 Task: Add a signature Kaylee Green containing Have a great National Human Rights Day, Kaylee Green to email address softage.9@softage.net and add a label Waste management
Action: Mouse moved to (1157, 68)
Screenshot: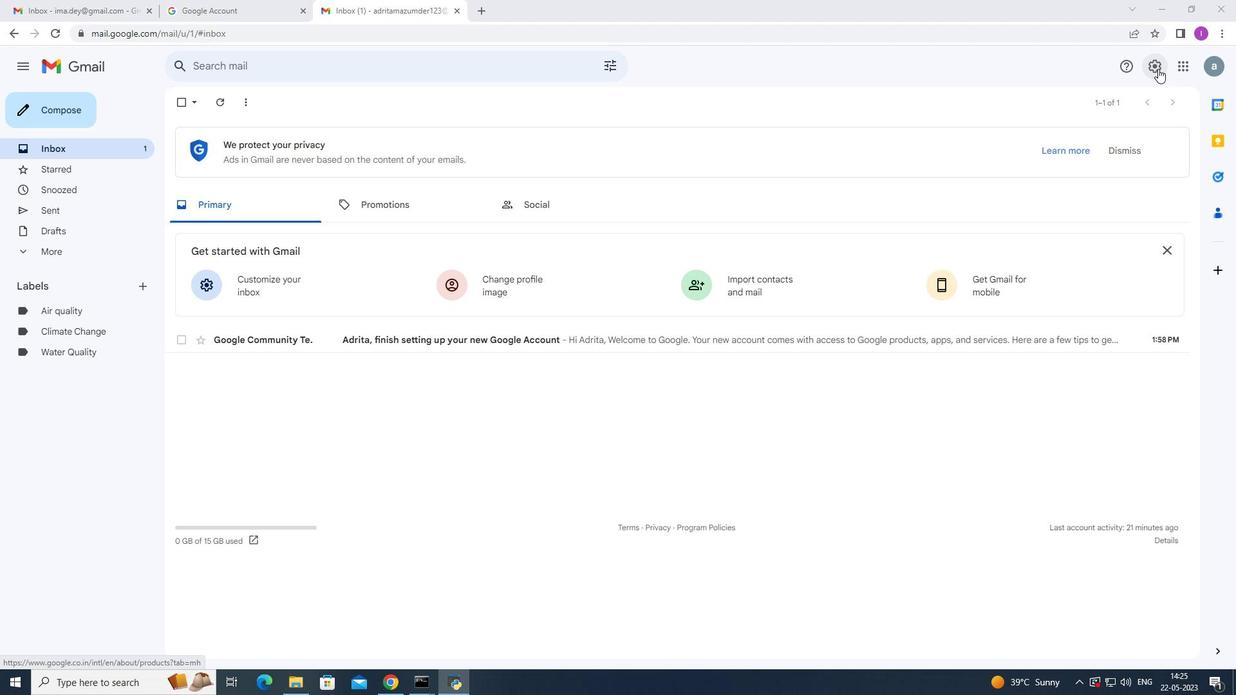 
Action: Mouse pressed left at (1157, 68)
Screenshot: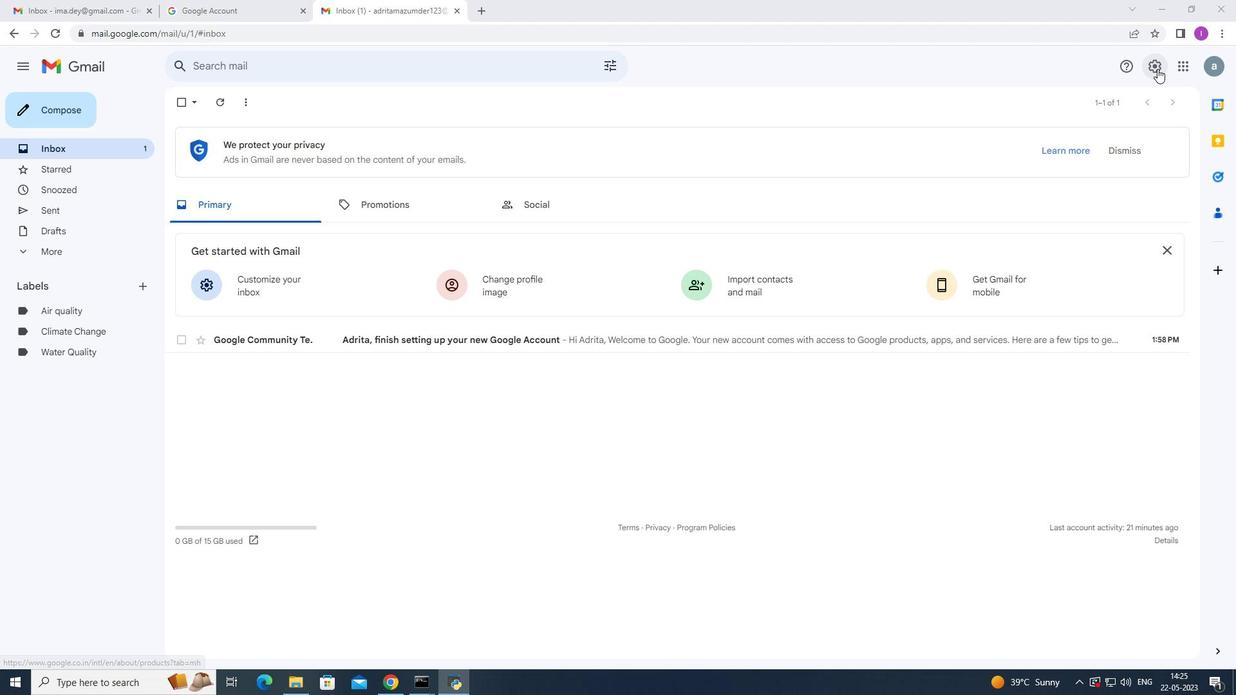 
Action: Mouse moved to (1033, 133)
Screenshot: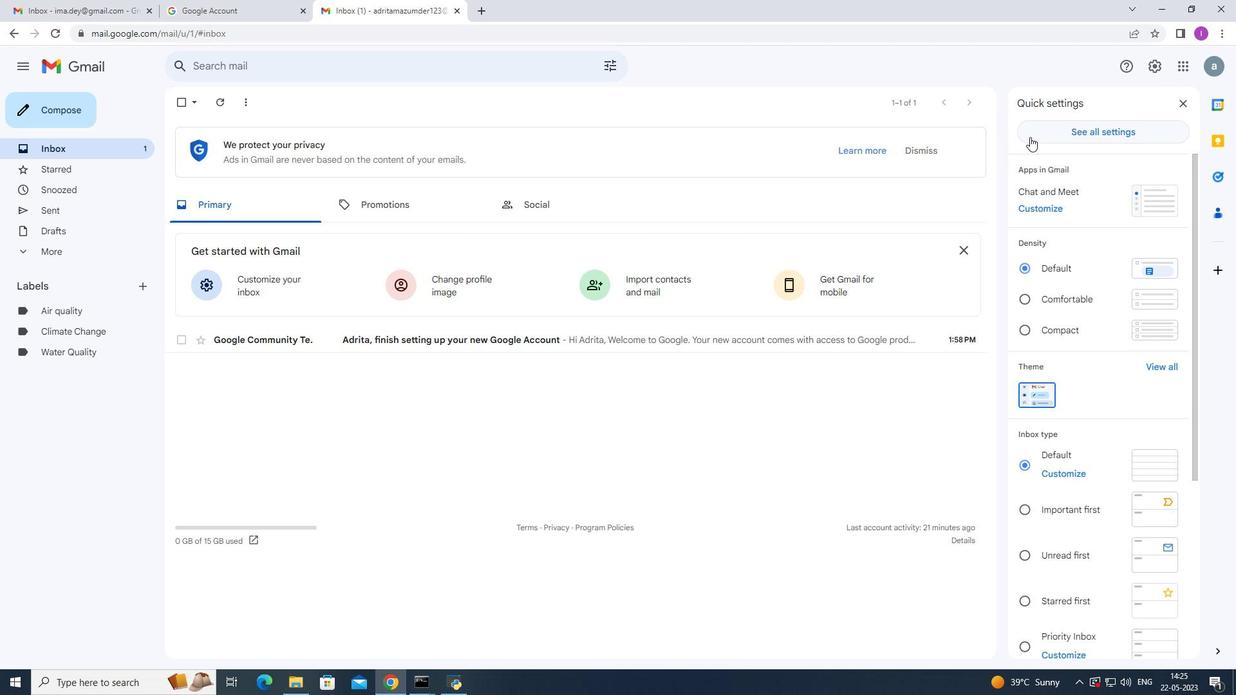 
Action: Mouse pressed left at (1033, 133)
Screenshot: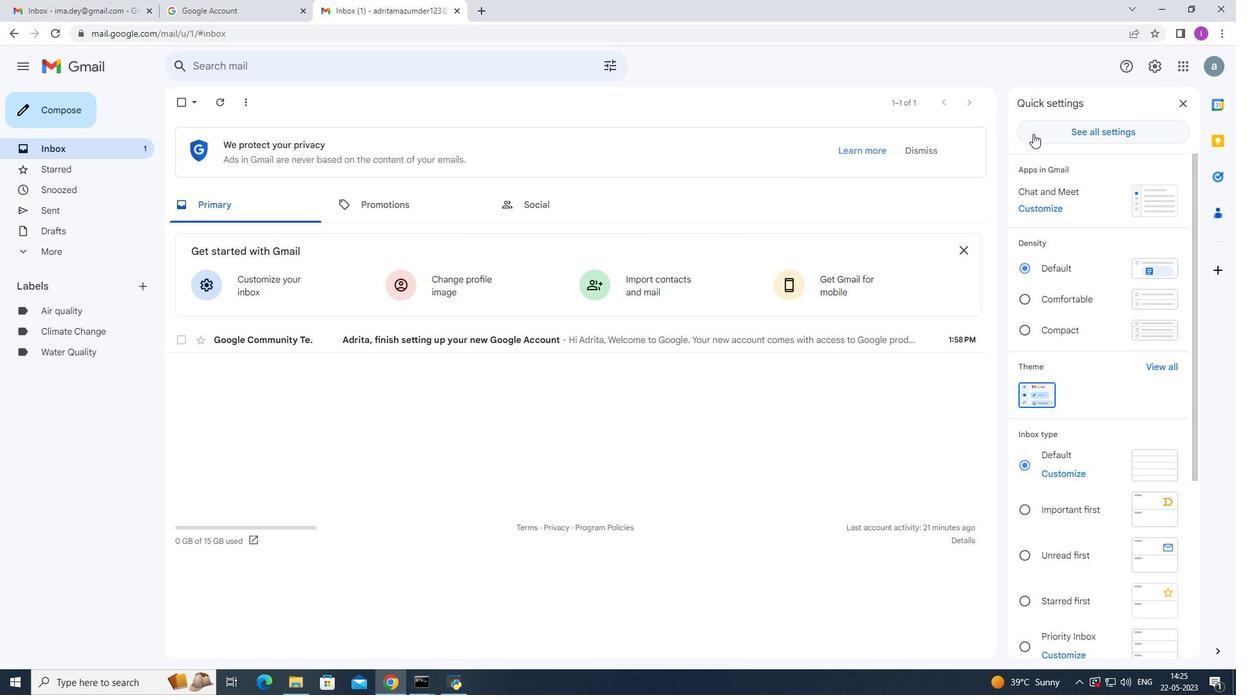 
Action: Mouse moved to (670, 301)
Screenshot: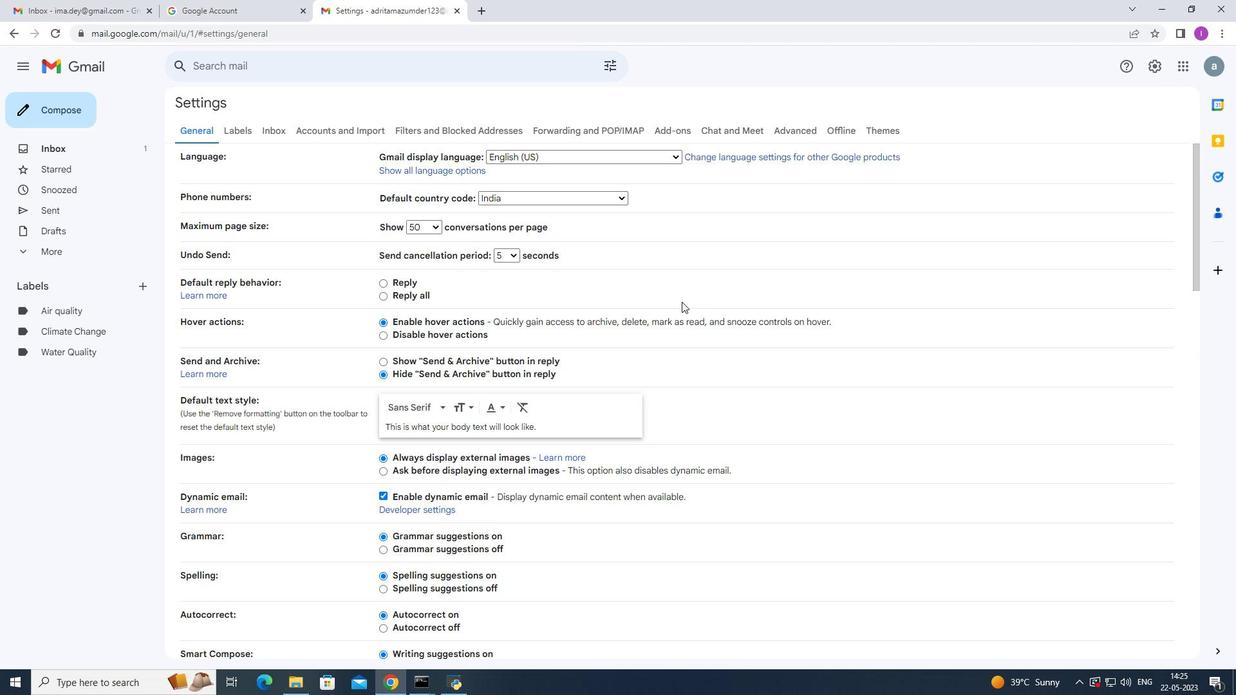 
Action: Mouse scrolled (670, 300) with delta (0, 0)
Screenshot: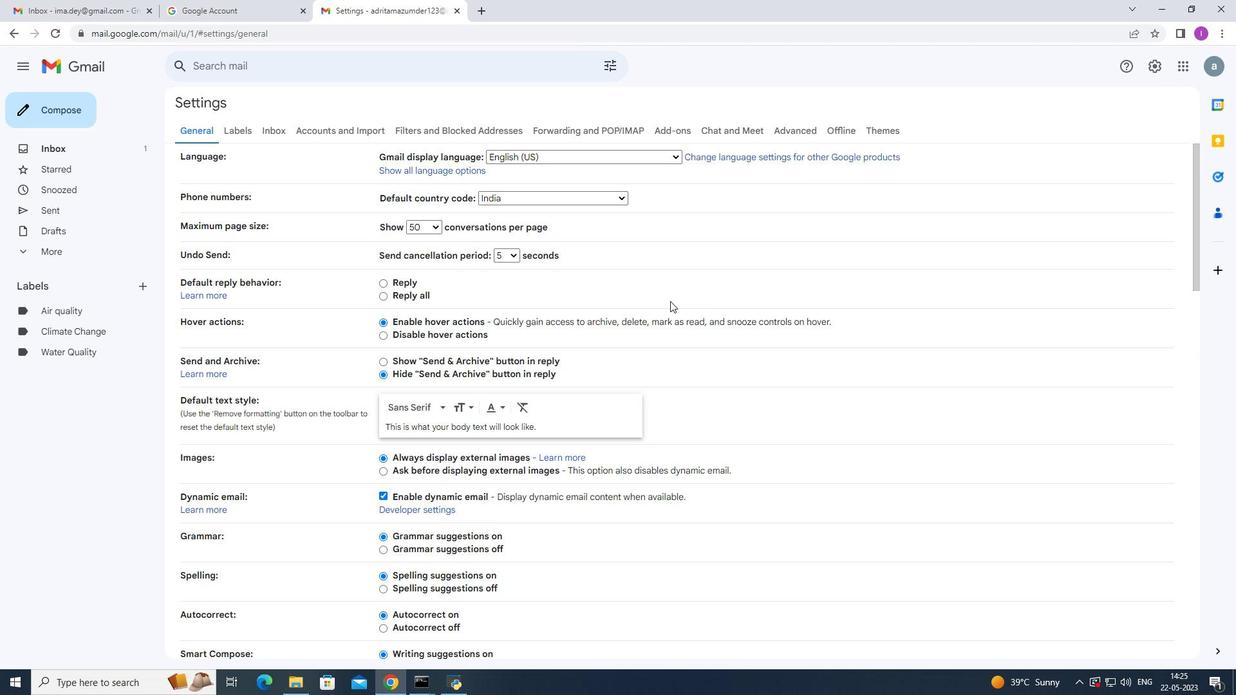 
Action: Mouse scrolled (670, 300) with delta (0, 0)
Screenshot: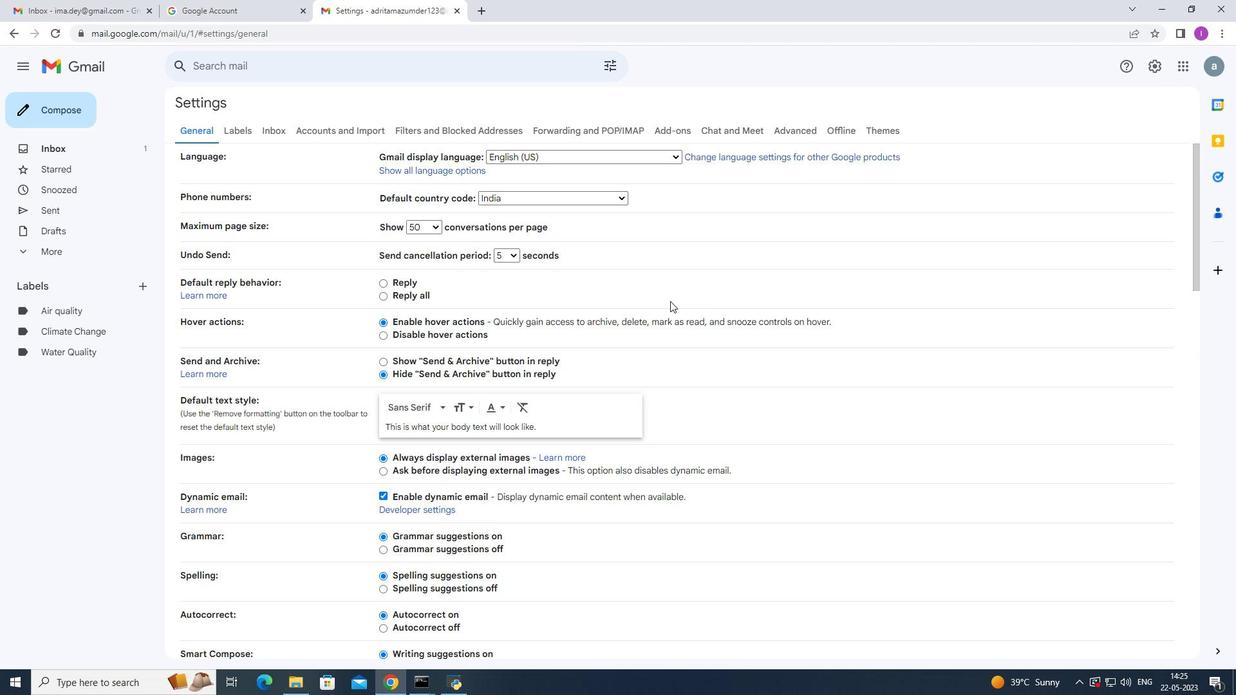 
Action: Mouse scrolled (670, 300) with delta (0, 0)
Screenshot: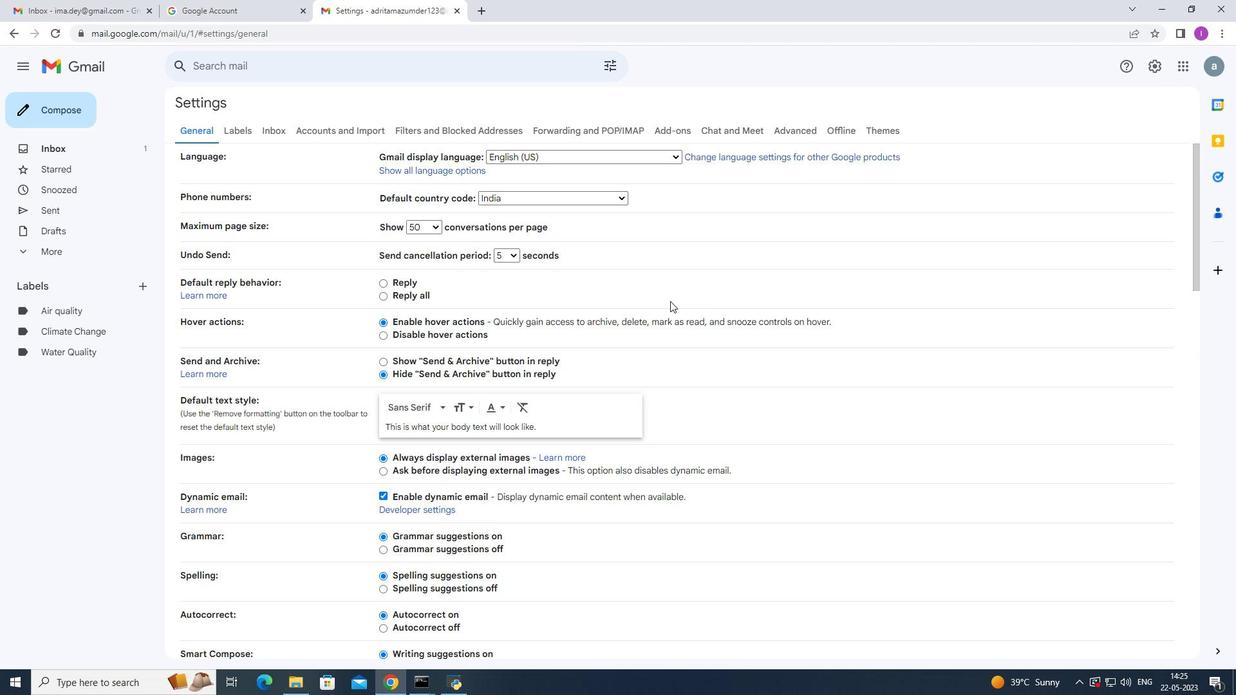
Action: Mouse scrolled (670, 300) with delta (0, 0)
Screenshot: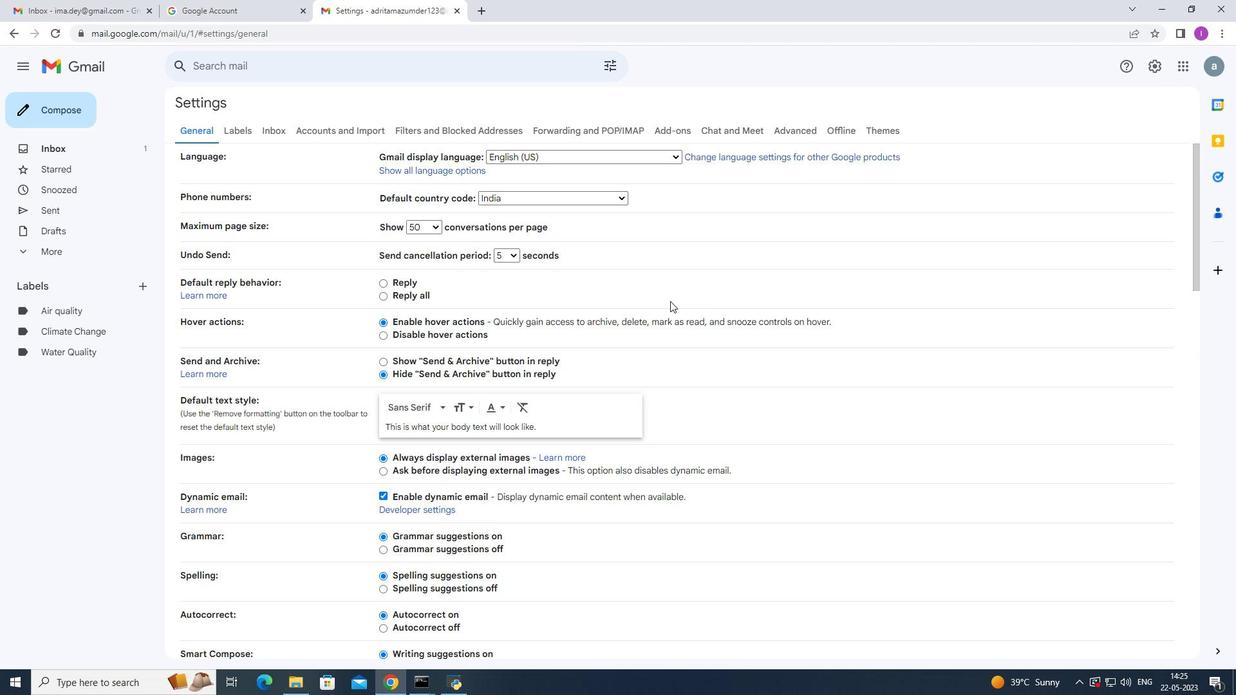 
Action: Mouse scrolled (670, 300) with delta (0, 0)
Screenshot: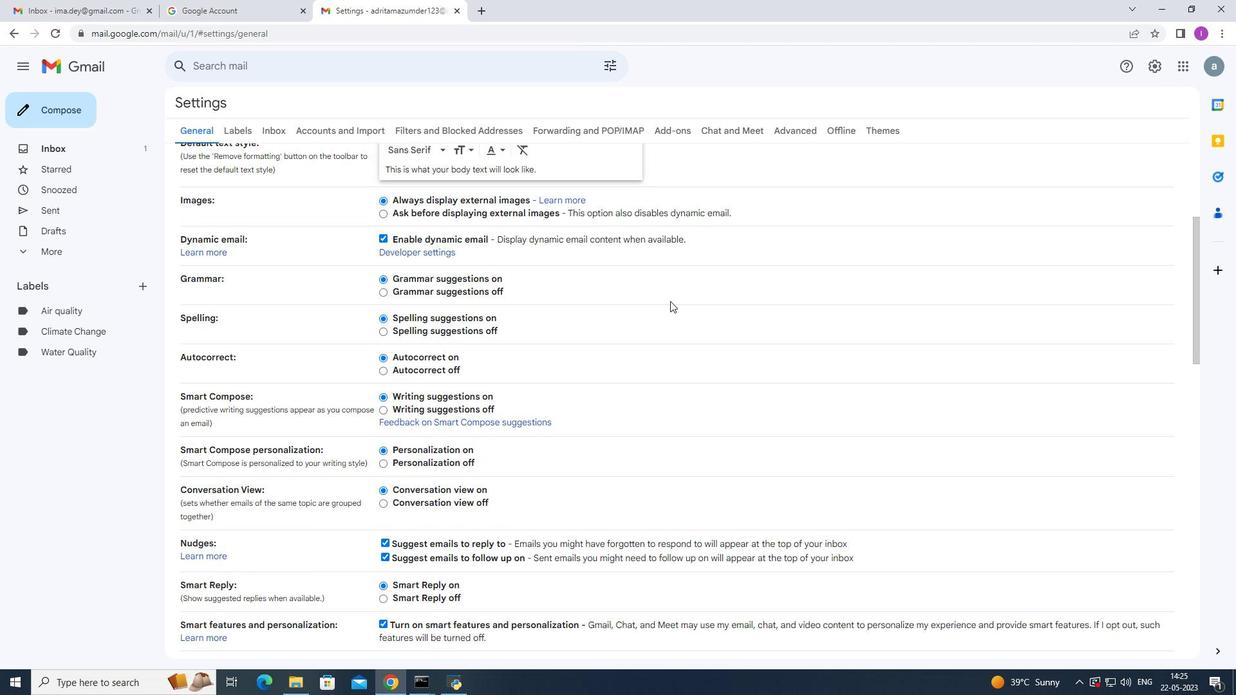 
Action: Mouse scrolled (670, 300) with delta (0, 0)
Screenshot: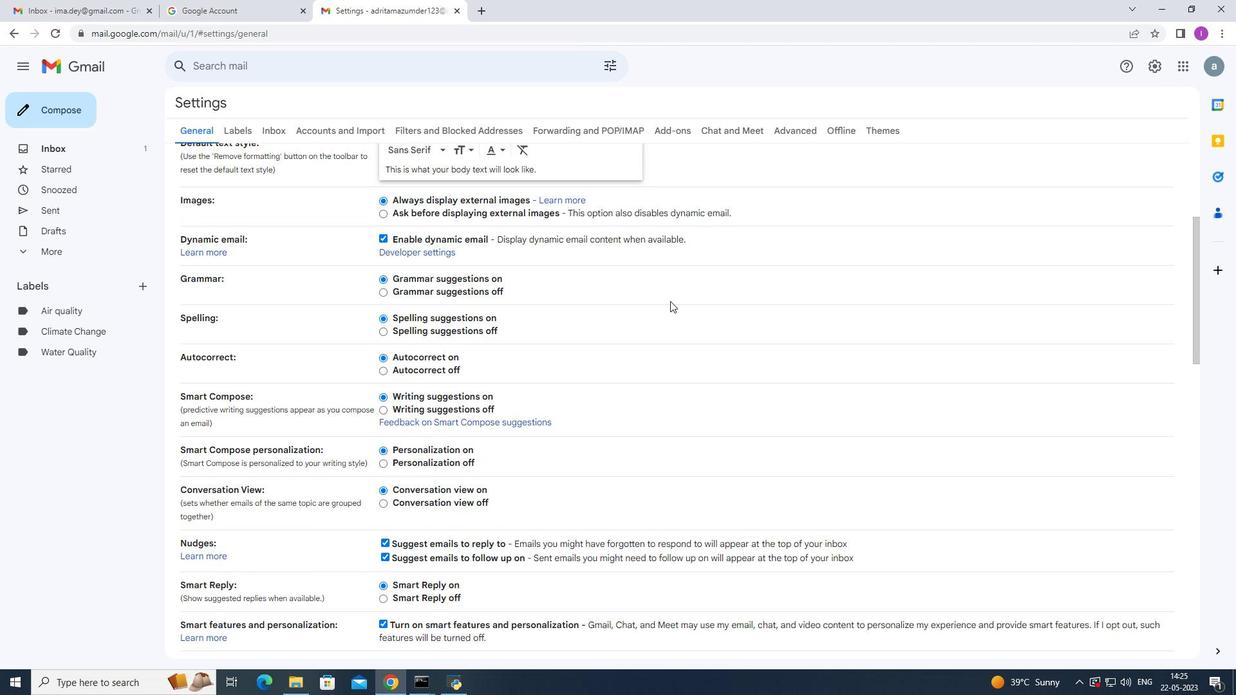 
Action: Mouse scrolled (670, 300) with delta (0, 0)
Screenshot: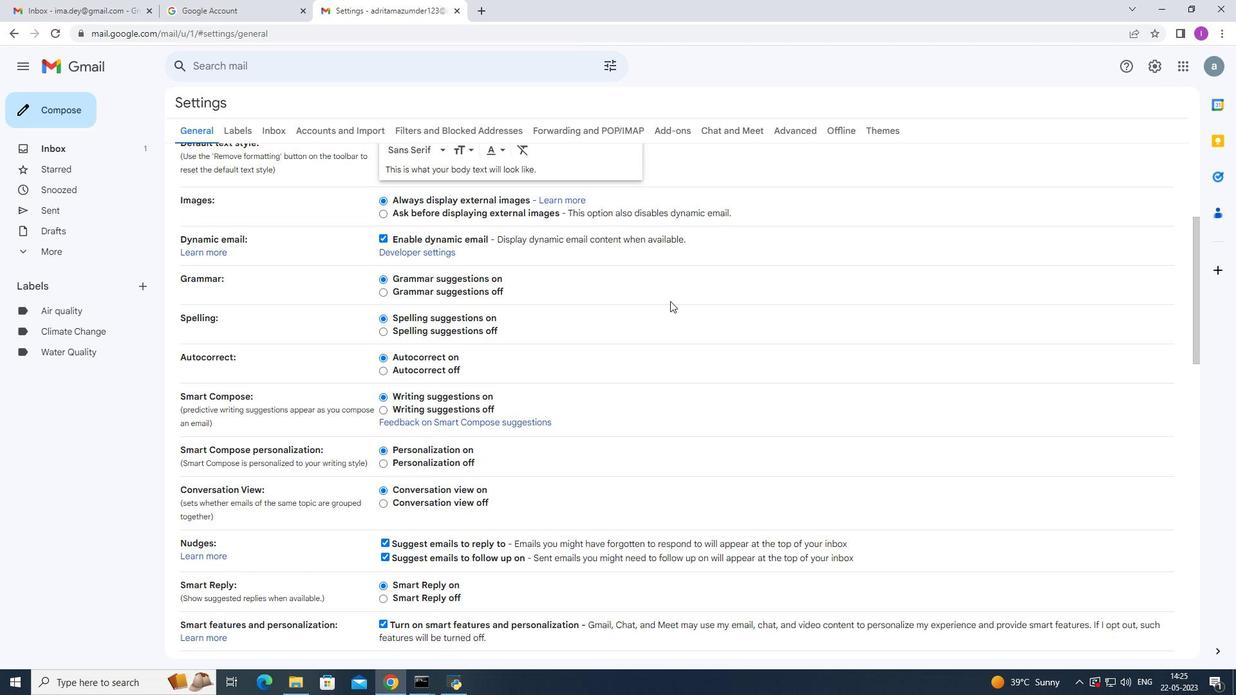 
Action: Mouse scrolled (670, 300) with delta (0, 0)
Screenshot: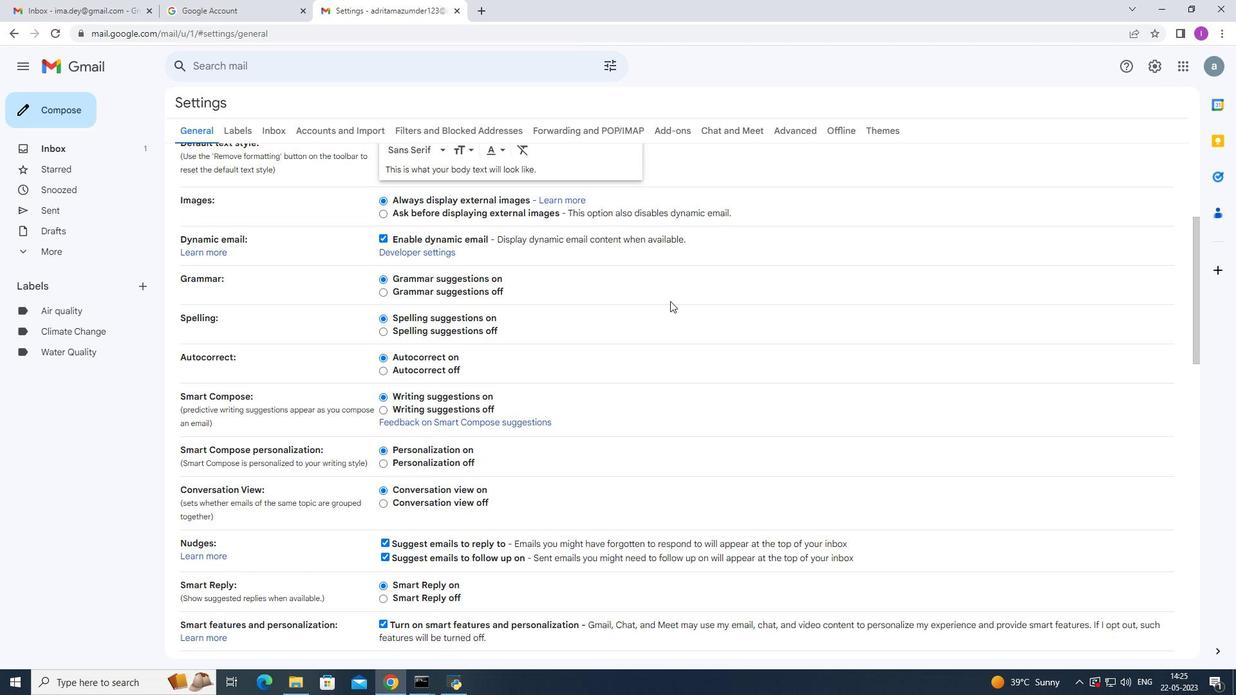 
Action: Mouse scrolled (670, 300) with delta (0, 0)
Screenshot: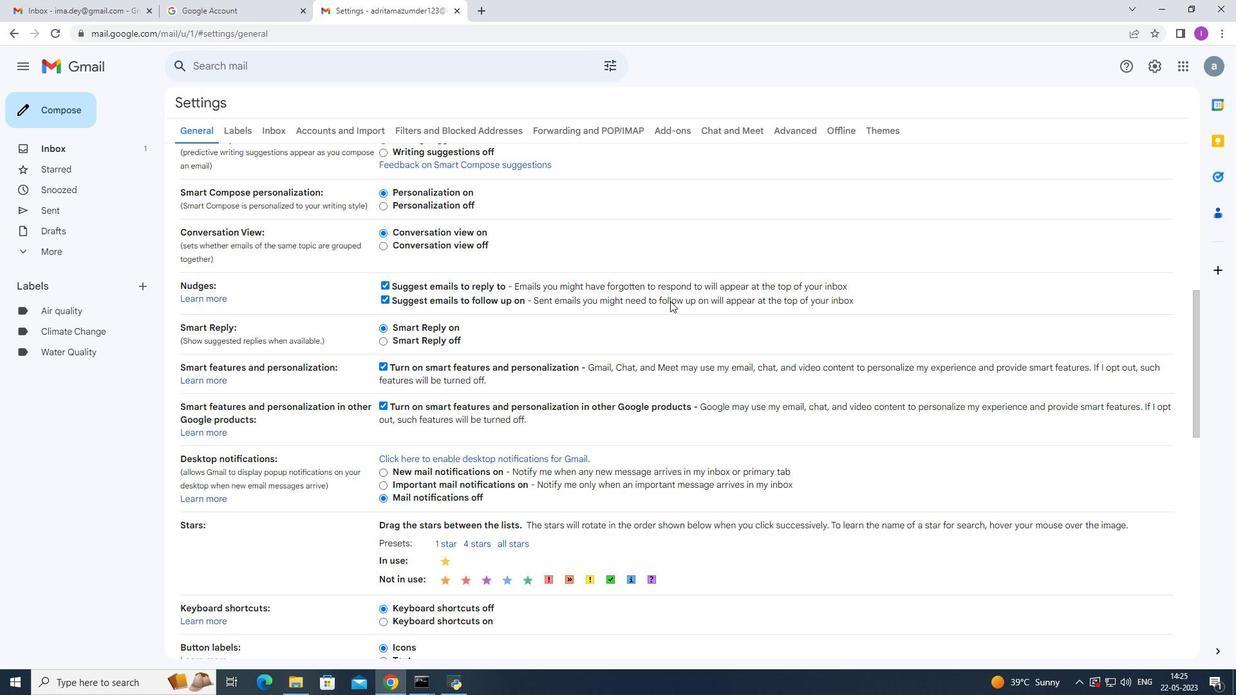 
Action: Mouse scrolled (670, 300) with delta (0, 0)
Screenshot: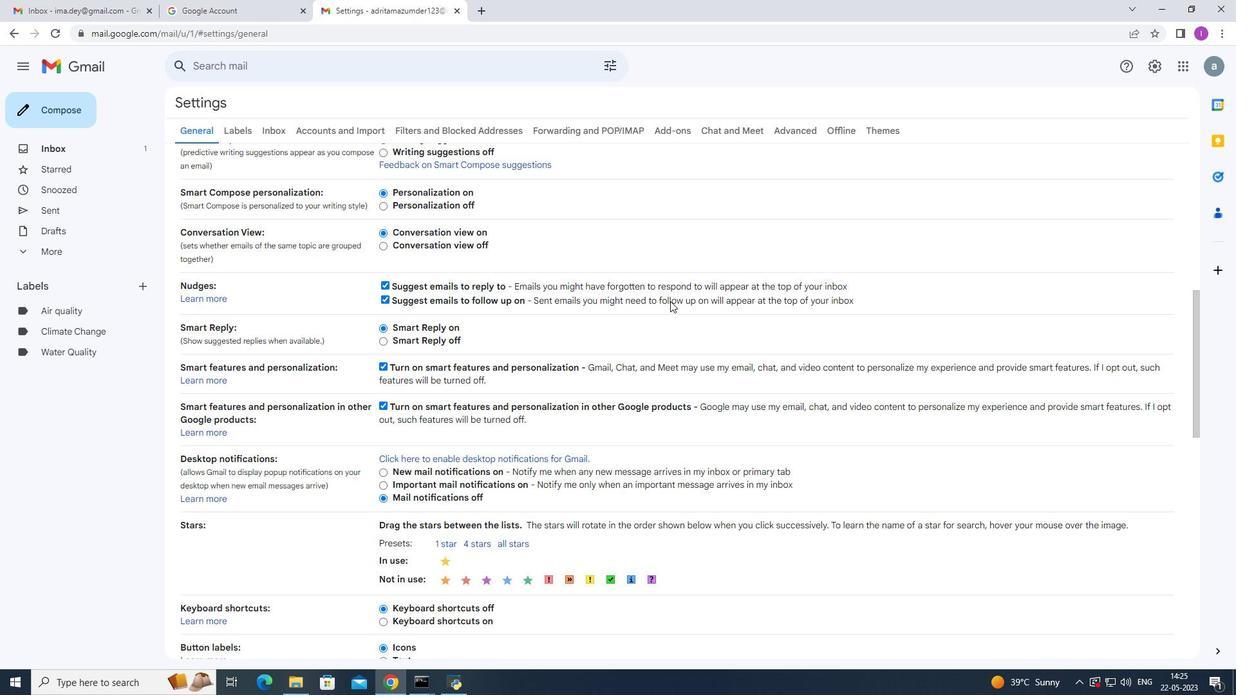 
Action: Mouse scrolled (670, 300) with delta (0, 0)
Screenshot: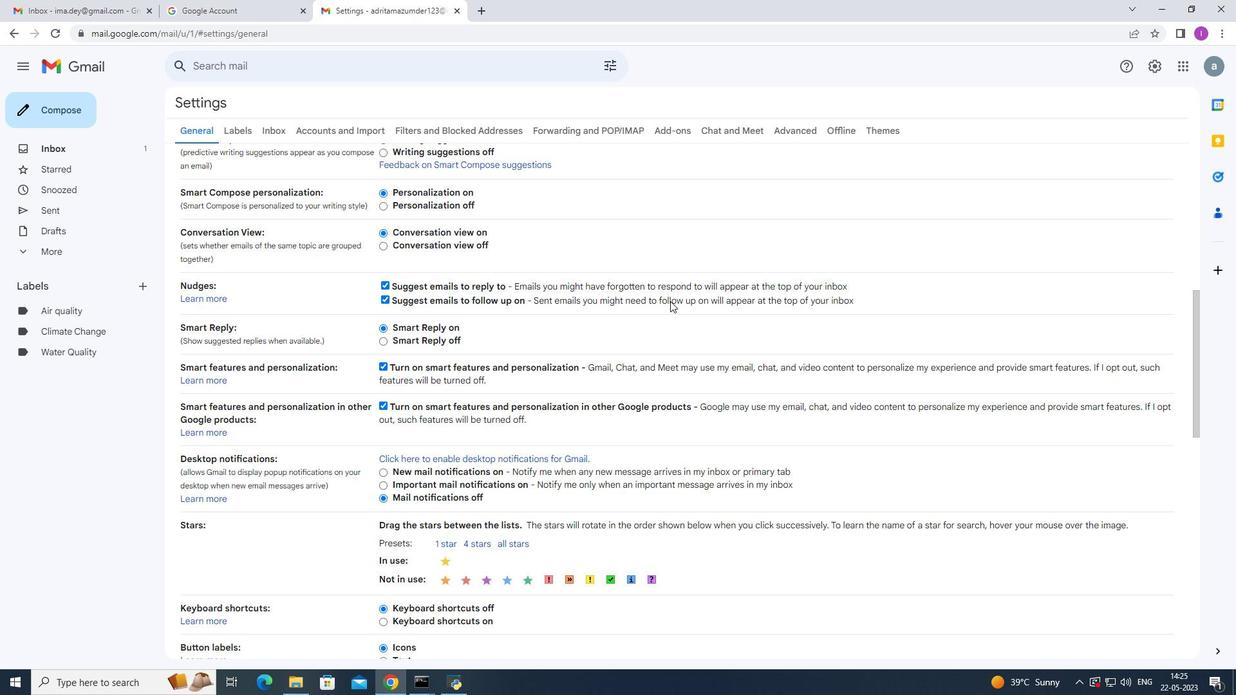 
Action: Mouse scrolled (670, 300) with delta (0, 0)
Screenshot: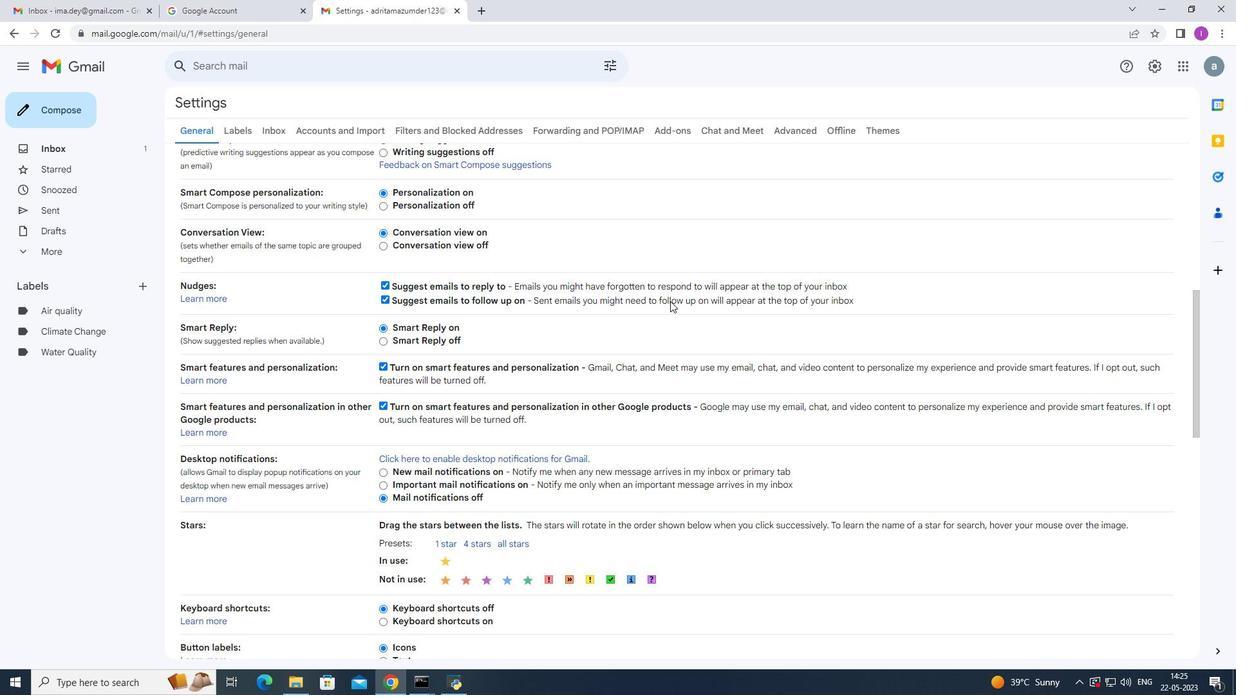 
Action: Mouse scrolled (670, 300) with delta (0, 0)
Screenshot: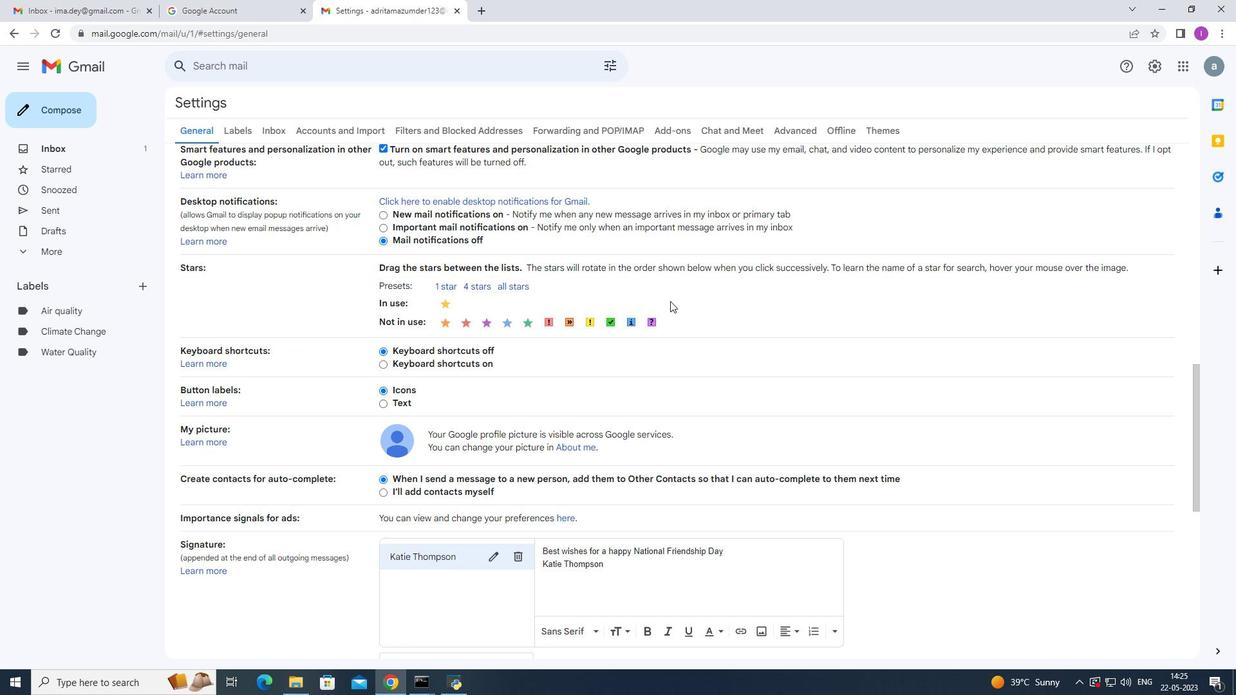 
Action: Mouse scrolled (670, 300) with delta (0, 0)
Screenshot: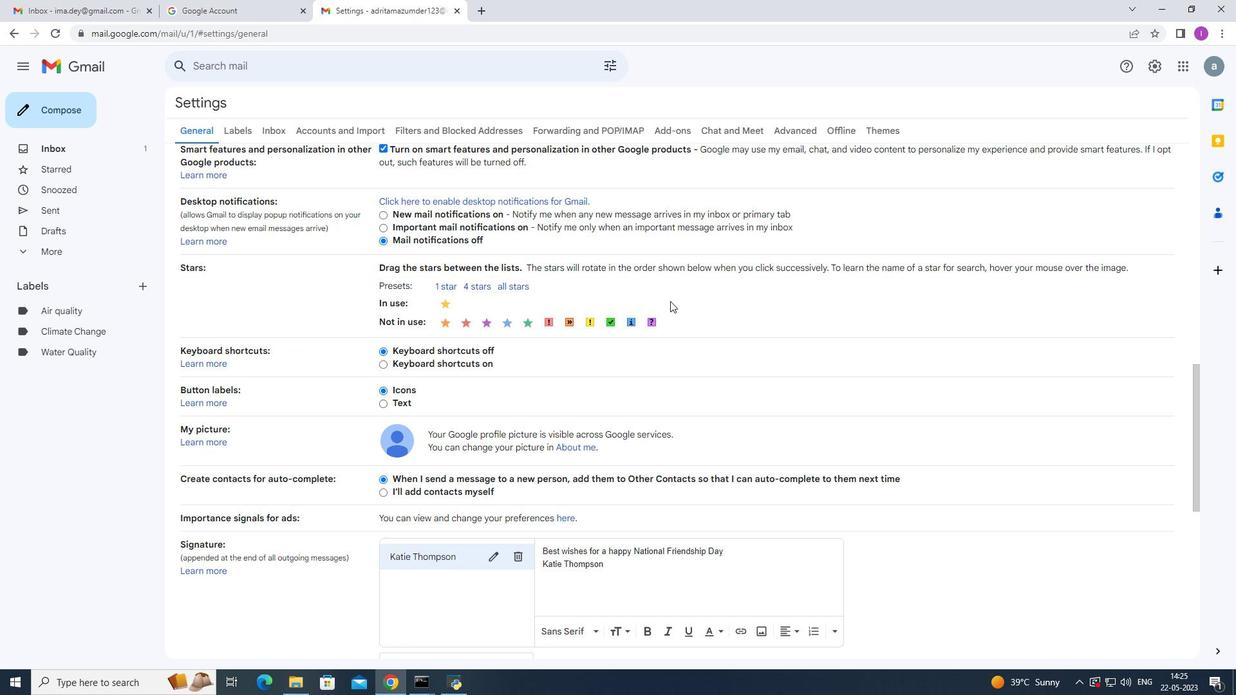 
Action: Mouse scrolled (670, 300) with delta (0, 0)
Screenshot: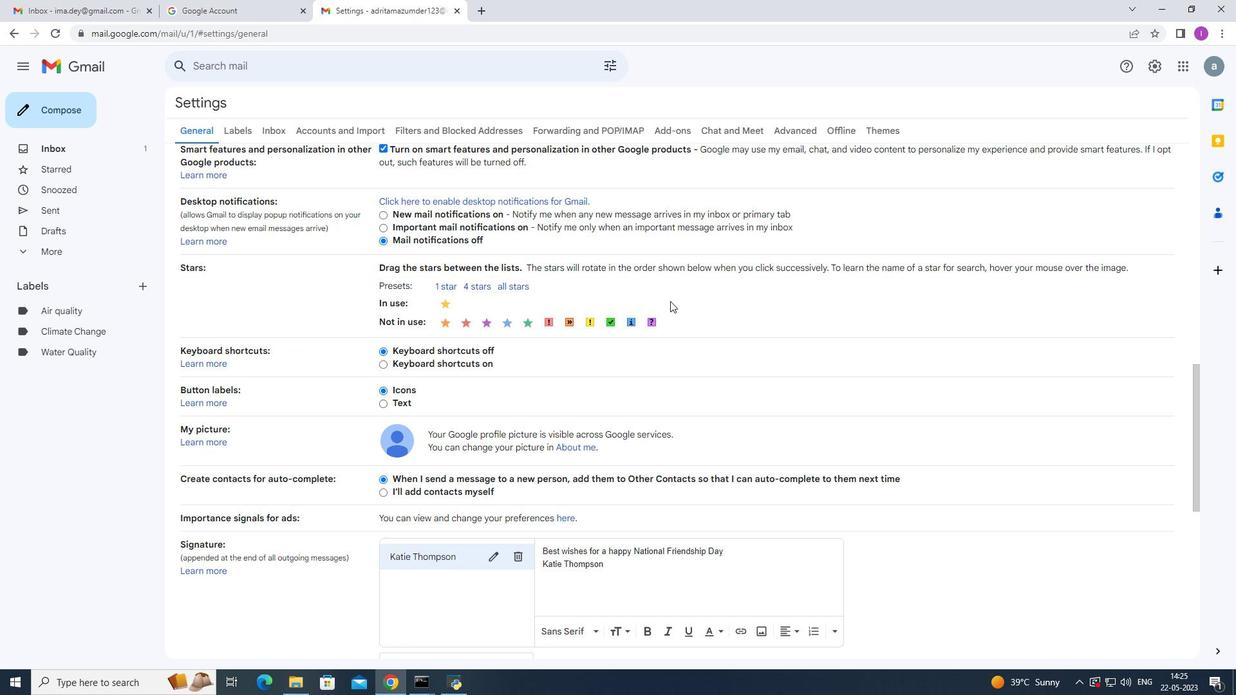 
Action: Mouse scrolled (670, 300) with delta (0, 0)
Screenshot: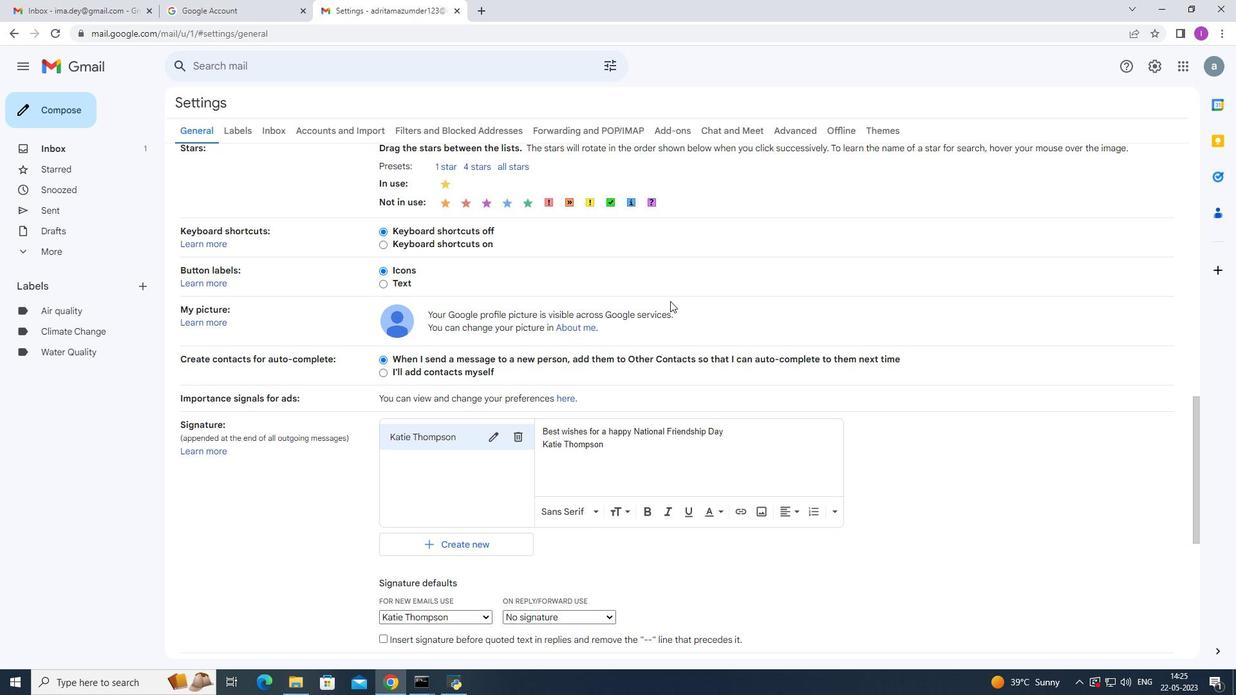 
Action: Mouse scrolled (670, 300) with delta (0, 0)
Screenshot: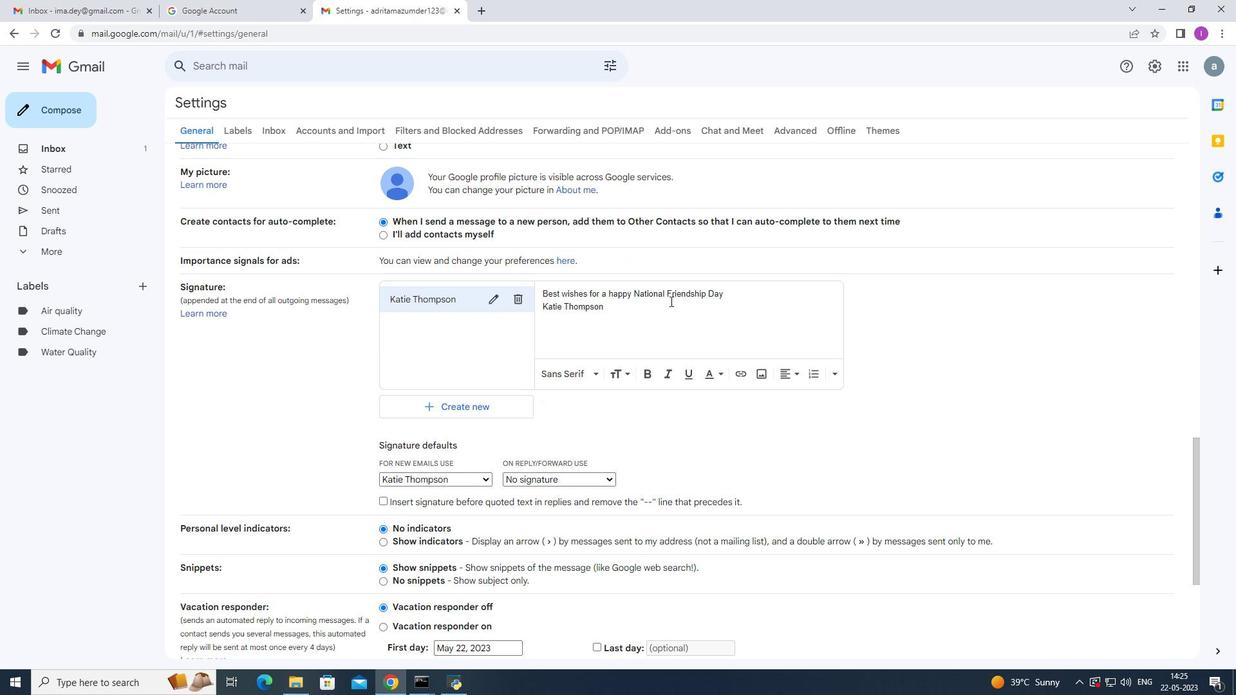 
Action: Mouse scrolled (670, 300) with delta (0, 0)
Screenshot: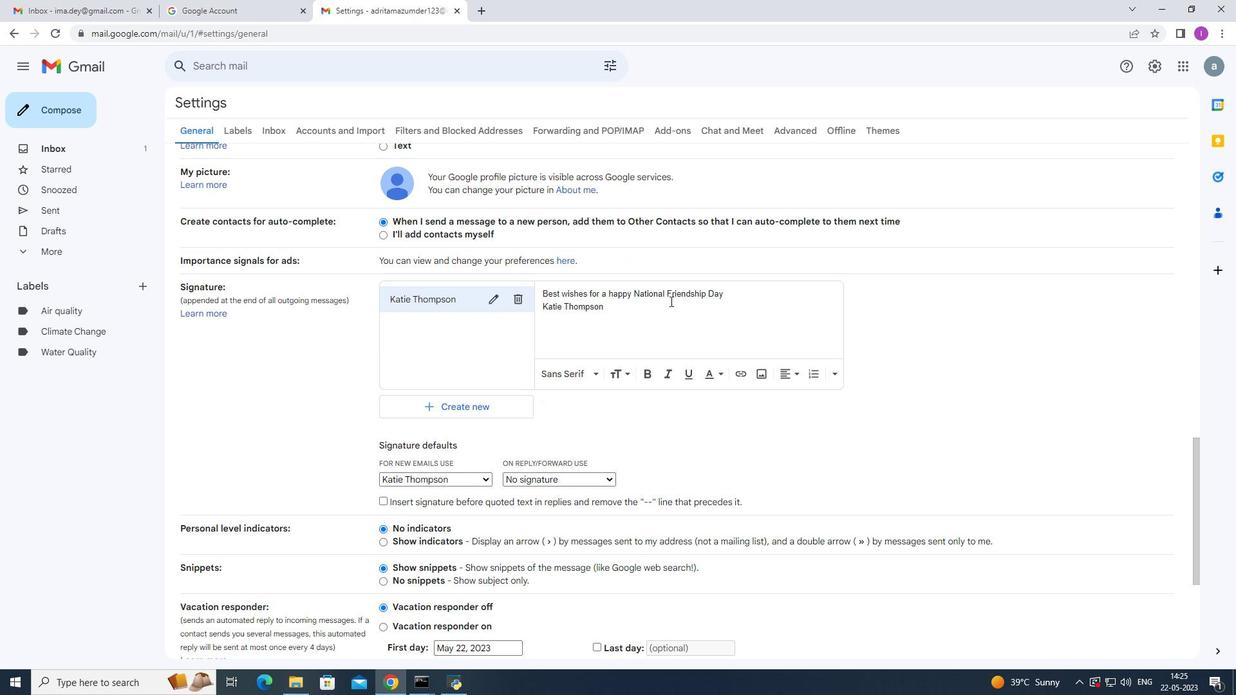 
Action: Mouse moved to (517, 166)
Screenshot: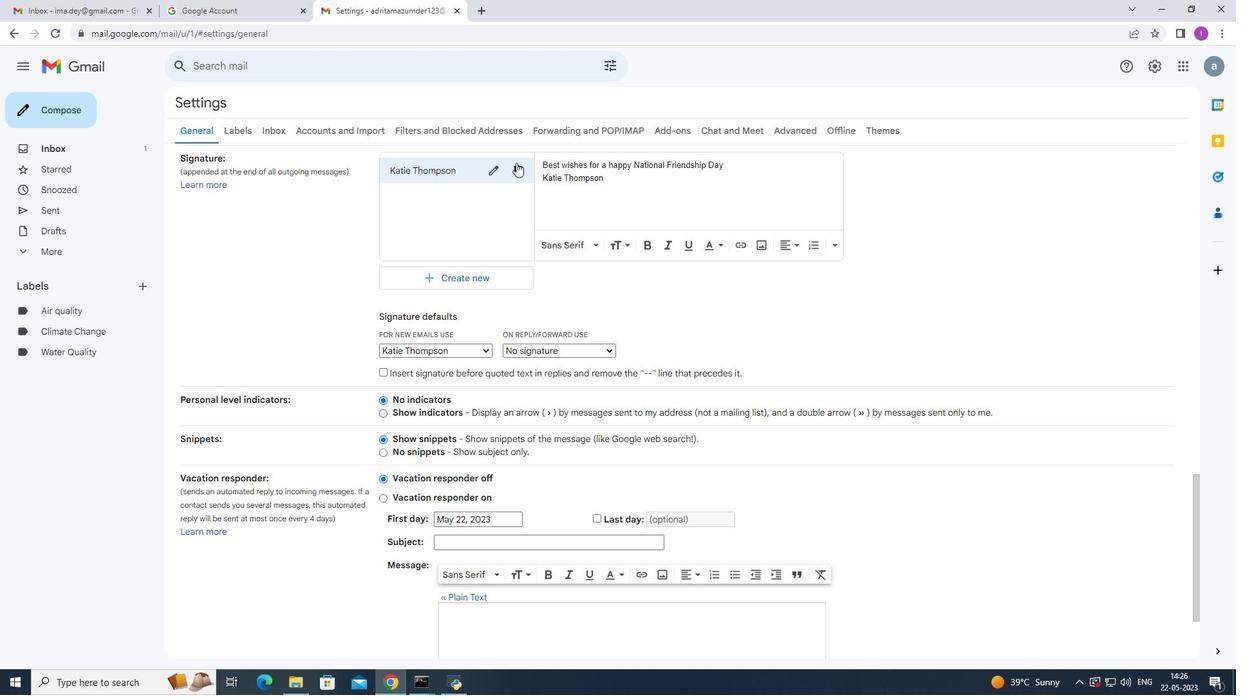 
Action: Mouse pressed left at (517, 166)
Screenshot: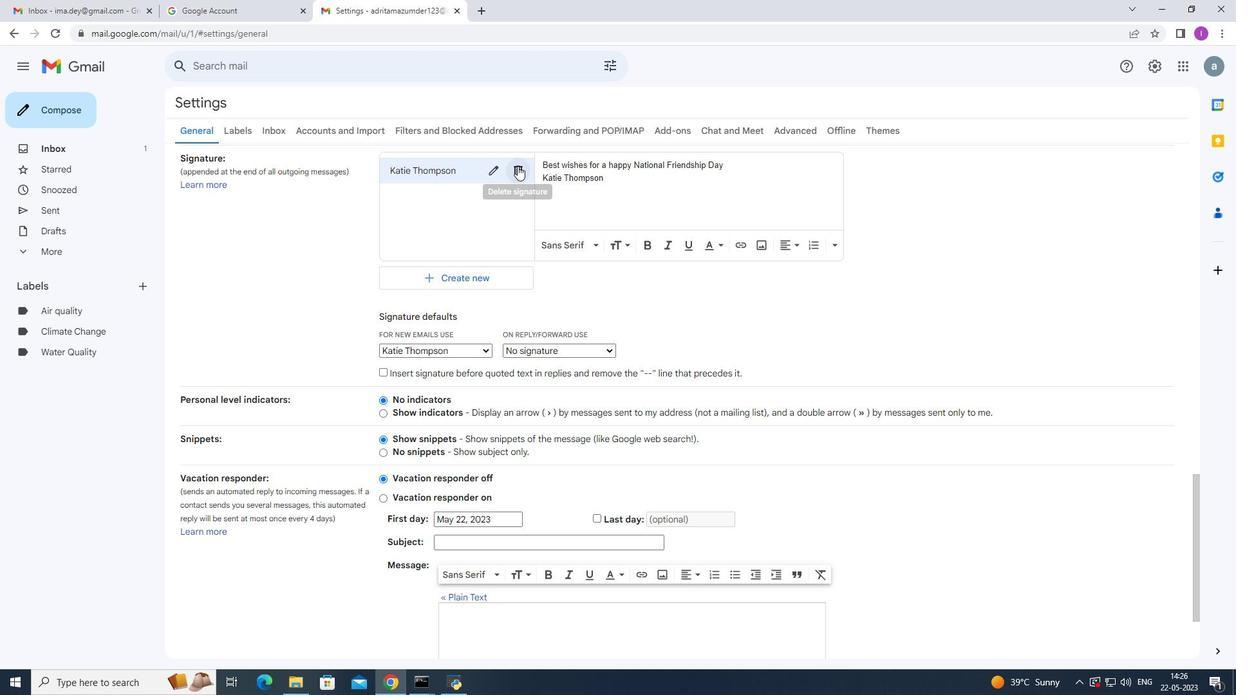 
Action: Mouse moved to (725, 380)
Screenshot: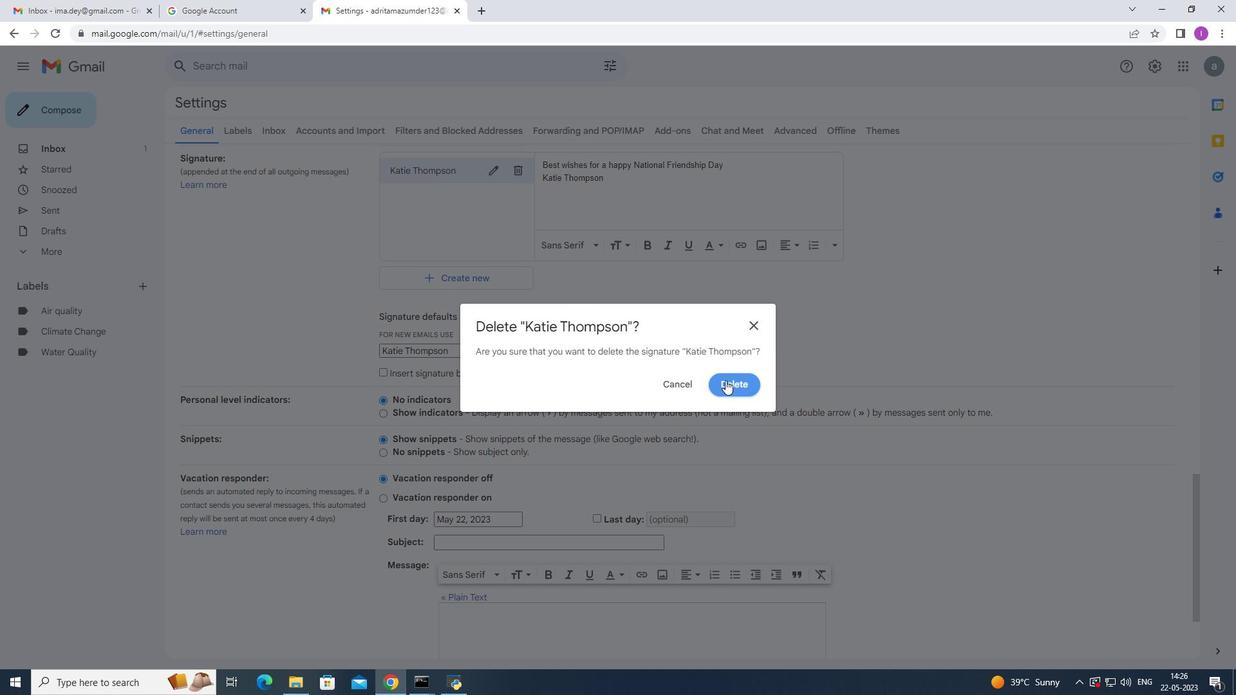 
Action: Mouse pressed left at (725, 380)
Screenshot: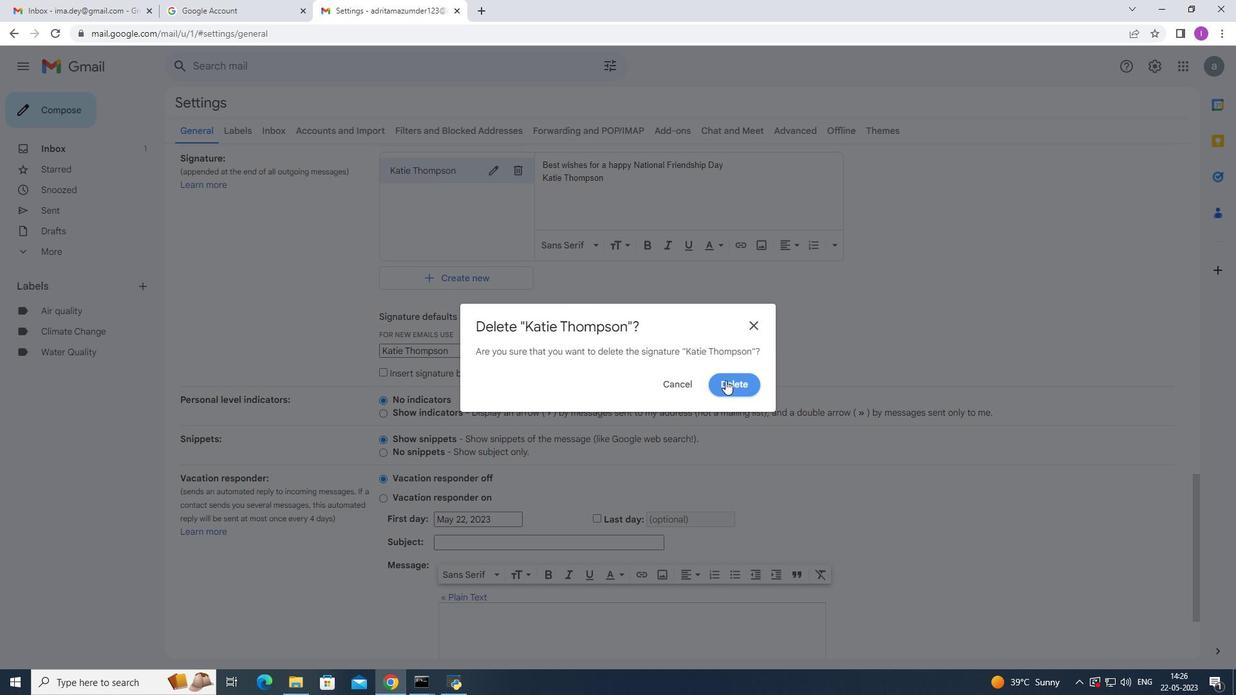 
Action: Mouse moved to (531, 452)
Screenshot: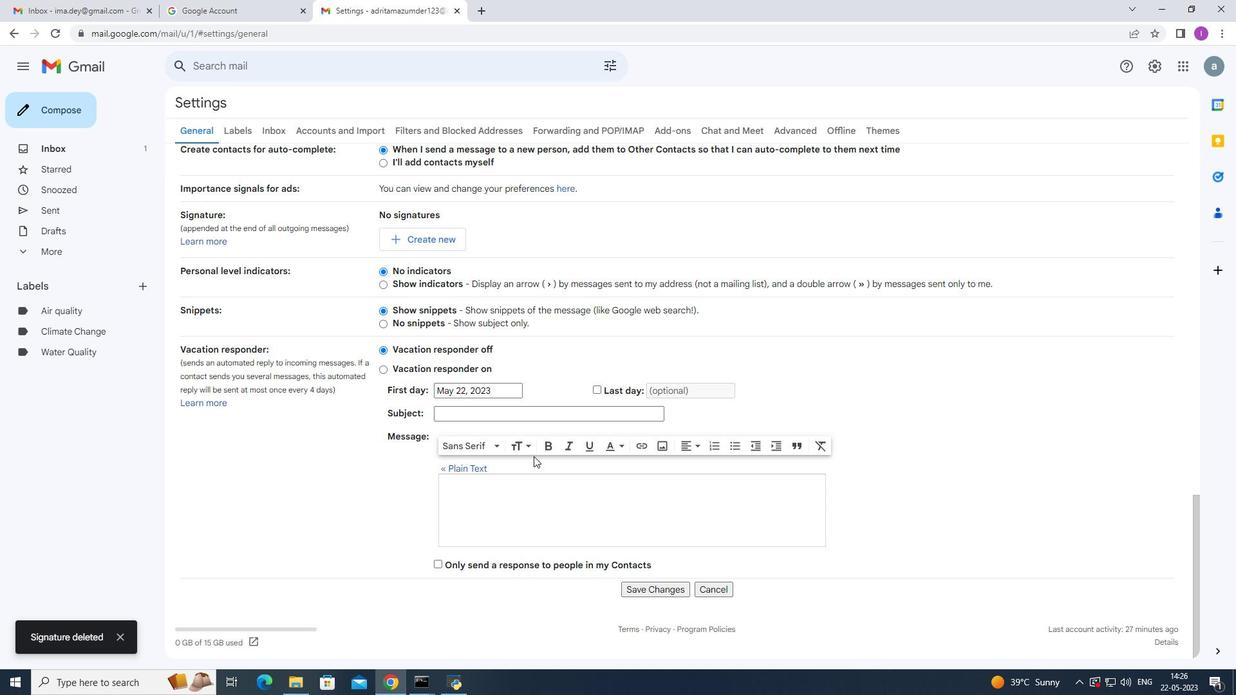 
Action: Mouse scrolled (531, 452) with delta (0, 0)
Screenshot: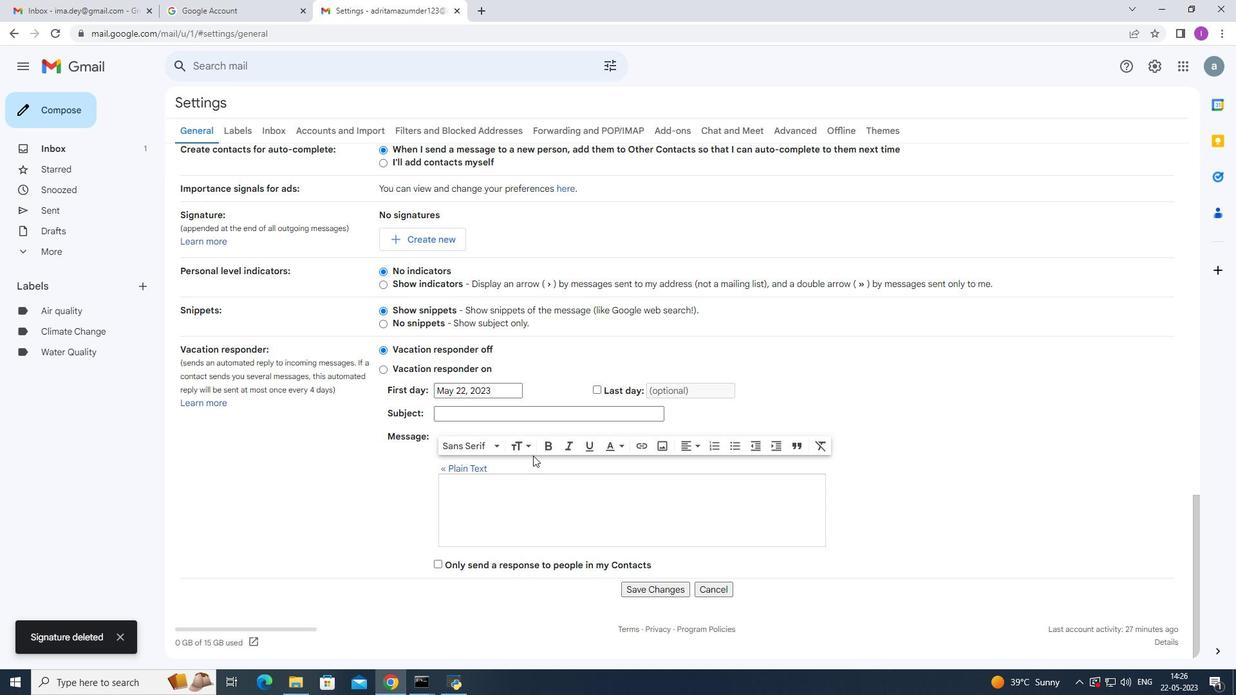 
Action: Mouse scrolled (531, 452) with delta (0, 0)
Screenshot: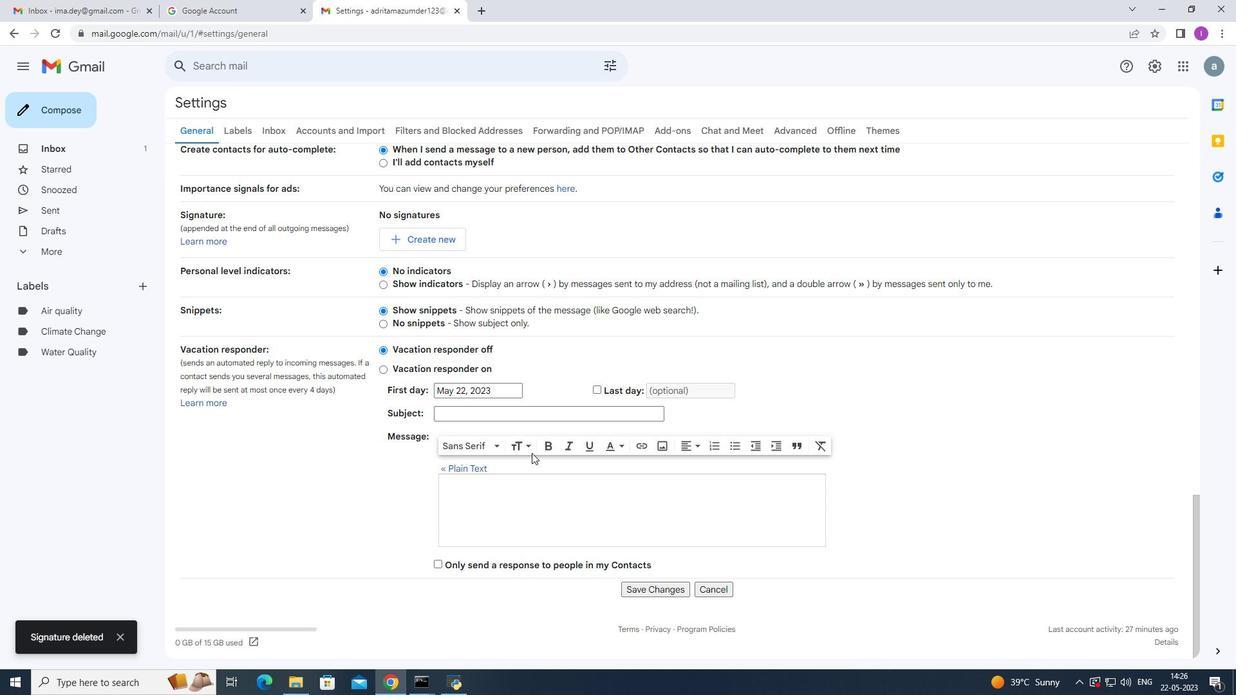 
Action: Mouse scrolled (531, 452) with delta (0, 0)
Screenshot: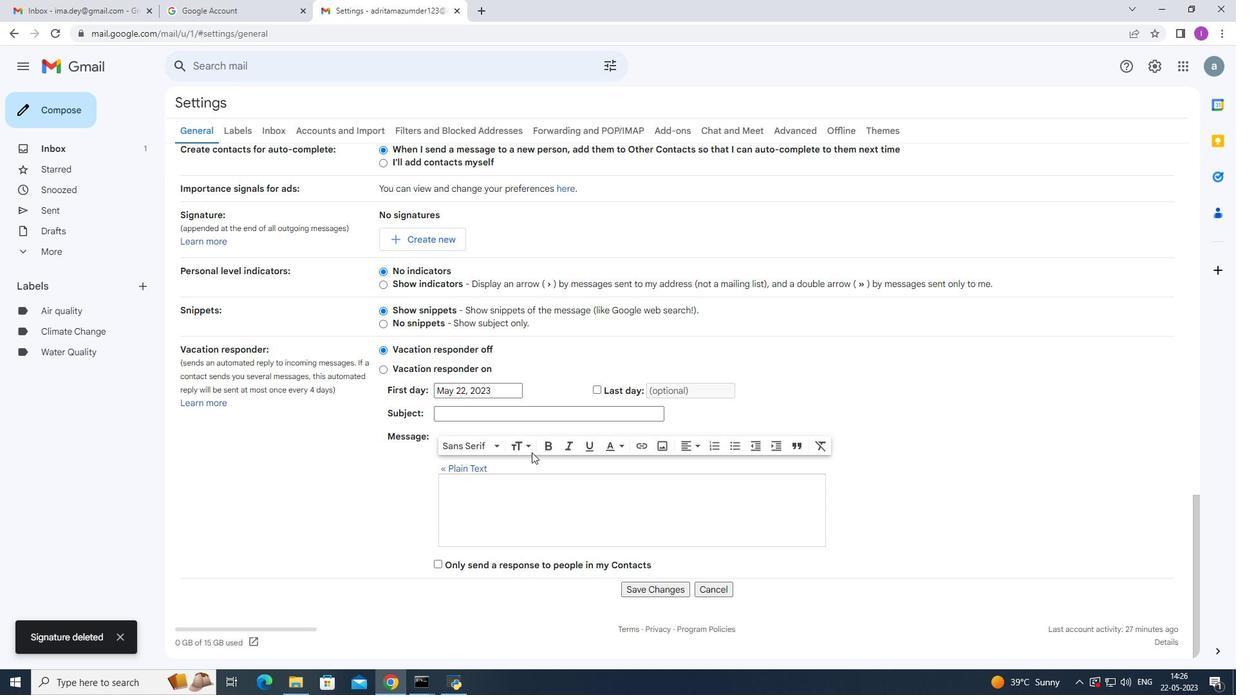 
Action: Mouse scrolled (531, 452) with delta (0, 0)
Screenshot: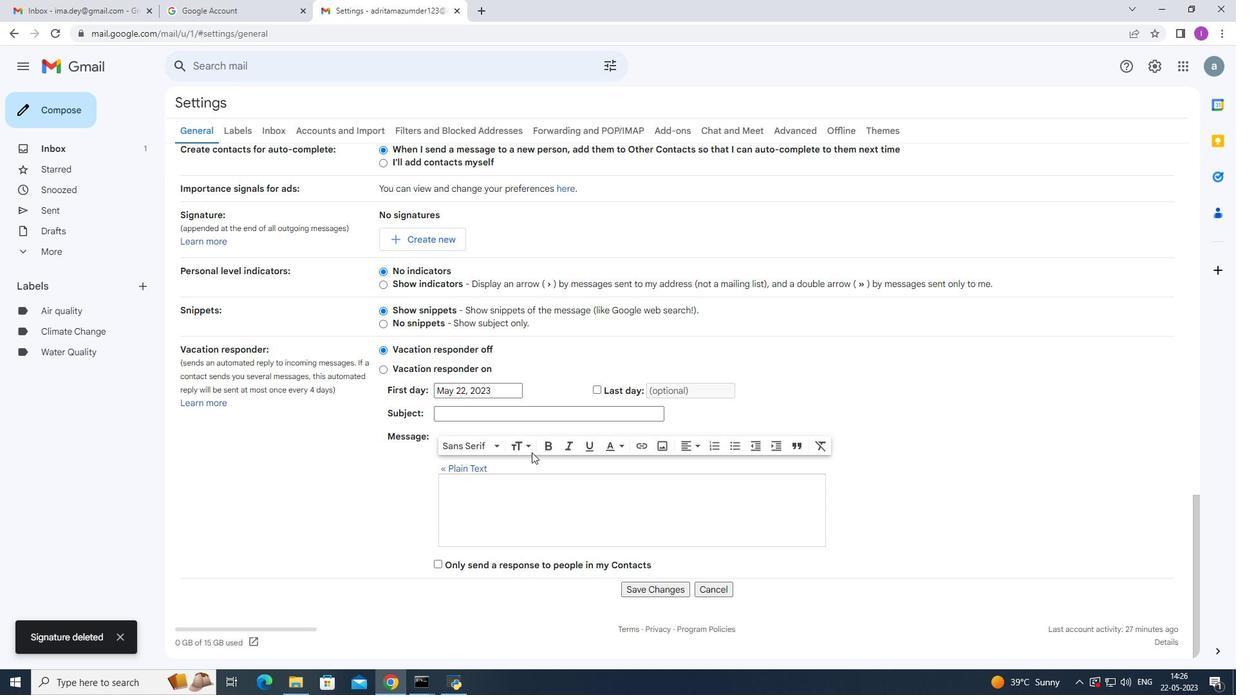 
Action: Mouse moved to (532, 450)
Screenshot: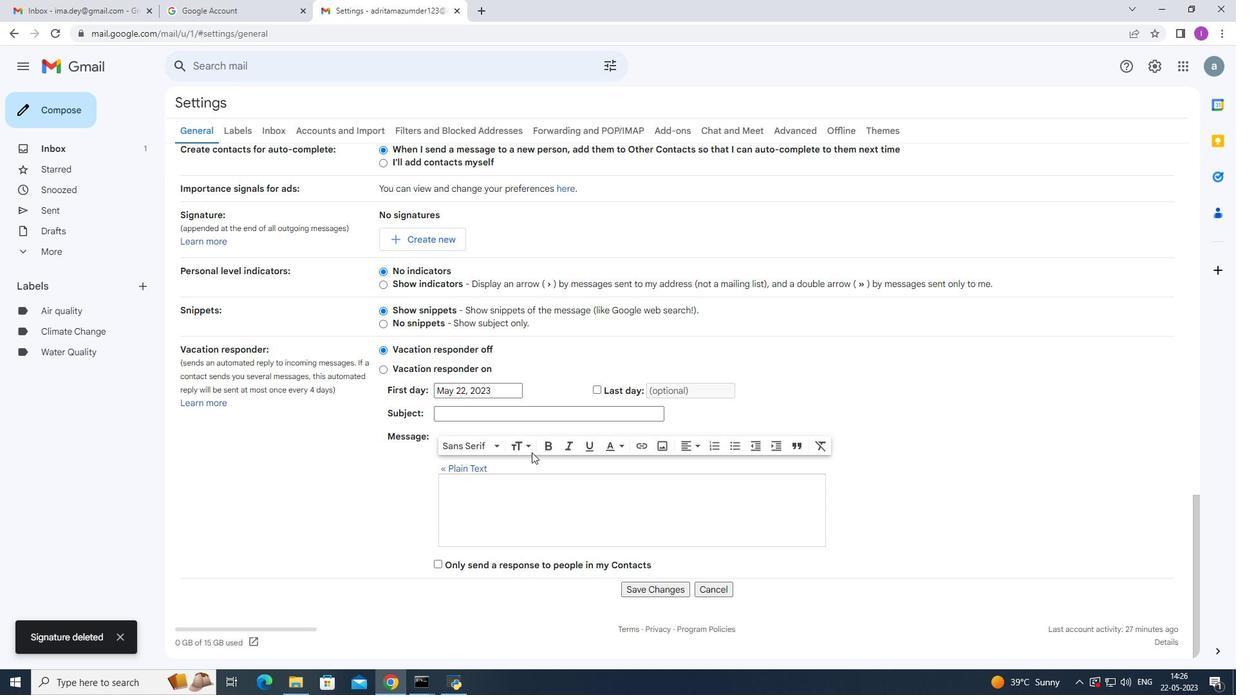 
Action: Mouse scrolled (532, 451) with delta (0, 0)
Screenshot: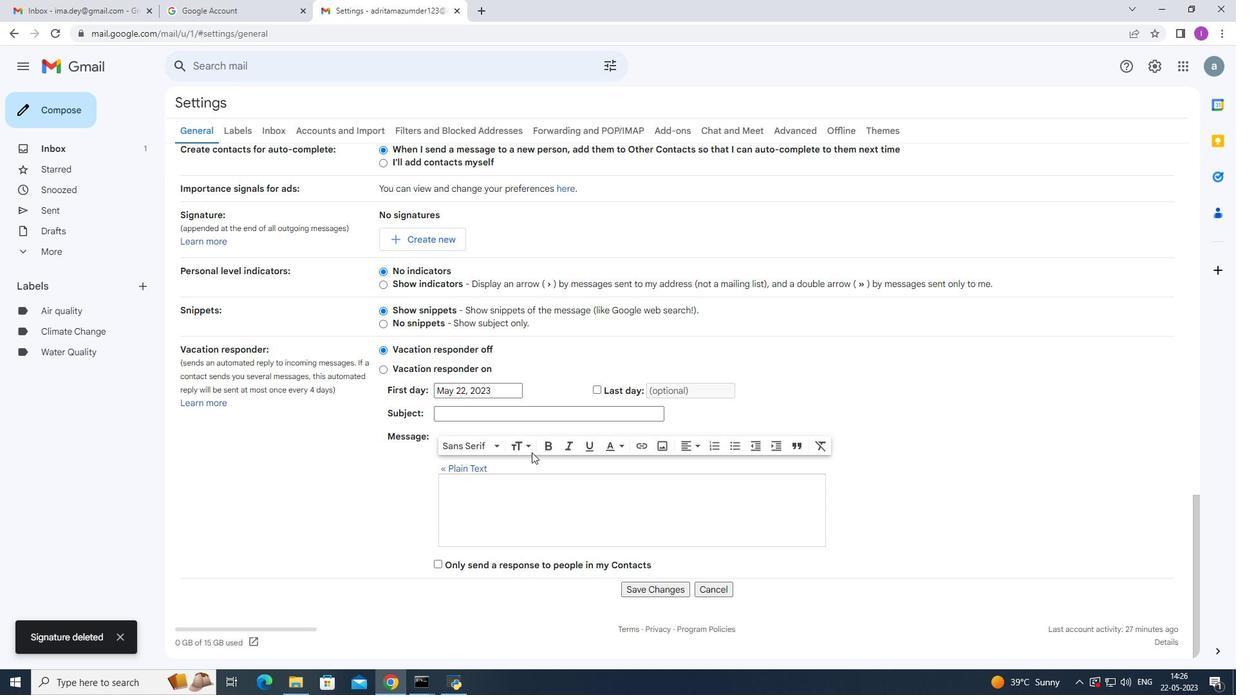
Action: Mouse scrolled (532, 451) with delta (0, 0)
Screenshot: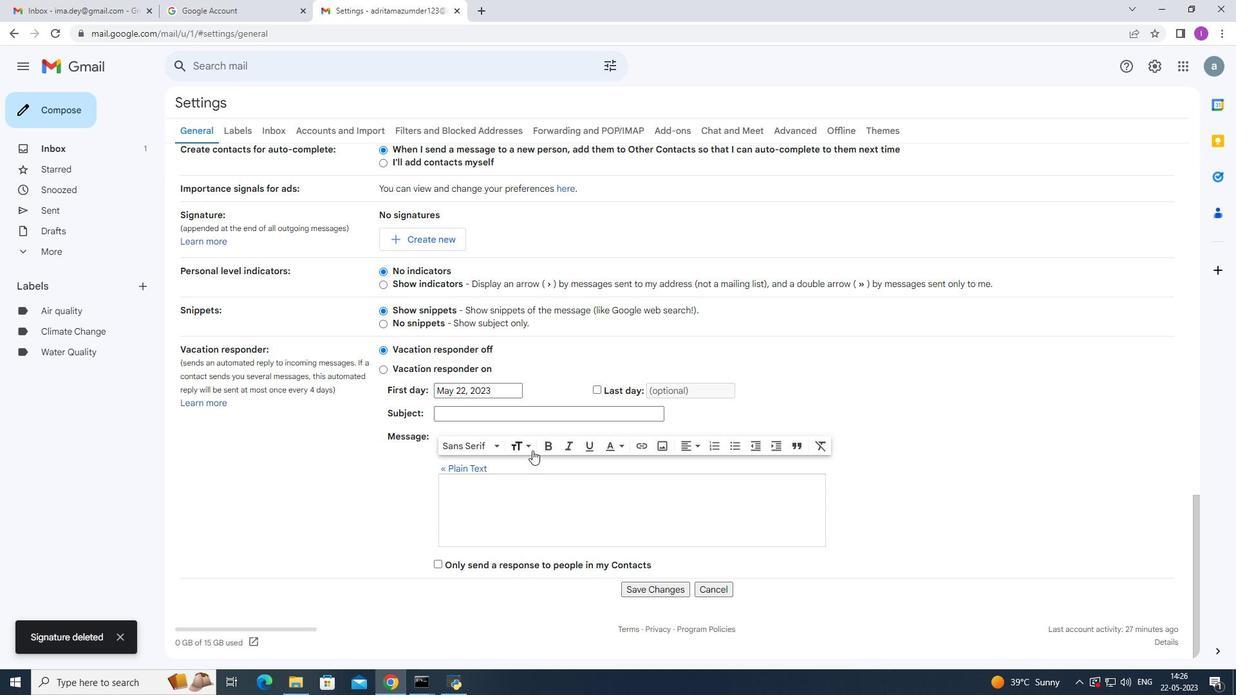 
Action: Mouse scrolled (532, 451) with delta (0, 0)
Screenshot: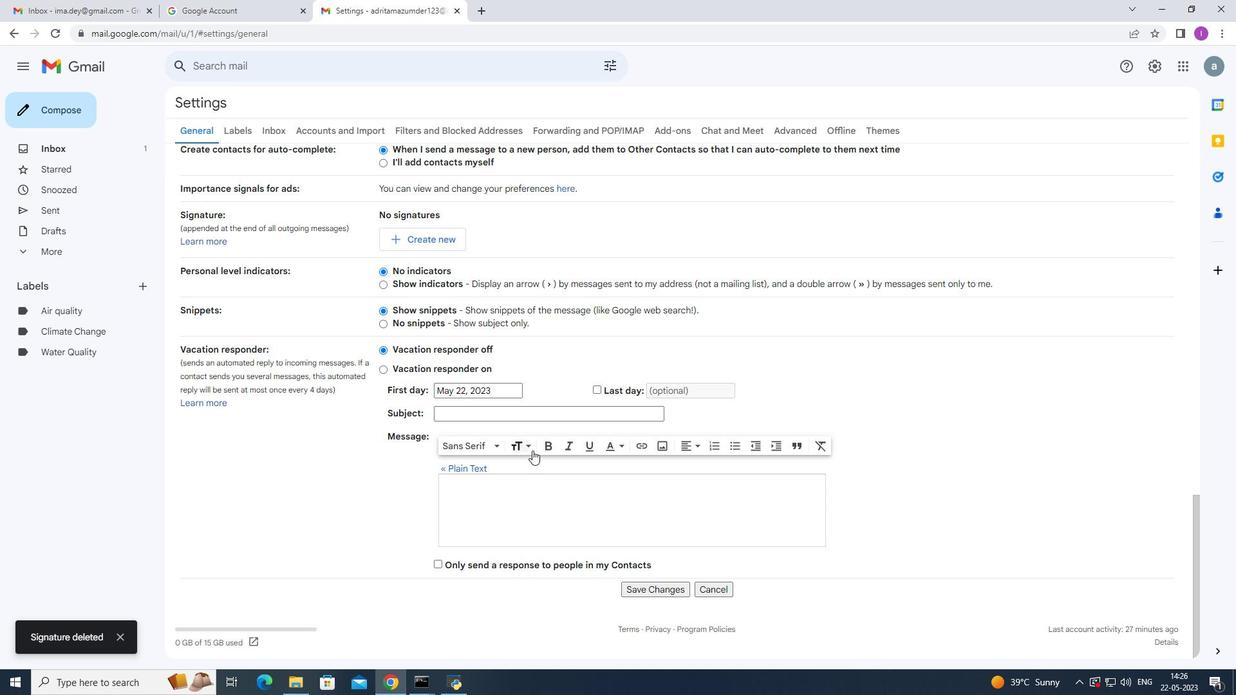 
Action: Mouse scrolled (532, 450) with delta (0, 0)
Screenshot: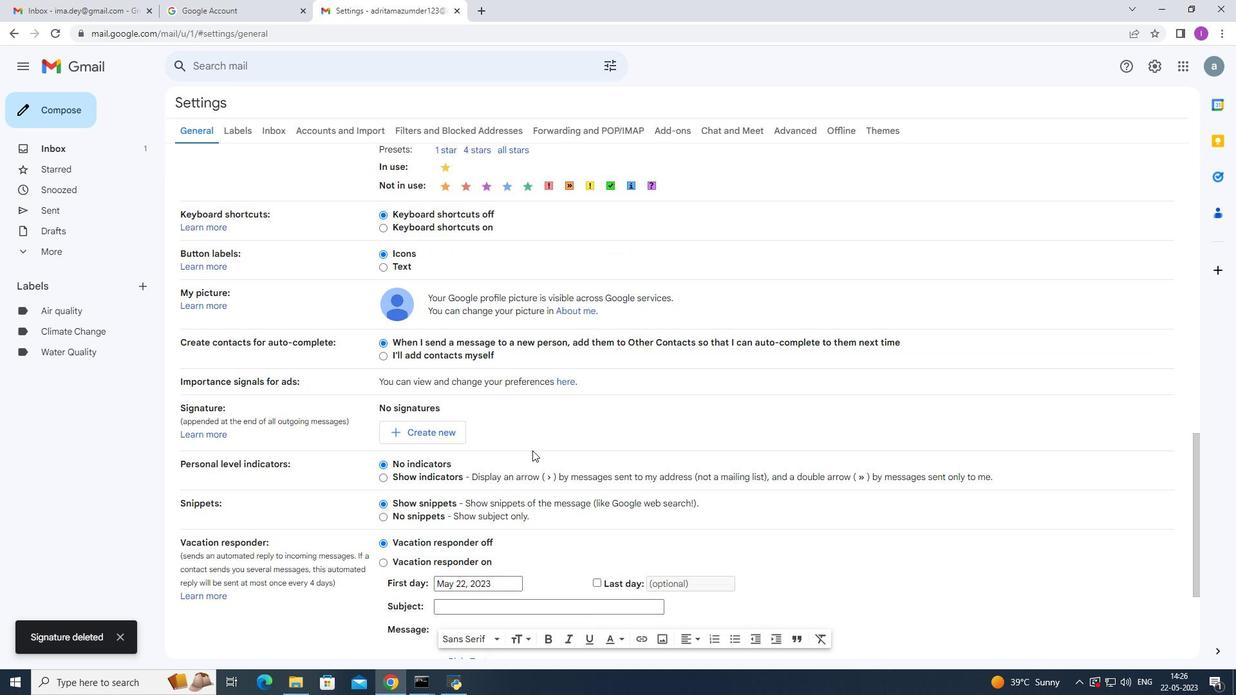 
Action: Mouse scrolled (532, 450) with delta (0, 0)
Screenshot: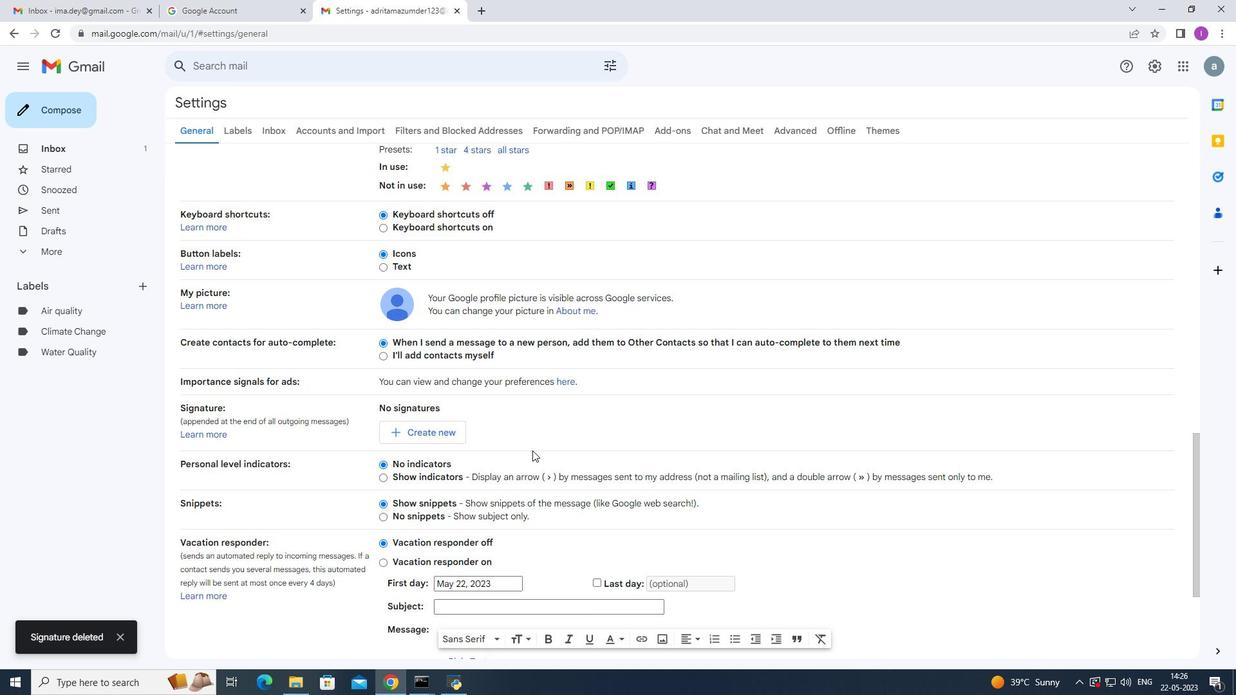 
Action: Mouse scrolled (532, 450) with delta (0, 0)
Screenshot: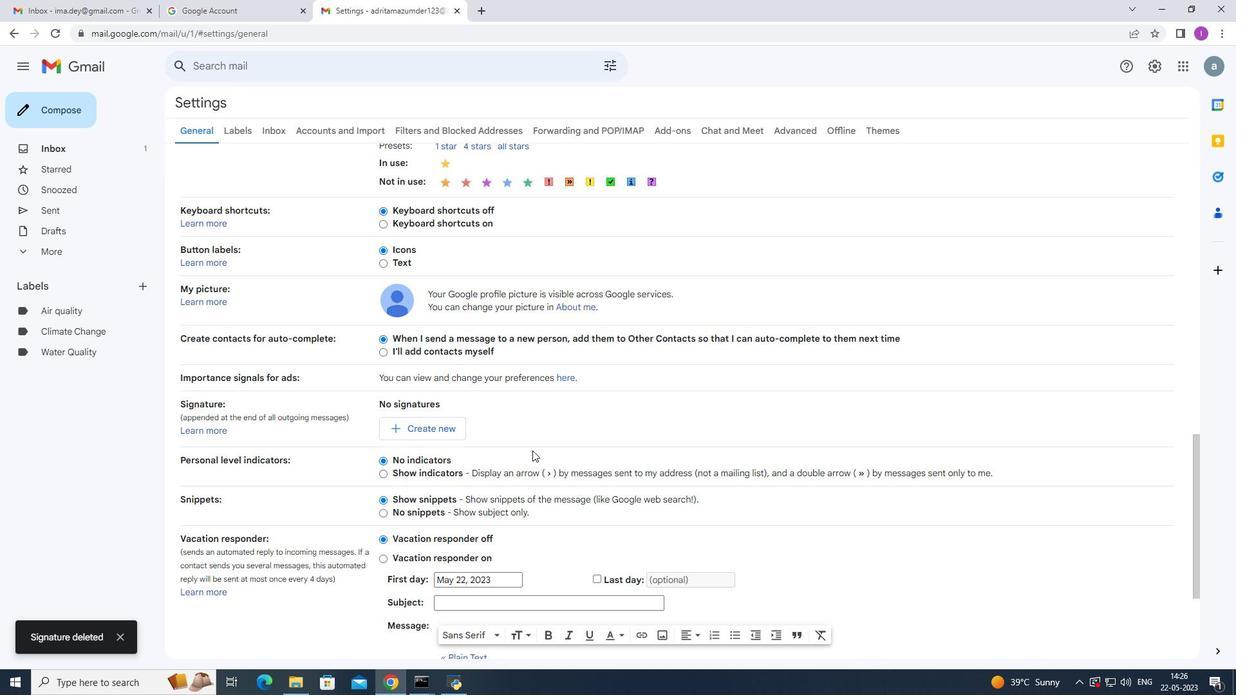 
Action: Mouse moved to (440, 233)
Screenshot: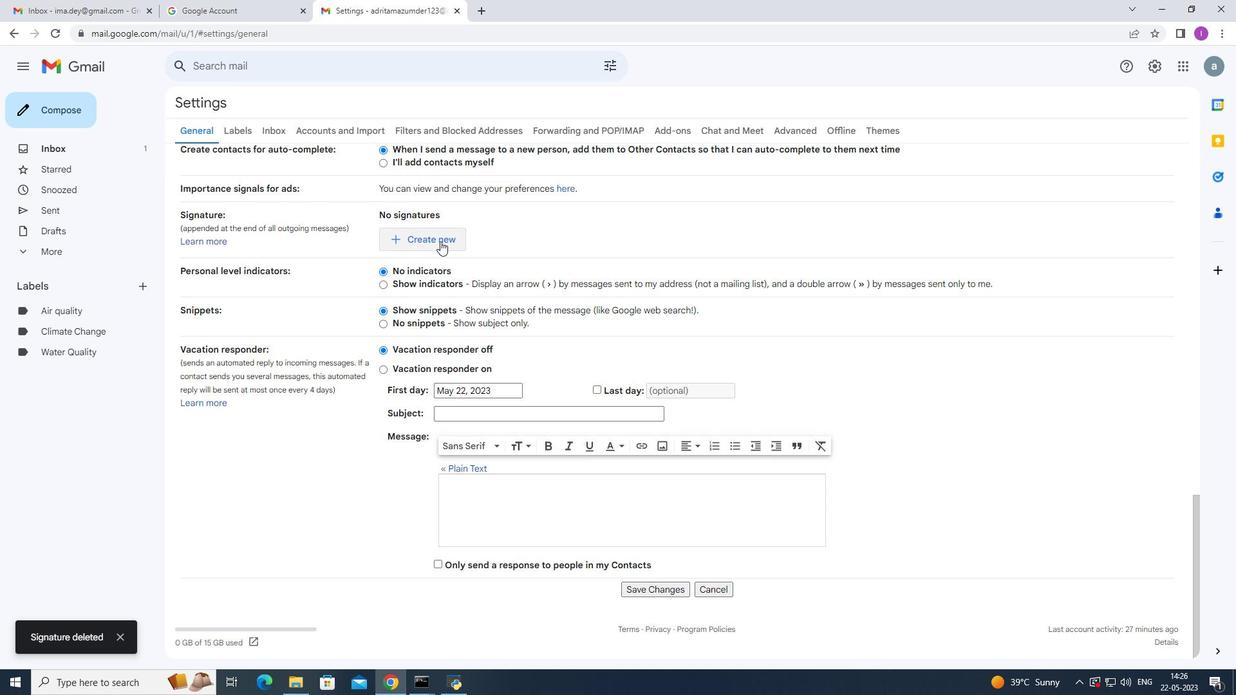 
Action: Mouse pressed left at (440, 233)
Screenshot: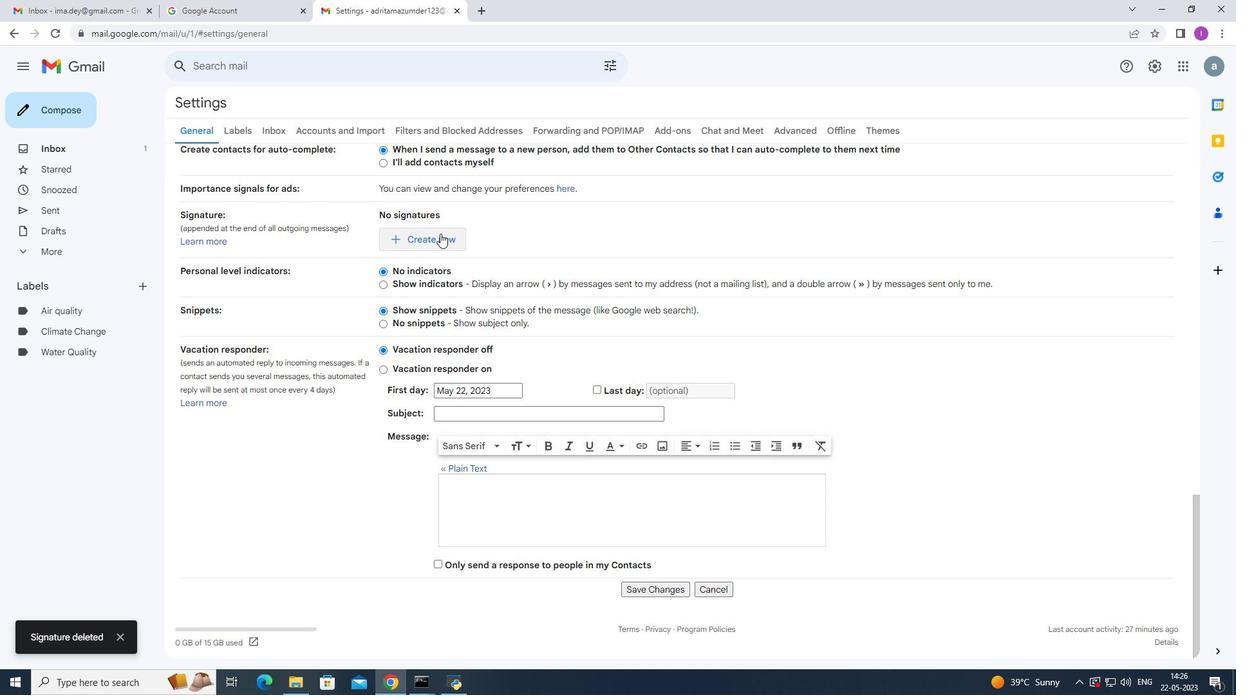 
Action: Mouse moved to (502, 349)
Screenshot: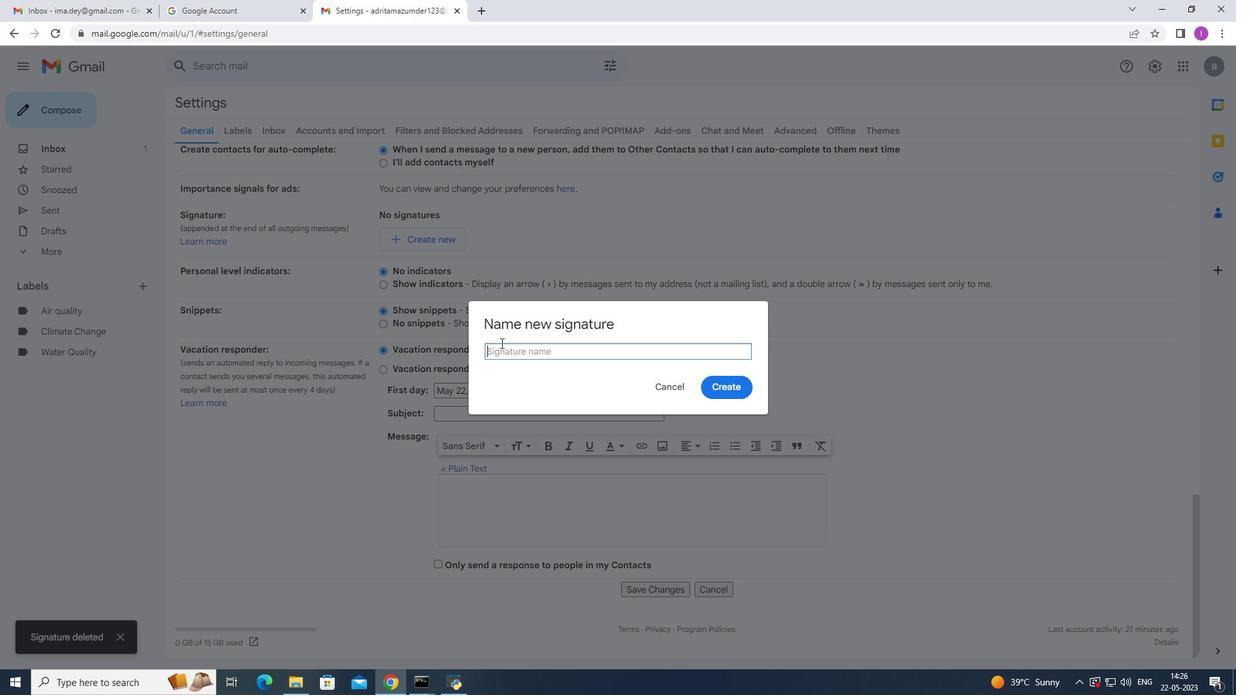 
Action: Mouse pressed left at (502, 349)
Screenshot: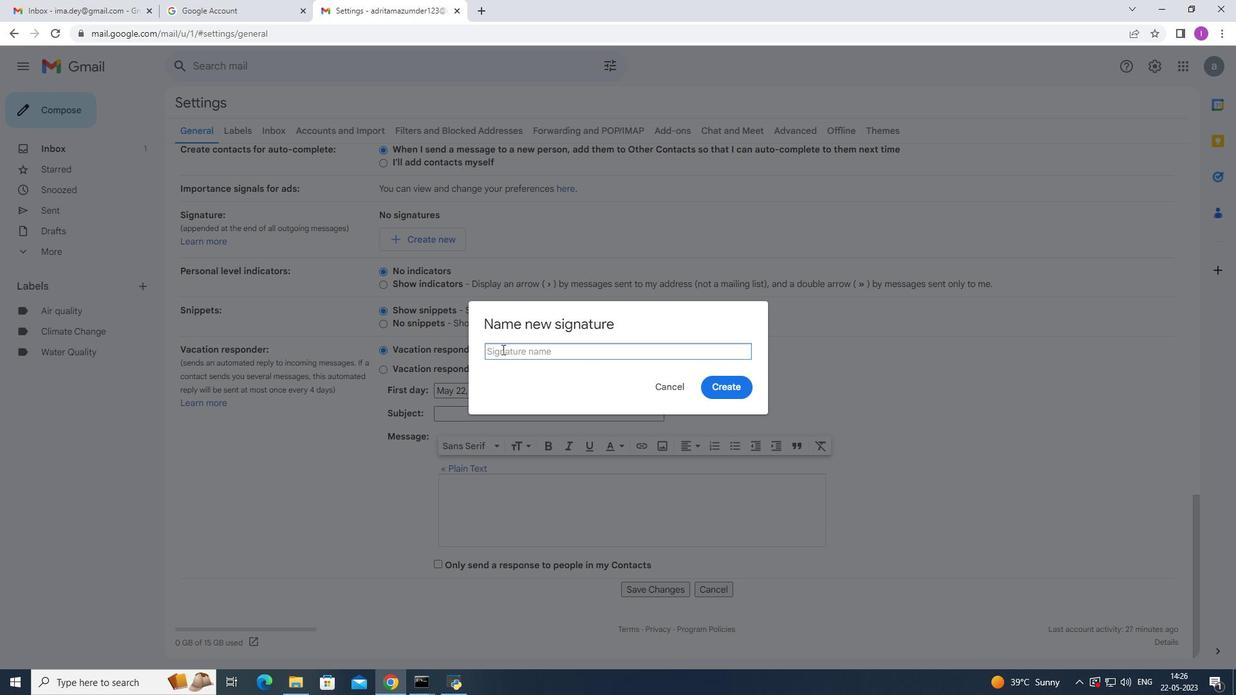 
Action: Key pressed <Key.shift><Key.shift><Key.shift>Kaylee<Key.space><Key.shift>Green
Screenshot: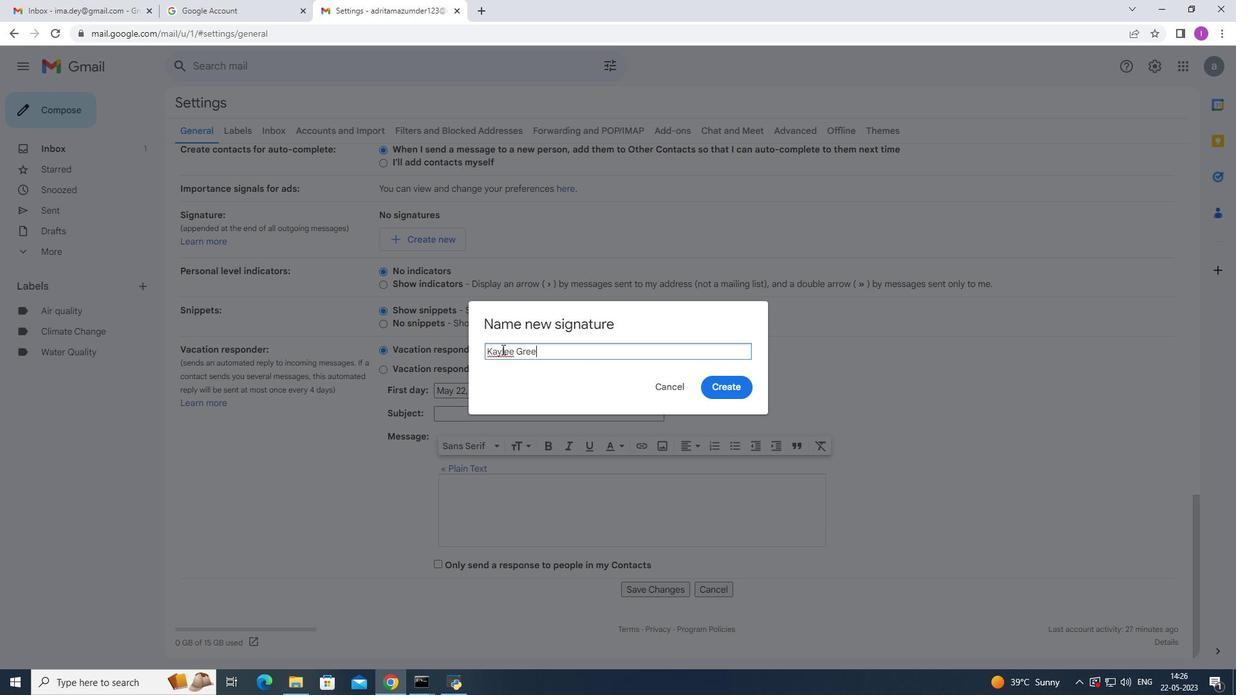 
Action: Mouse moved to (731, 387)
Screenshot: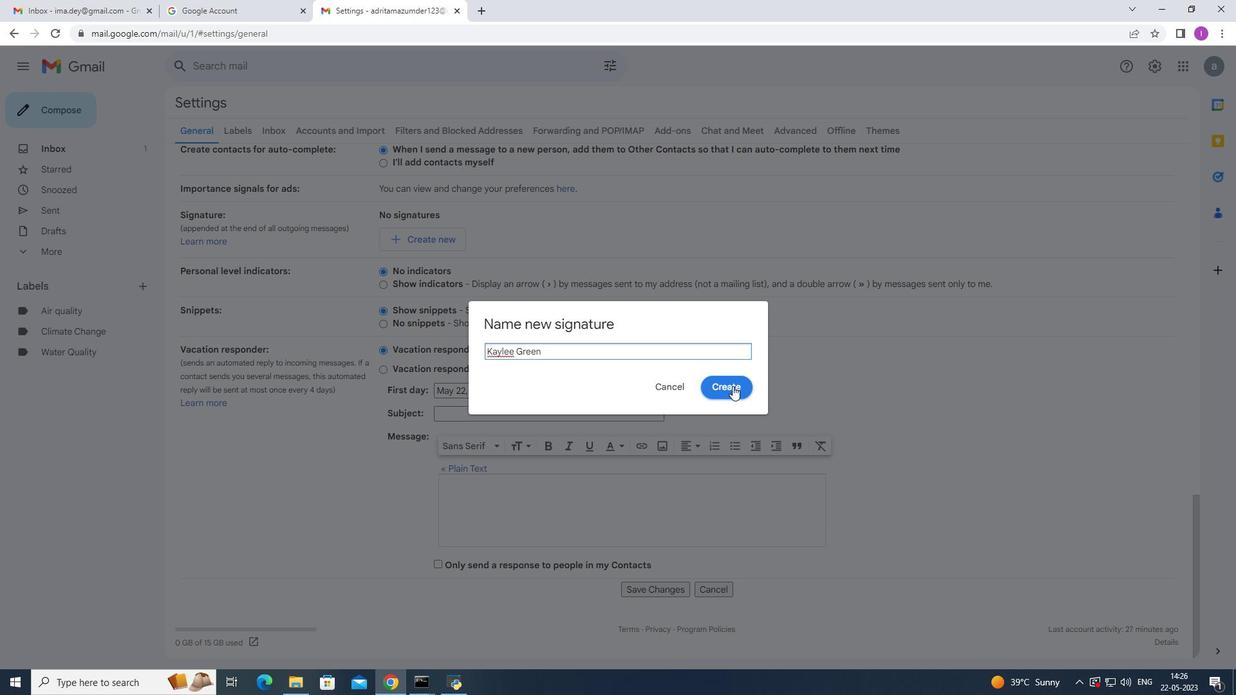 
Action: Mouse pressed left at (731, 387)
Screenshot: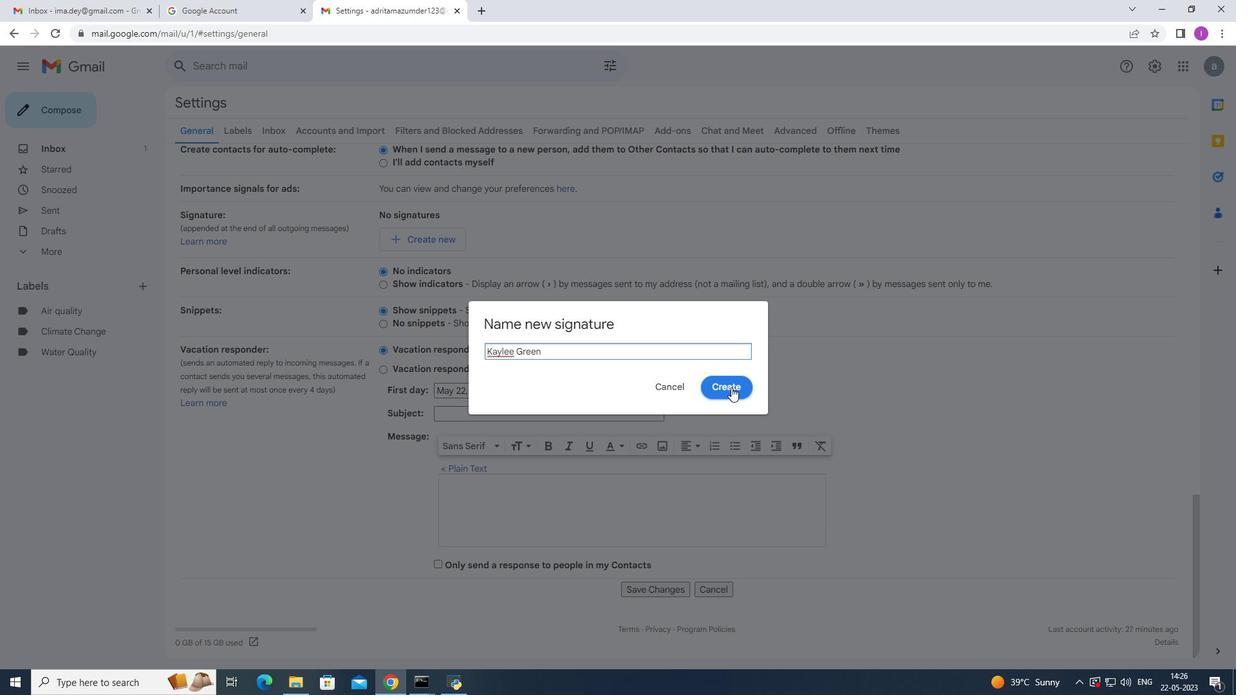 
Action: Mouse moved to (485, 406)
Screenshot: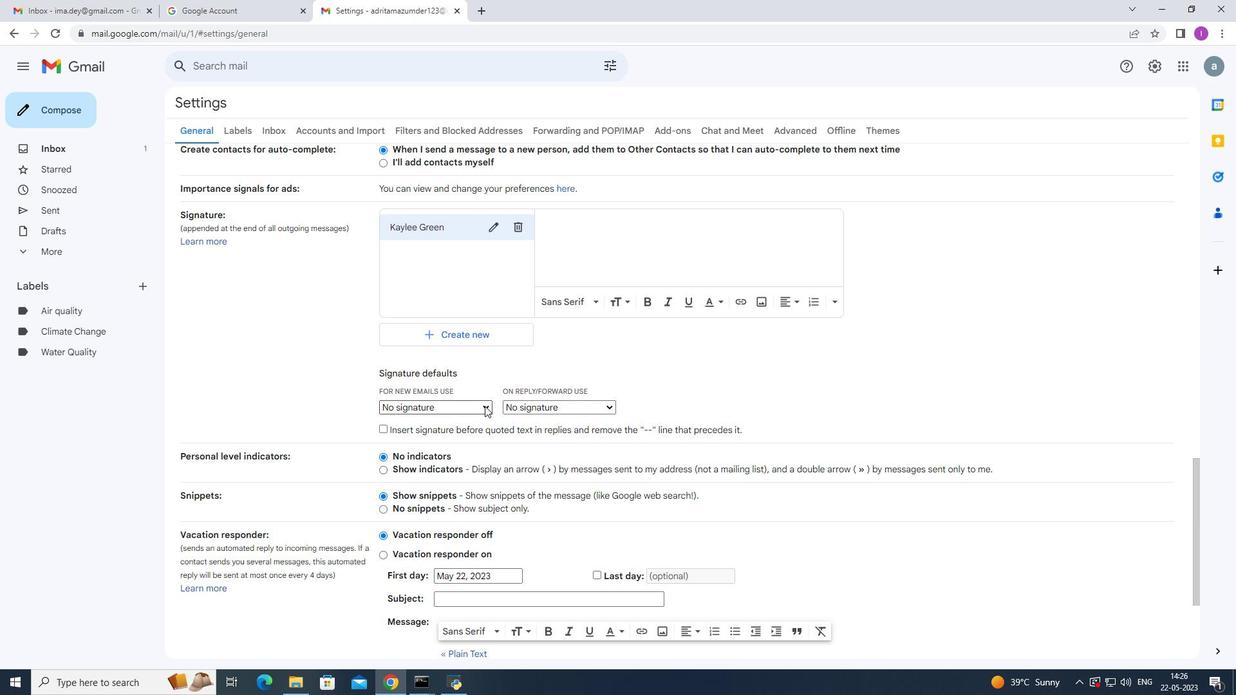 
Action: Mouse pressed left at (485, 406)
Screenshot: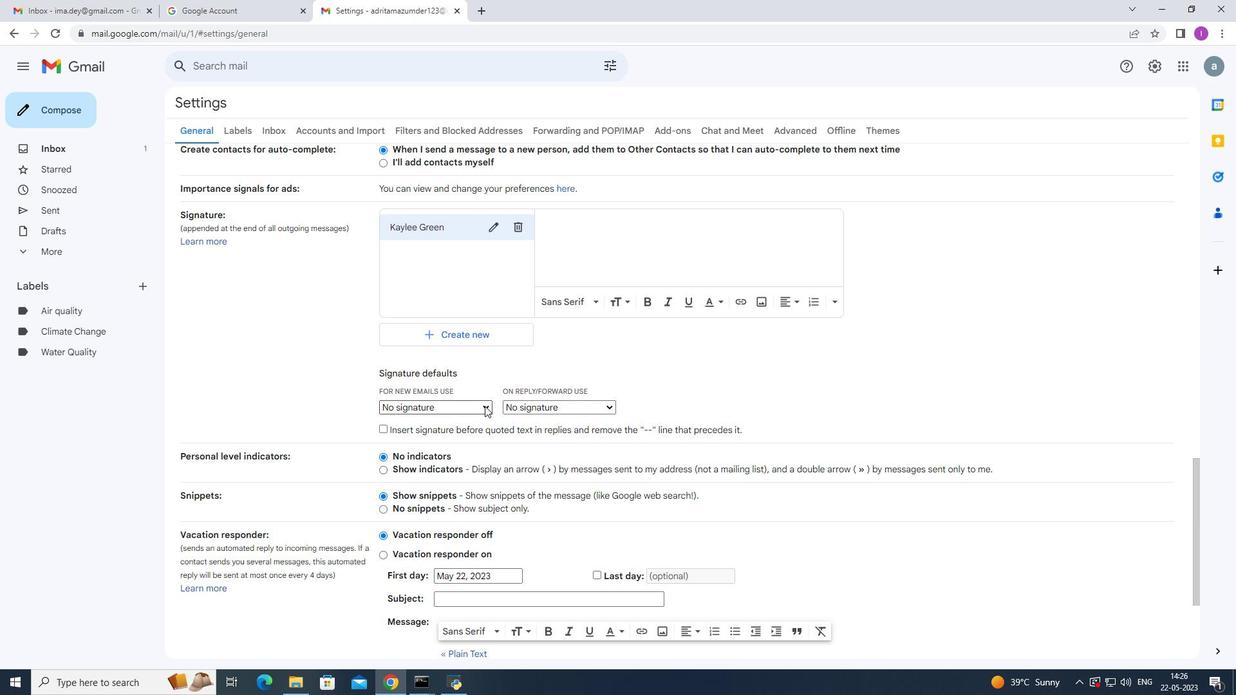 
Action: Mouse moved to (439, 434)
Screenshot: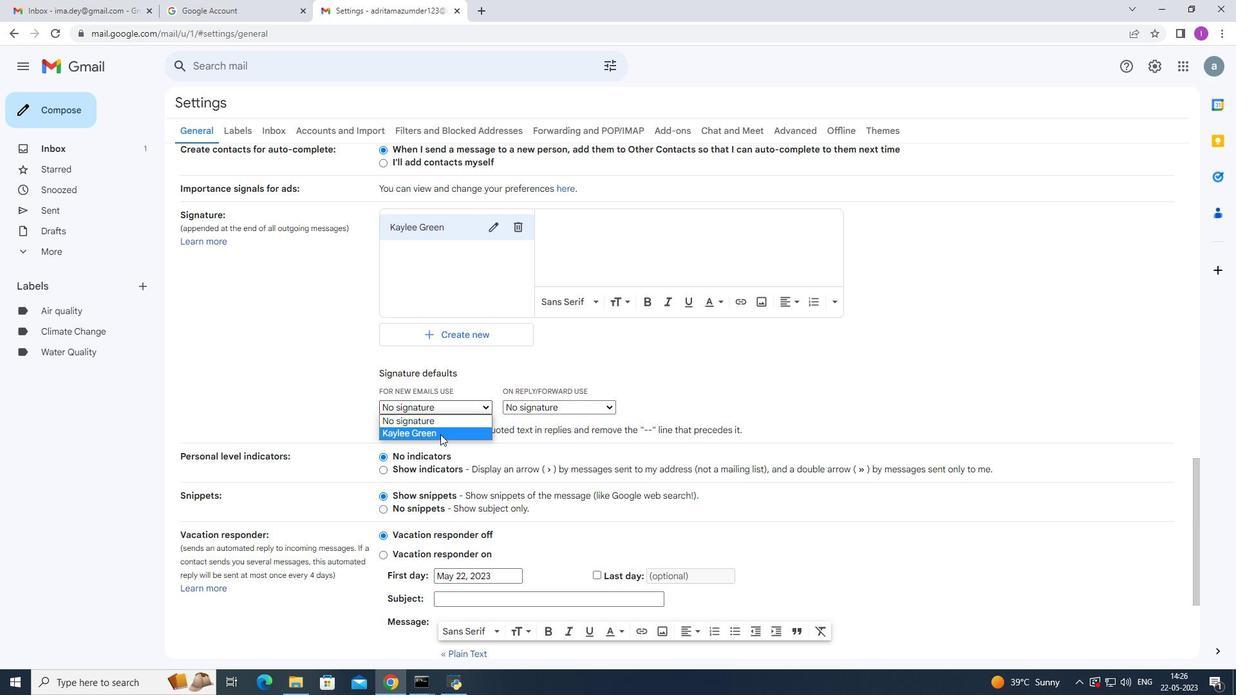 
Action: Mouse pressed left at (439, 434)
Screenshot: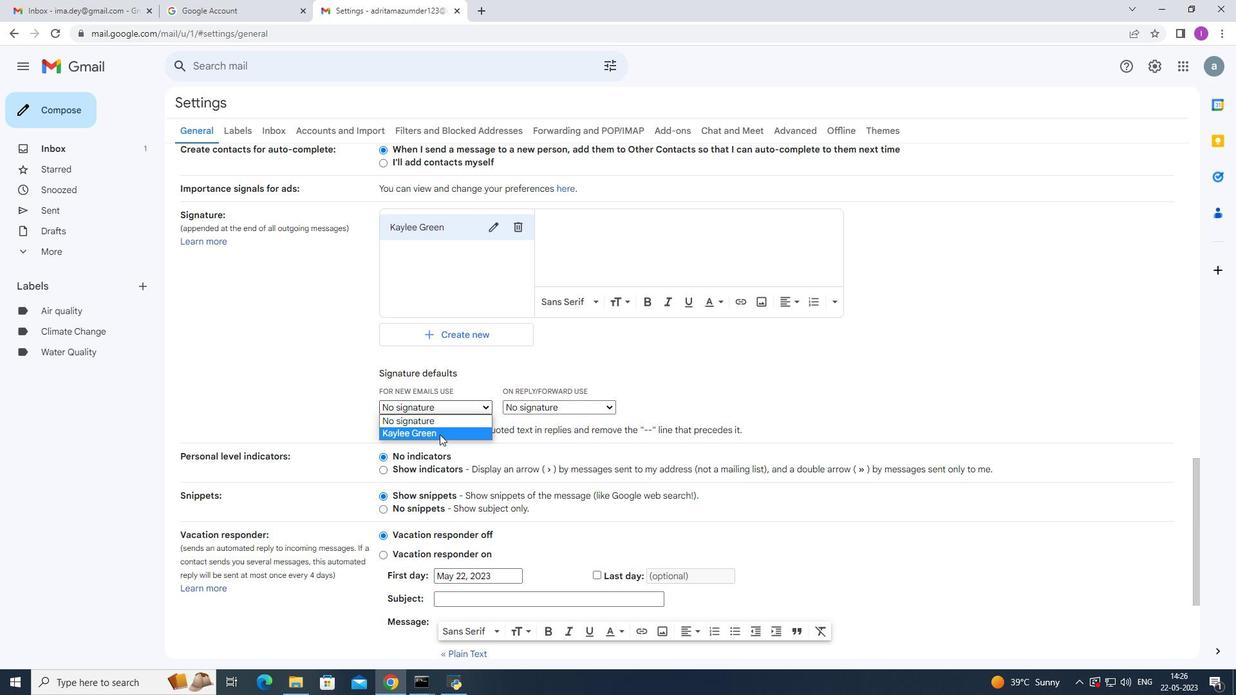 
Action: Mouse moved to (578, 231)
Screenshot: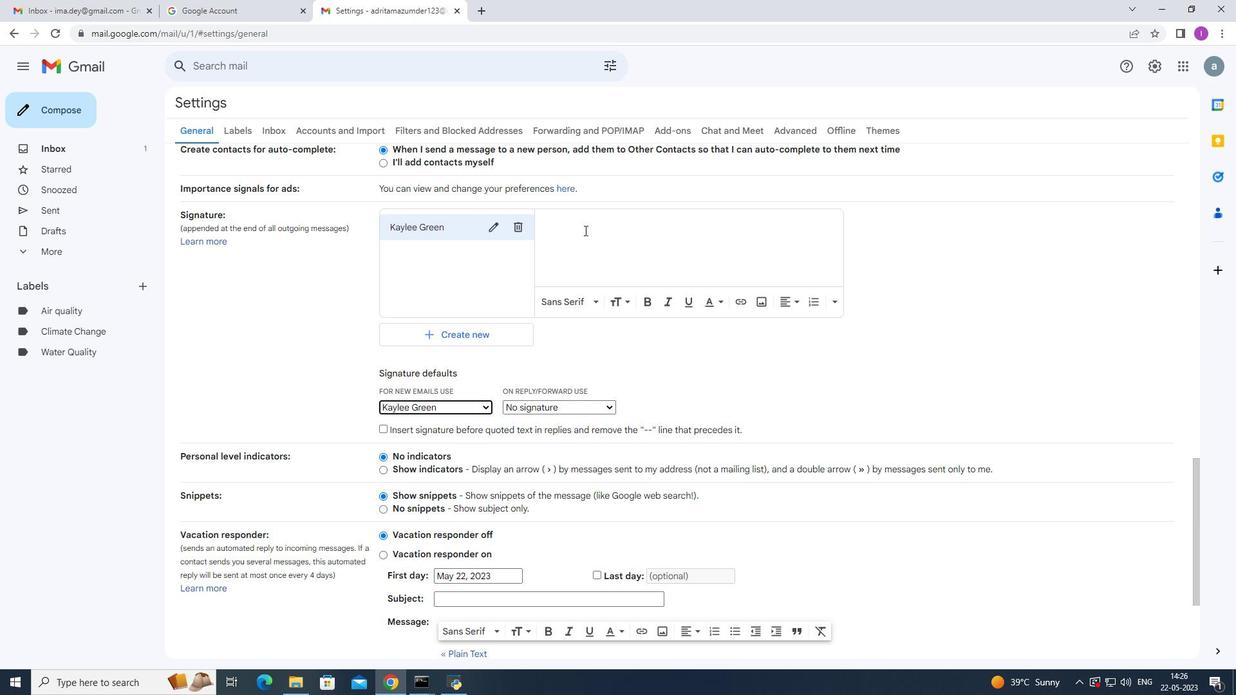 
Action: Mouse pressed left at (578, 231)
Screenshot: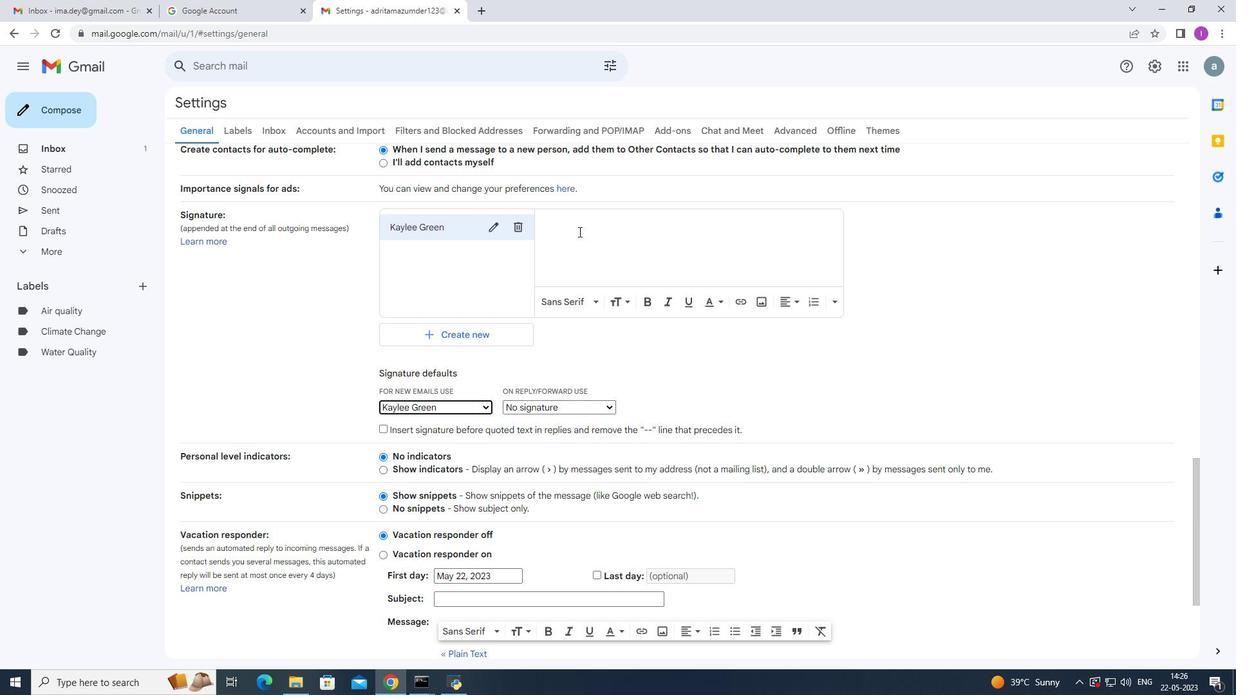 
Action: Mouse moved to (628, 240)
Screenshot: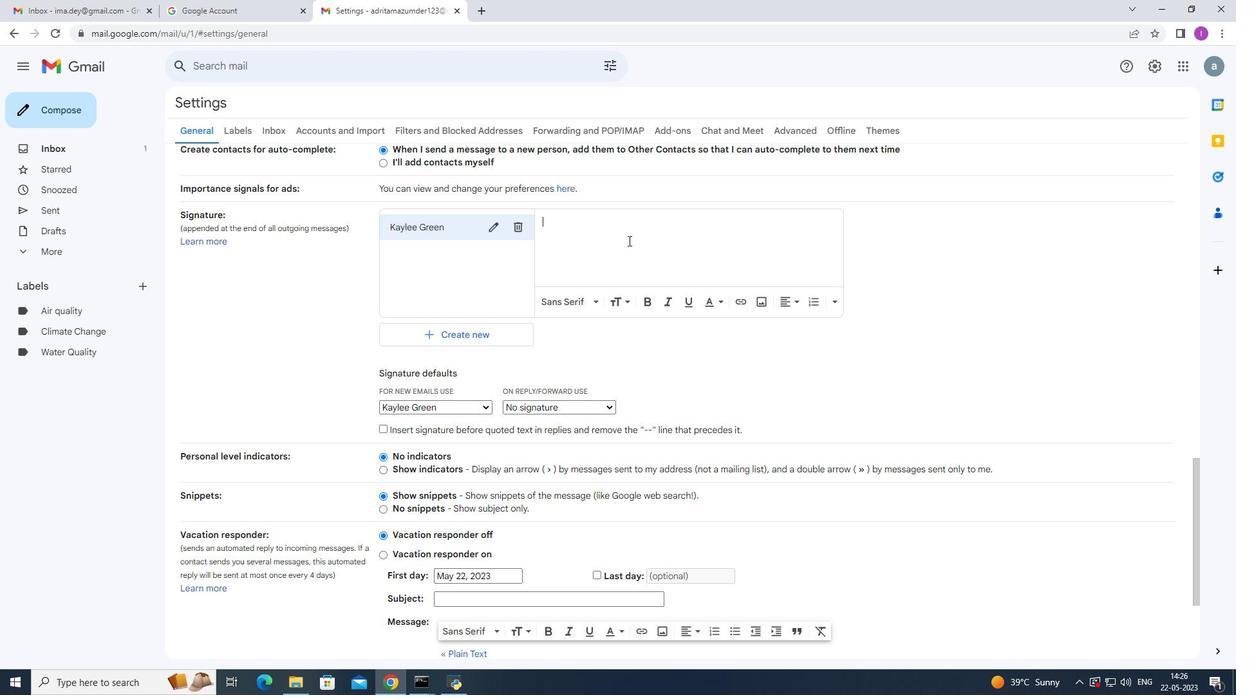 
Action: Key pressed <Key.shift><Key.shift><Key.shift><Key.shift><Key.shift><Key.shift><Key.shift><Key.shift><Key.shift>Have<Key.space>agreat
Screenshot: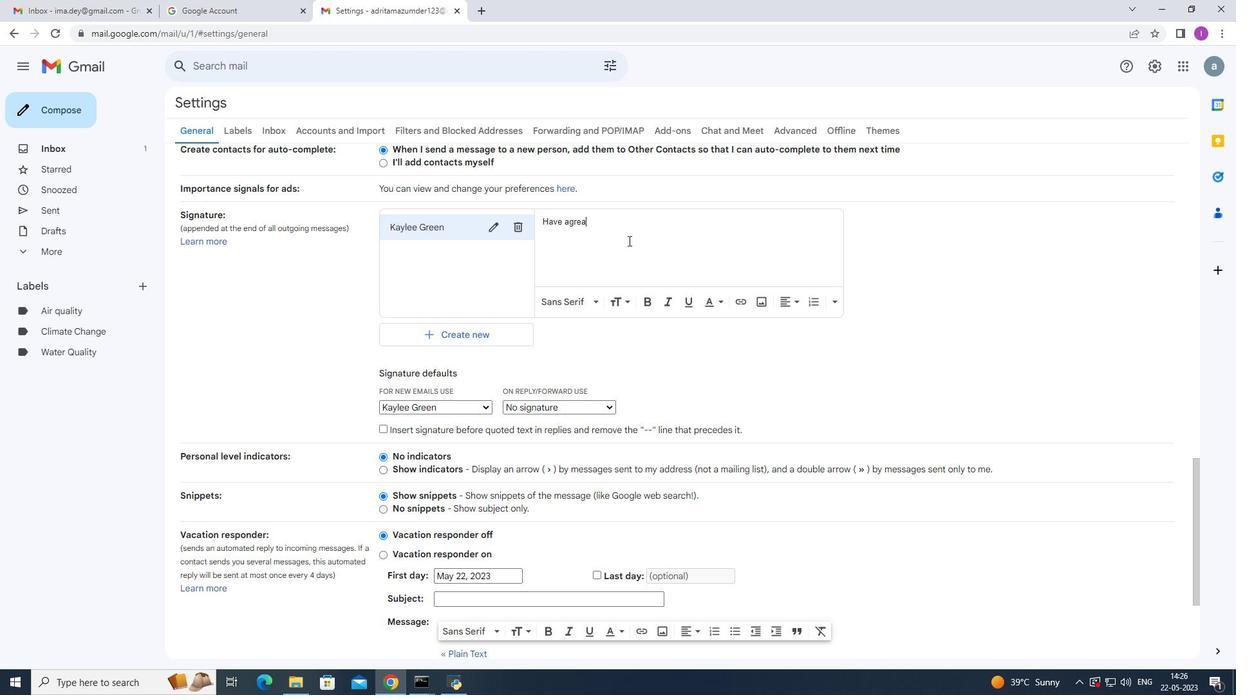 
Action: Mouse moved to (569, 220)
Screenshot: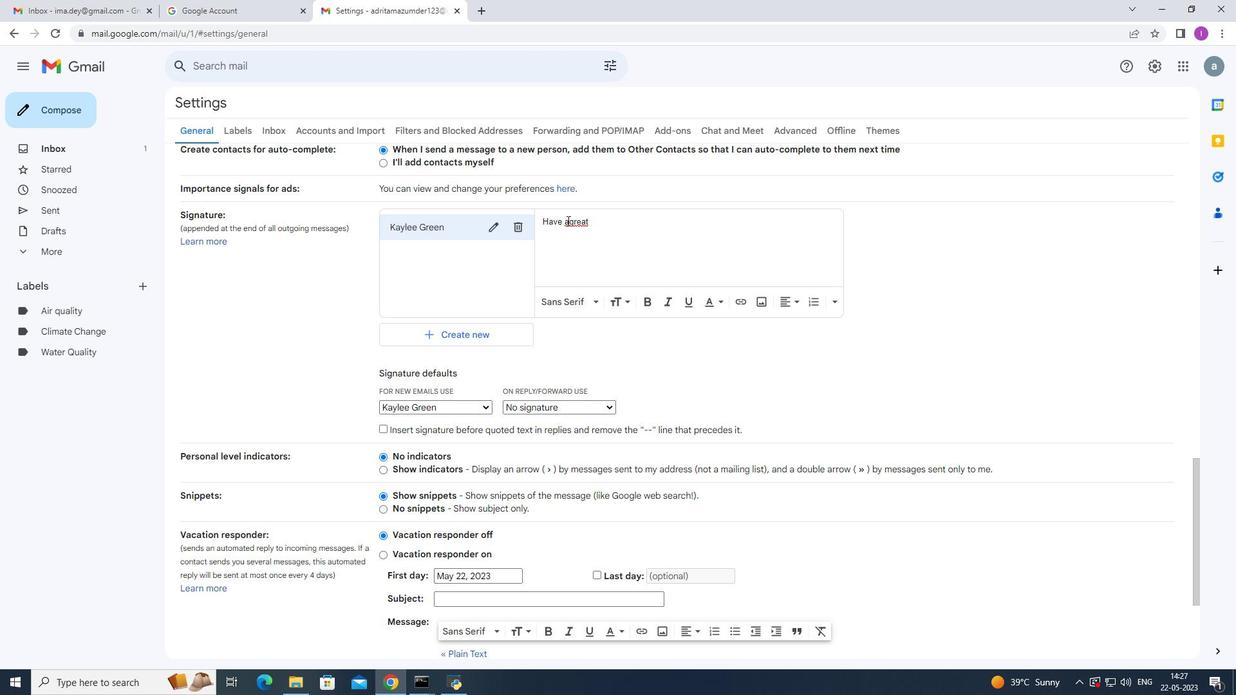
Action: Mouse pressed left at (569, 220)
Screenshot: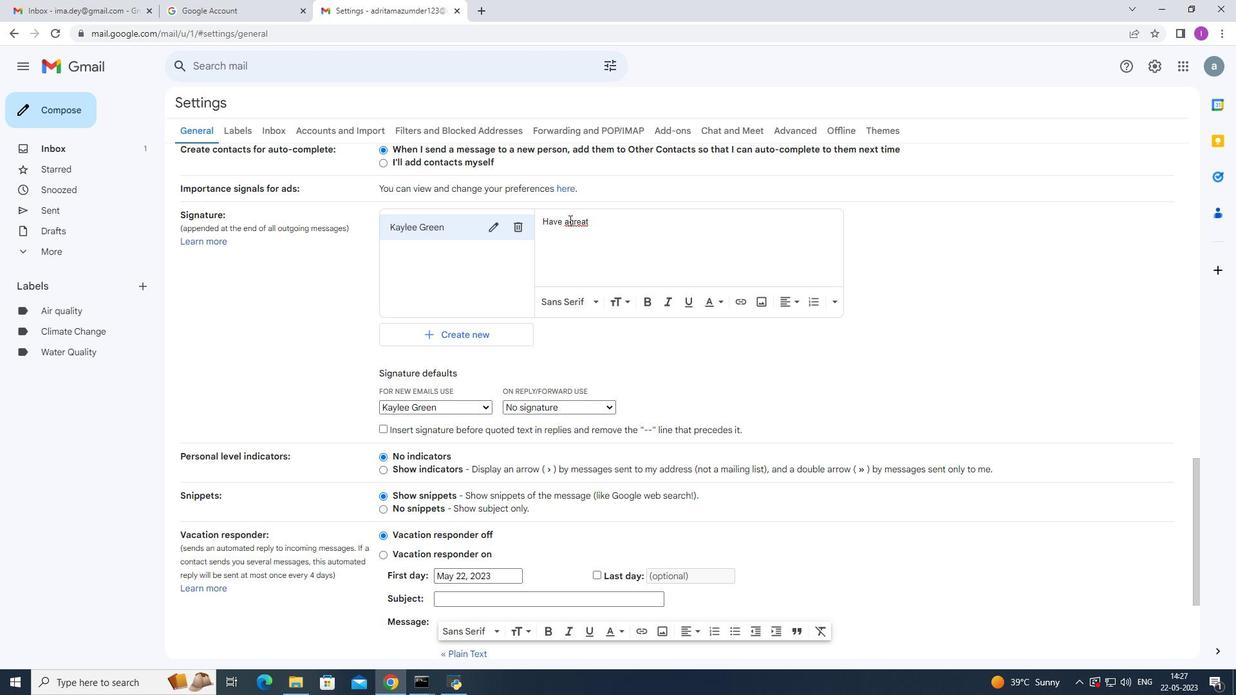 
Action: Mouse moved to (569, 220)
Screenshot: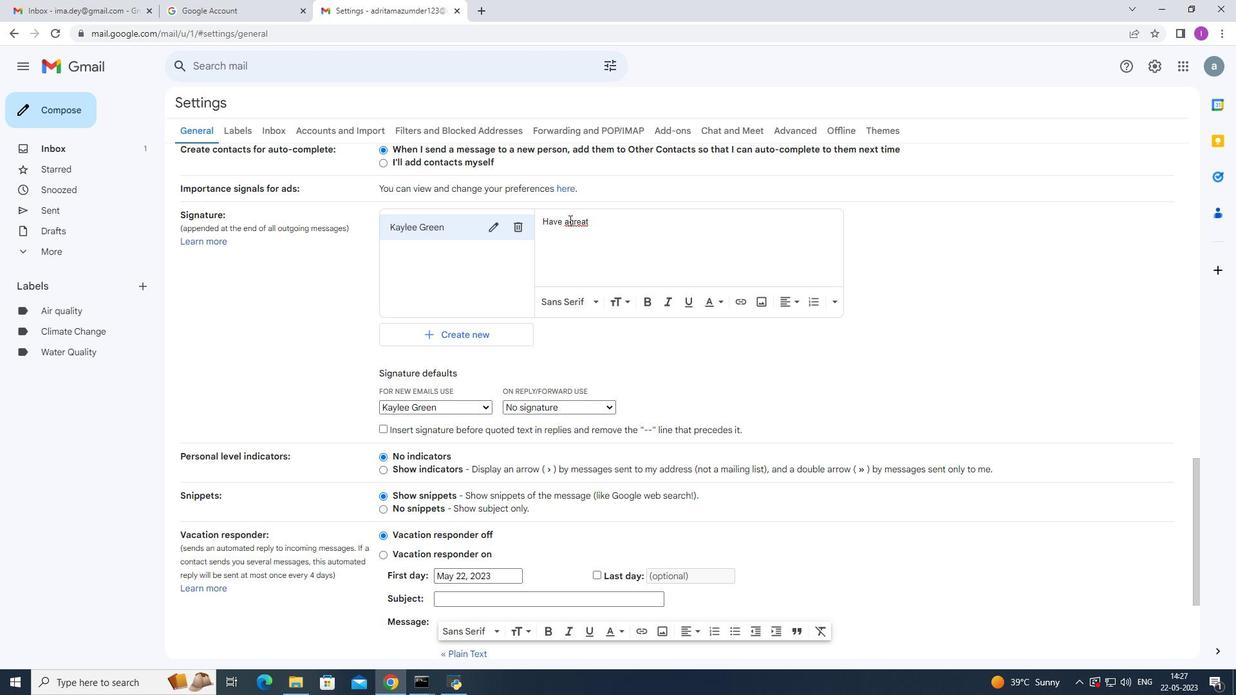 
Action: Key pressed <Key.space>
Screenshot: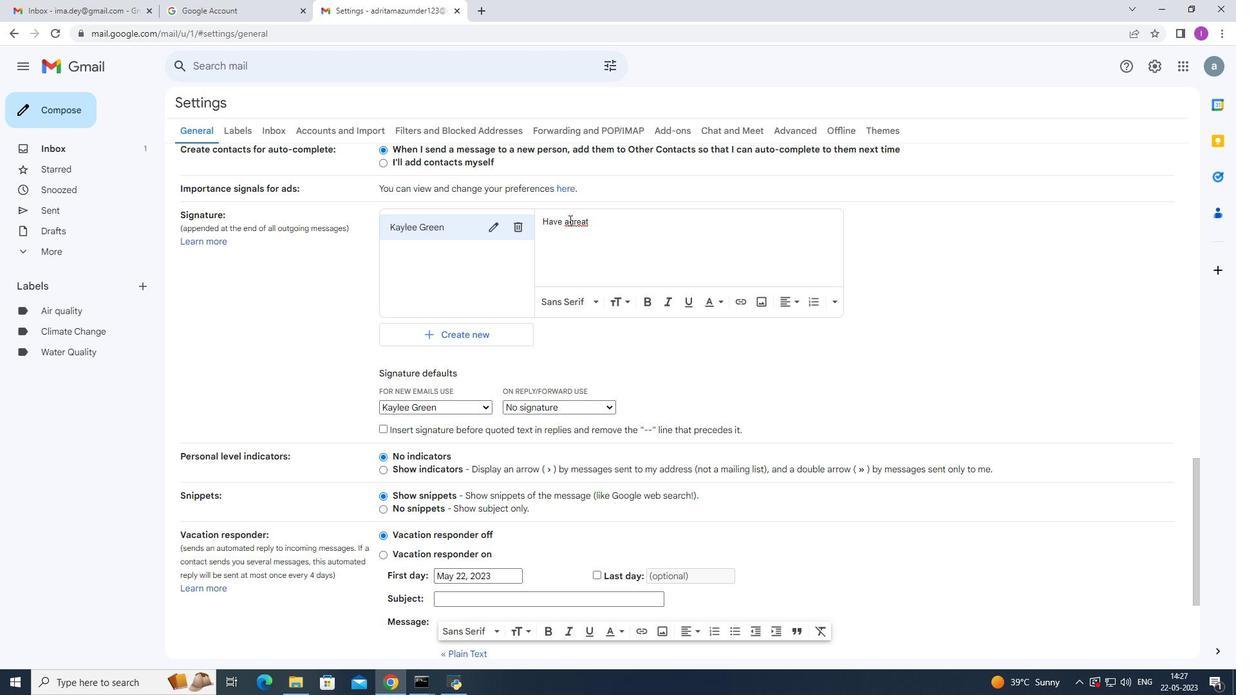 
Action: Mouse moved to (626, 227)
Screenshot: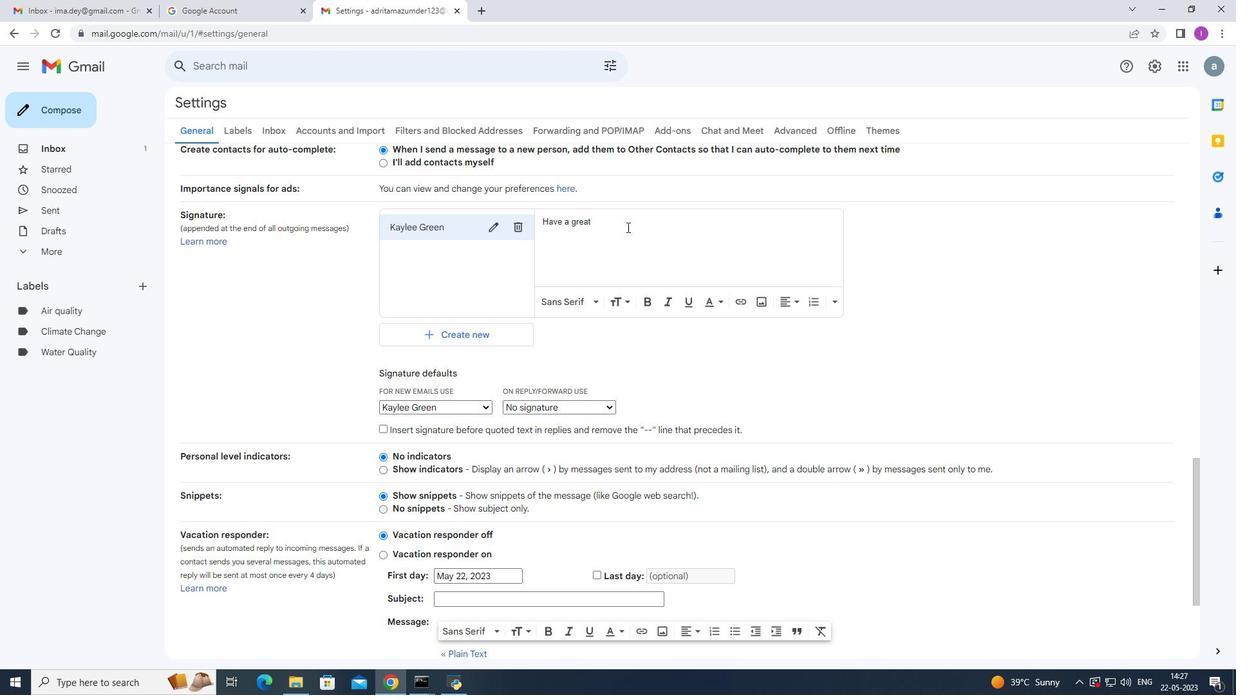 
Action: Mouse pressed left at (626, 227)
Screenshot: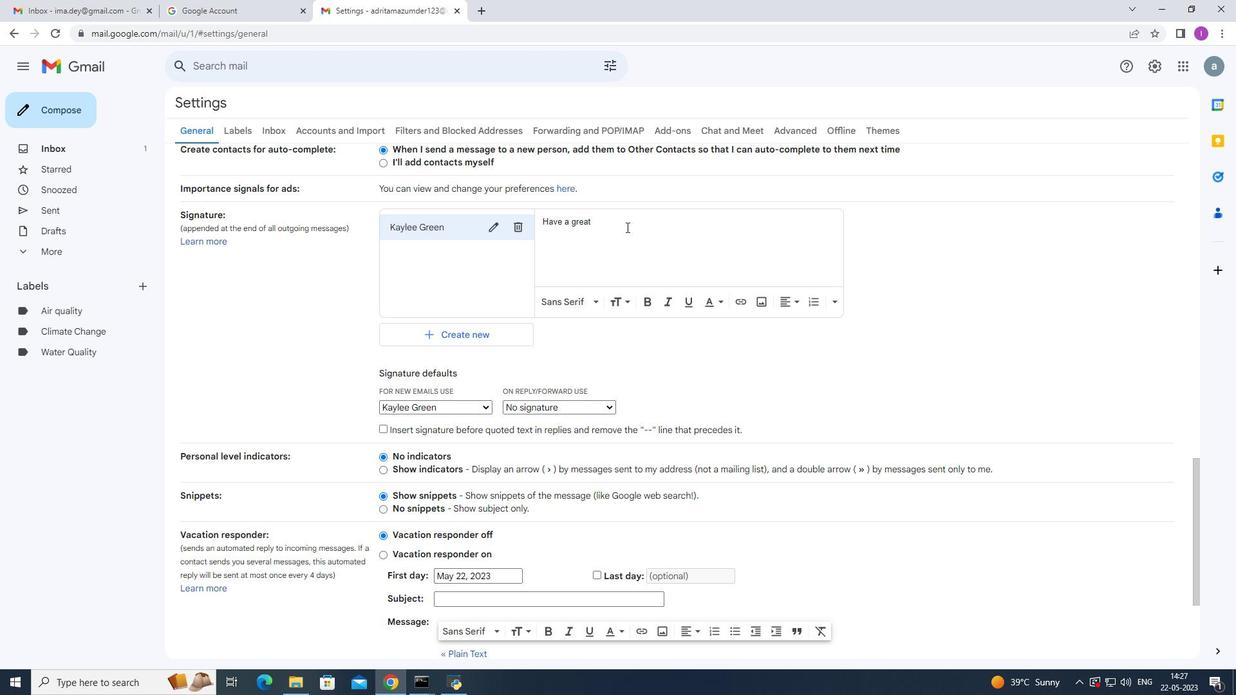 
Action: Mouse moved to (624, 227)
Screenshot: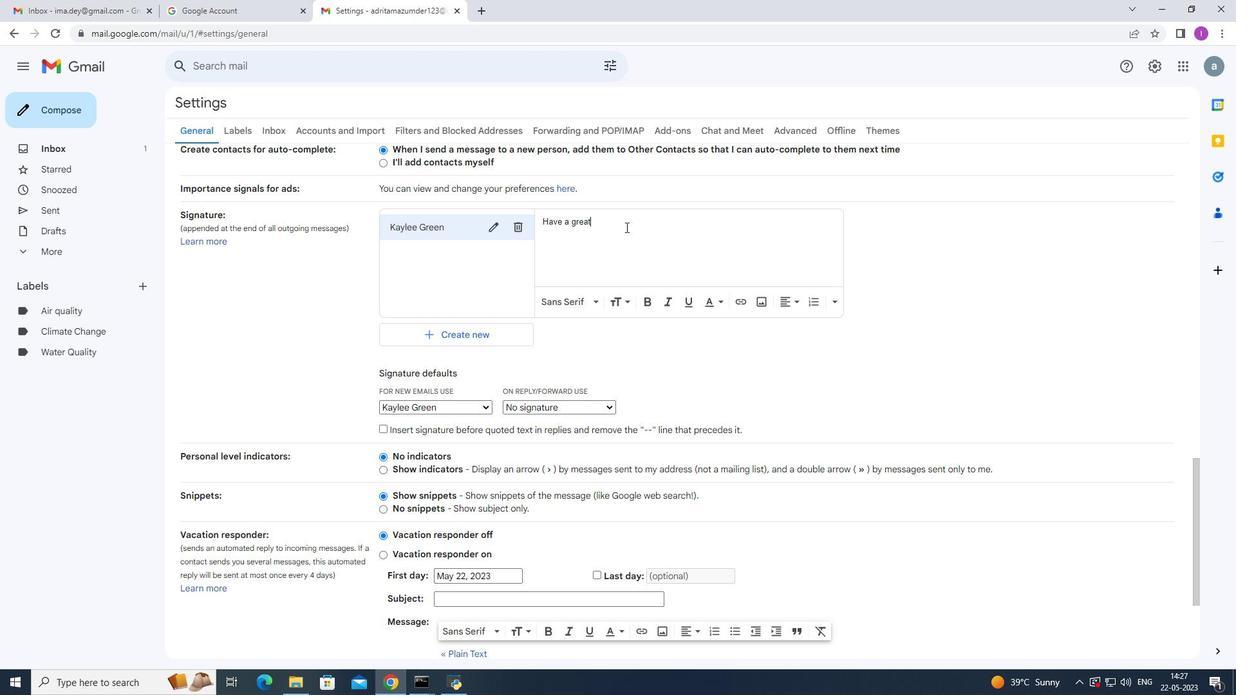 
Action: Key pressed <Key.space><Key.shift>
Screenshot: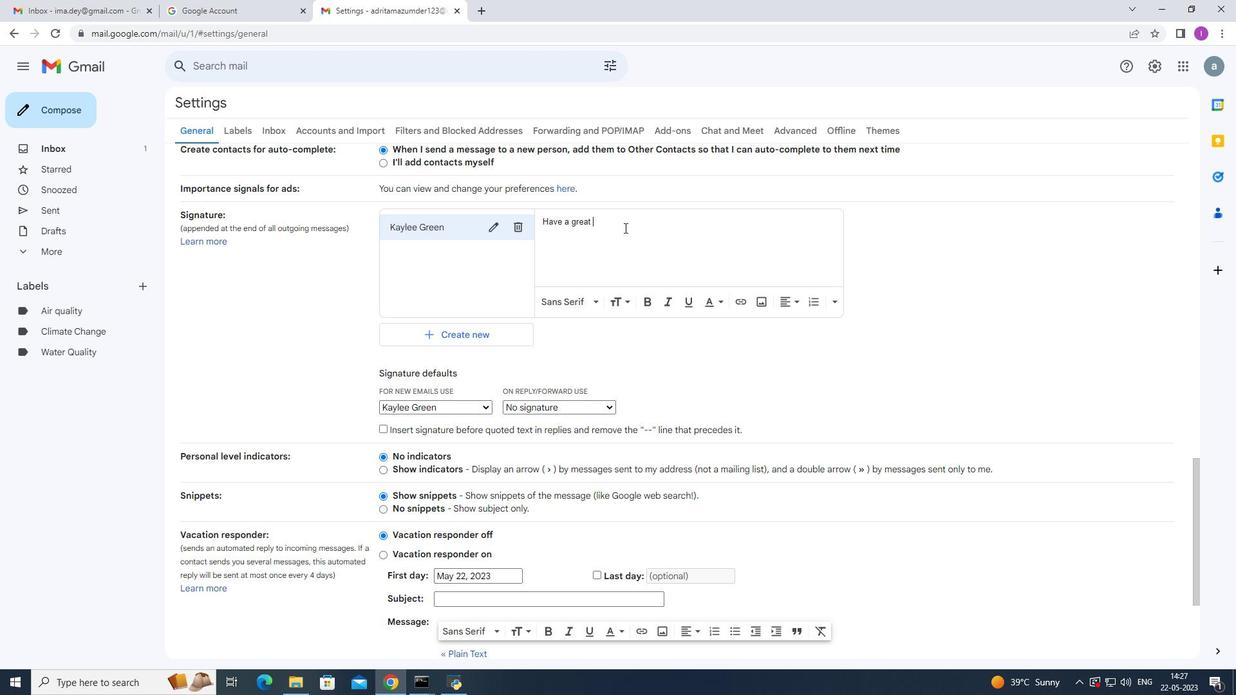 
Action: Mouse moved to (624, 227)
Screenshot: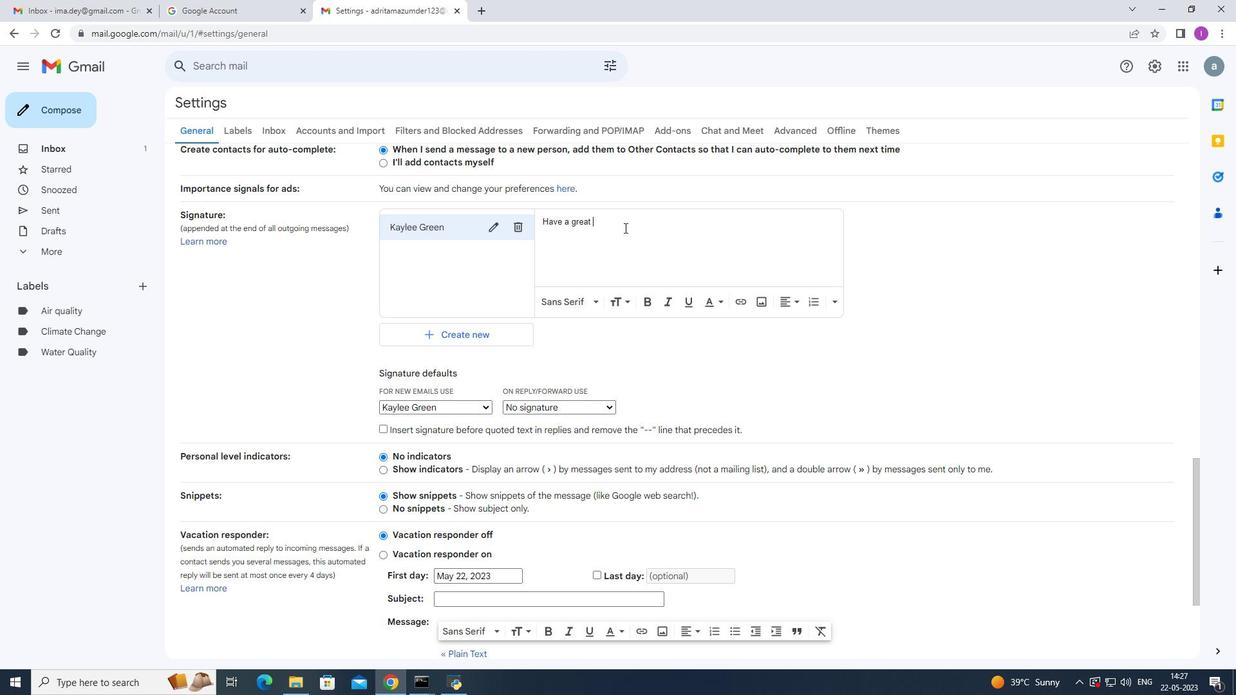 
Action: Key pressed <Key.shift>National<Key.space><Key.shift>Human<Key.space><Key.shift>Rights<Key.space><Key.shift>Day<Key.enter><Key.shift>Kaylee<Key.space><Key.shift>Grea<Key.backspace>en
Screenshot: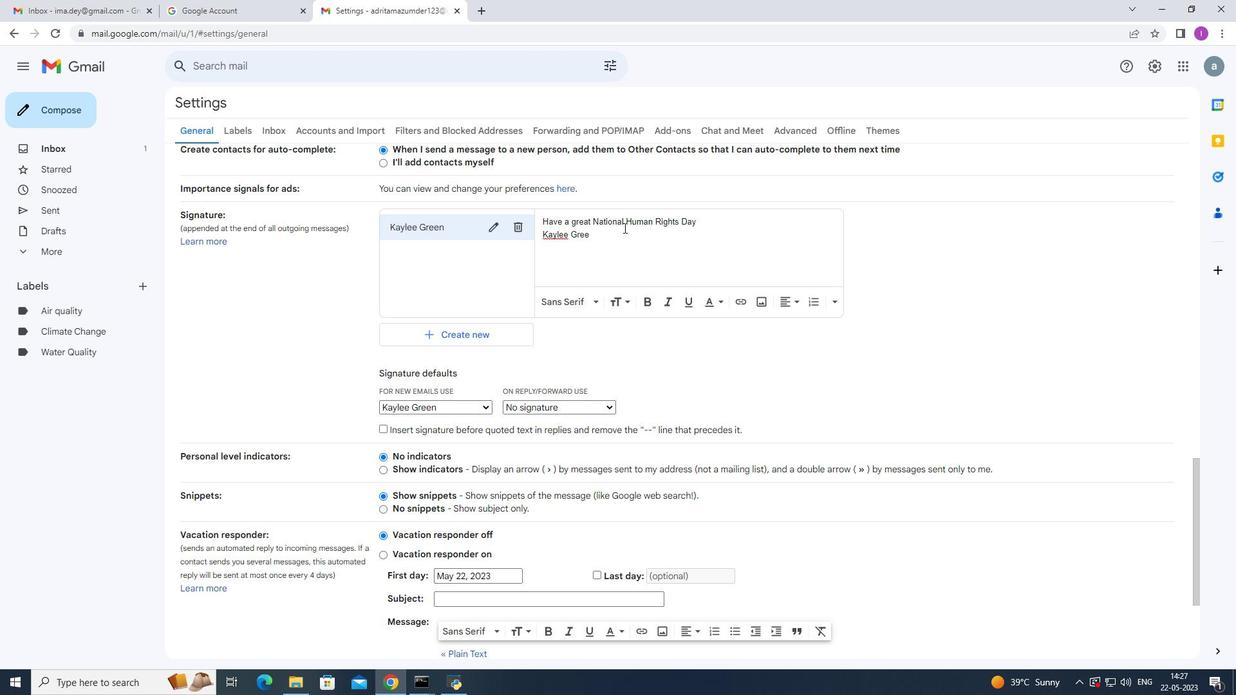
Action: Mouse moved to (536, 365)
Screenshot: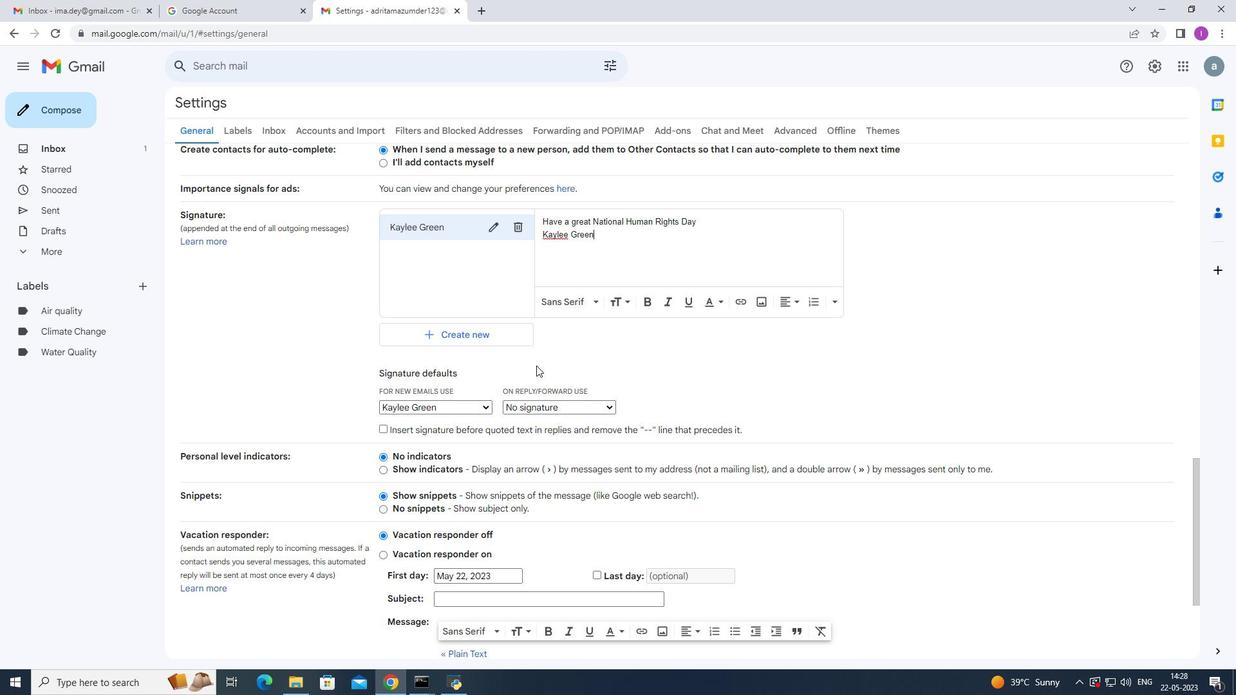 
Action: Mouse scrolled (536, 365) with delta (0, 0)
Screenshot: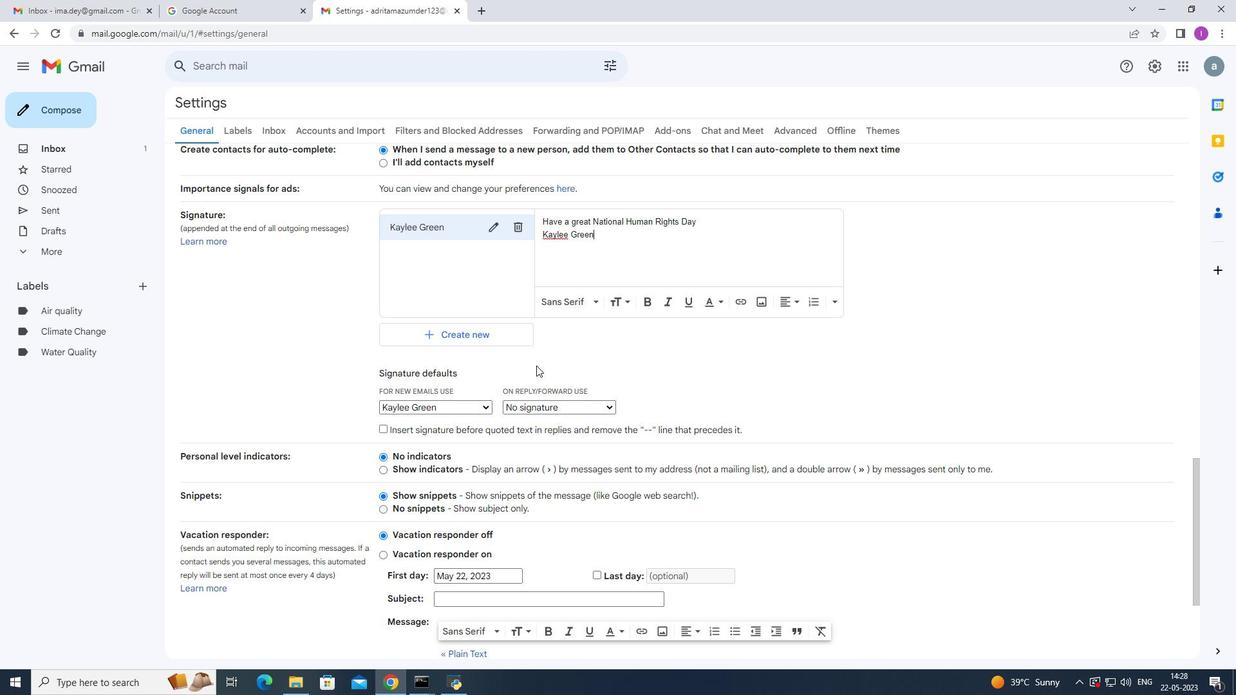 
Action: Mouse moved to (537, 366)
Screenshot: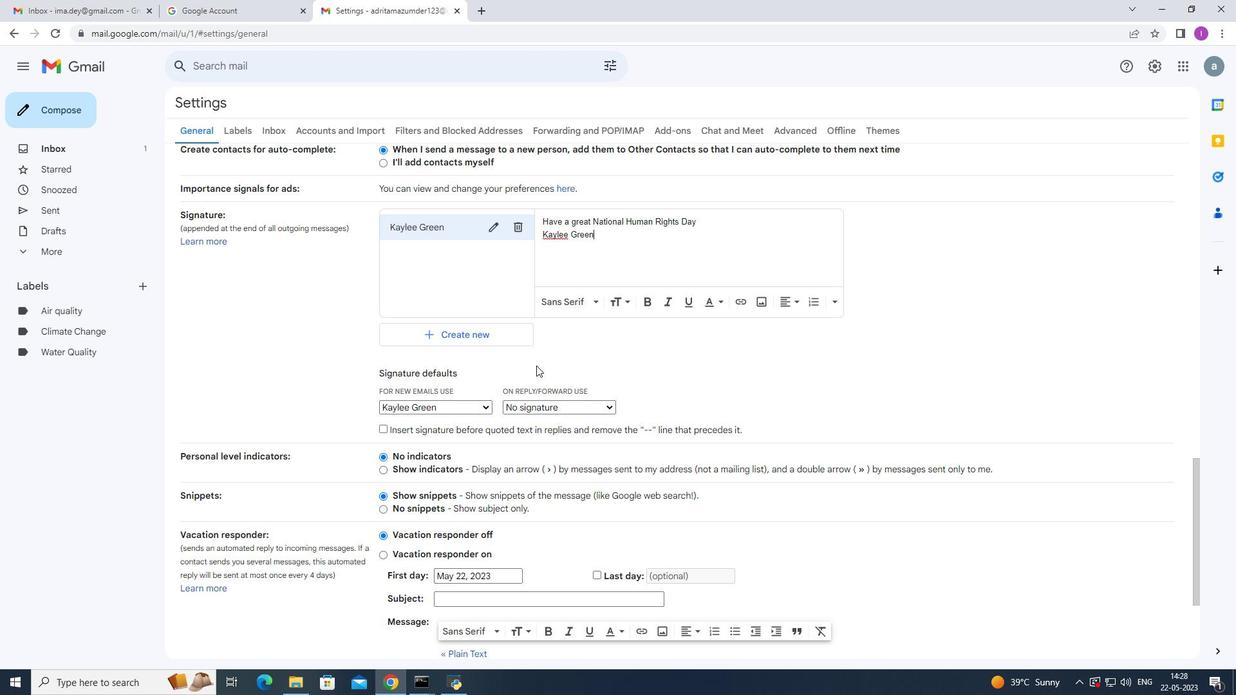 
Action: Mouse scrolled (537, 365) with delta (0, 0)
Screenshot: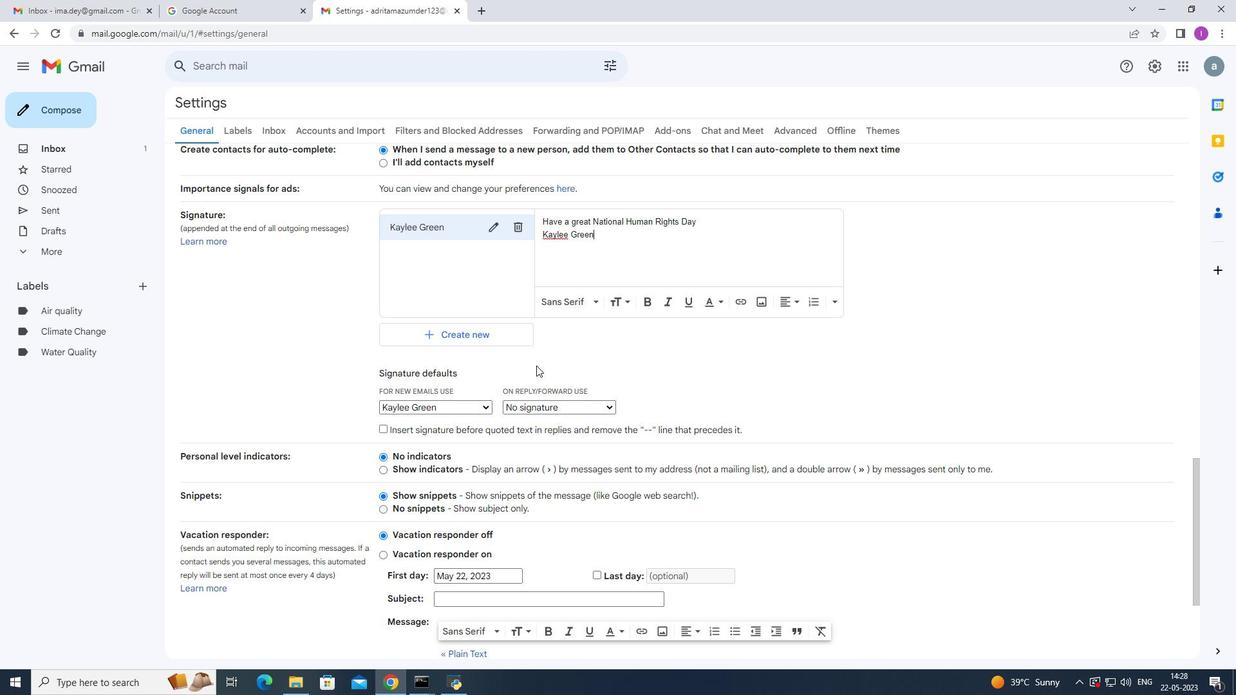 
Action: Mouse moved to (538, 366)
Screenshot: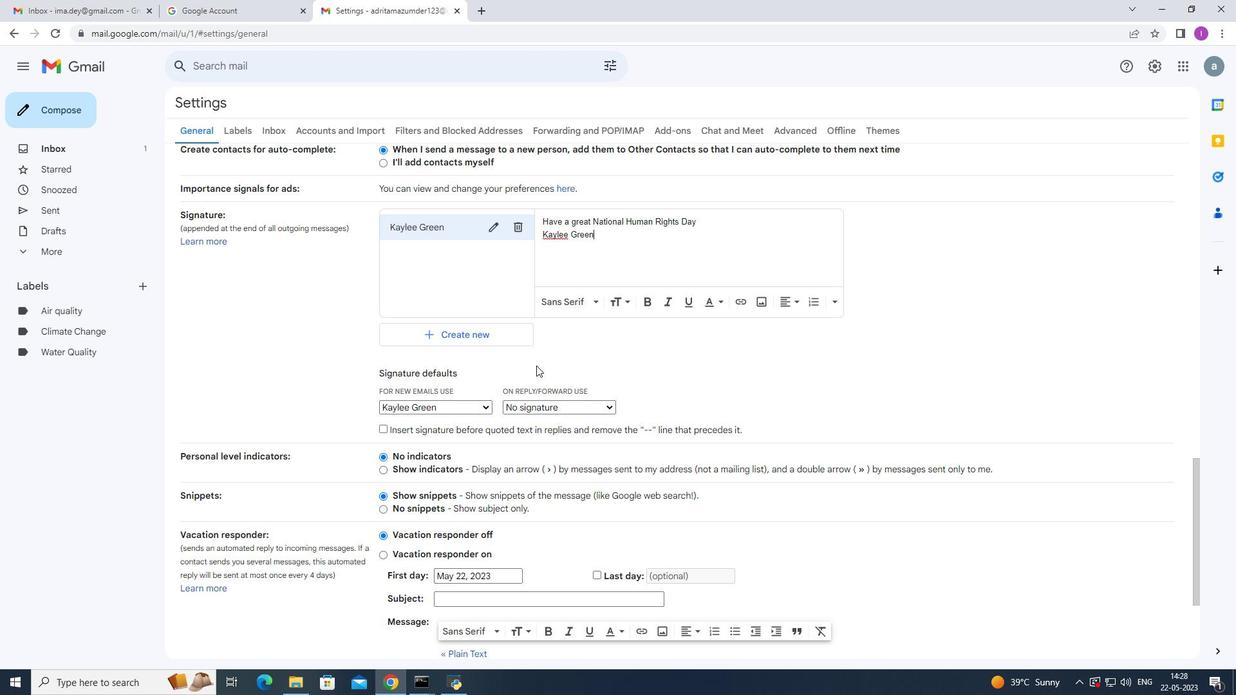 
Action: Mouse scrolled (538, 365) with delta (0, 0)
Screenshot: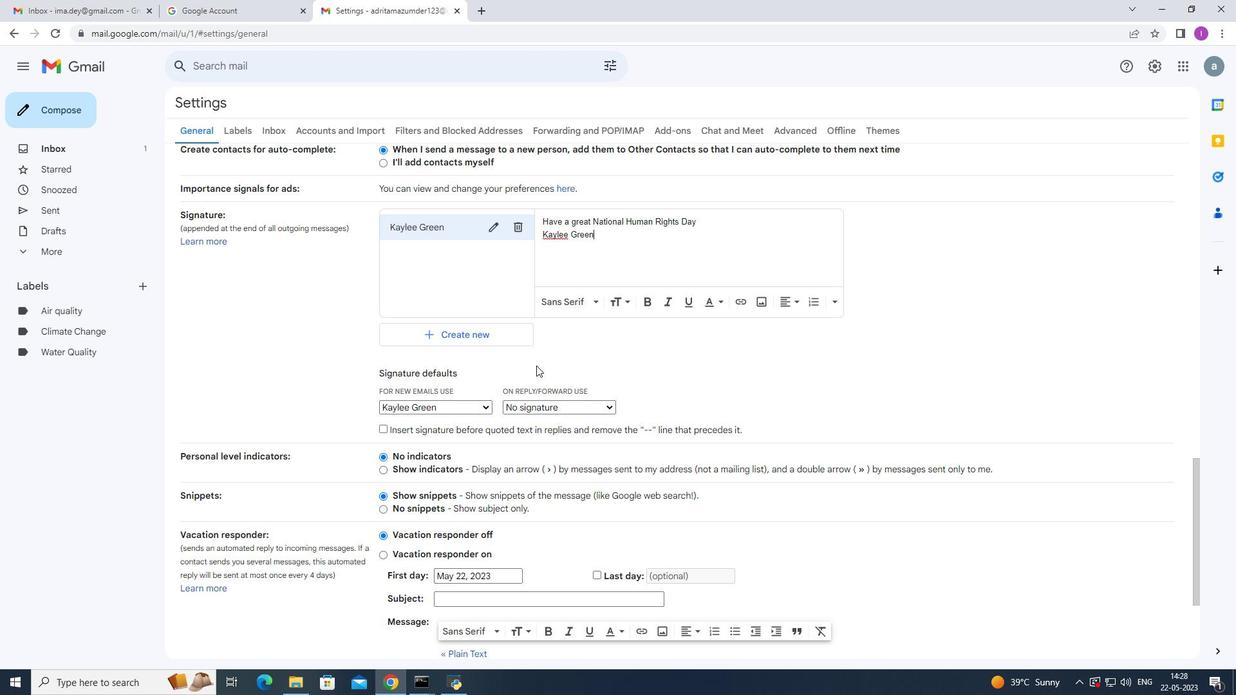 
Action: Mouse scrolled (538, 365) with delta (0, 0)
Screenshot: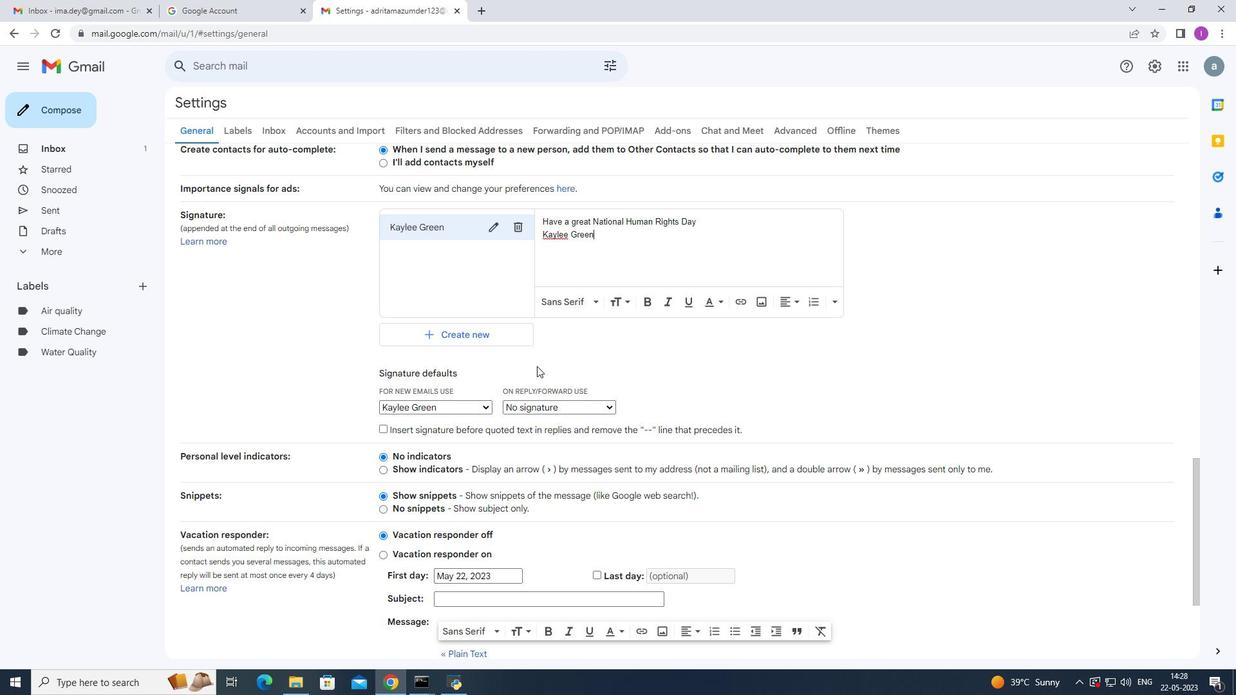 
Action: Mouse moved to (539, 367)
Screenshot: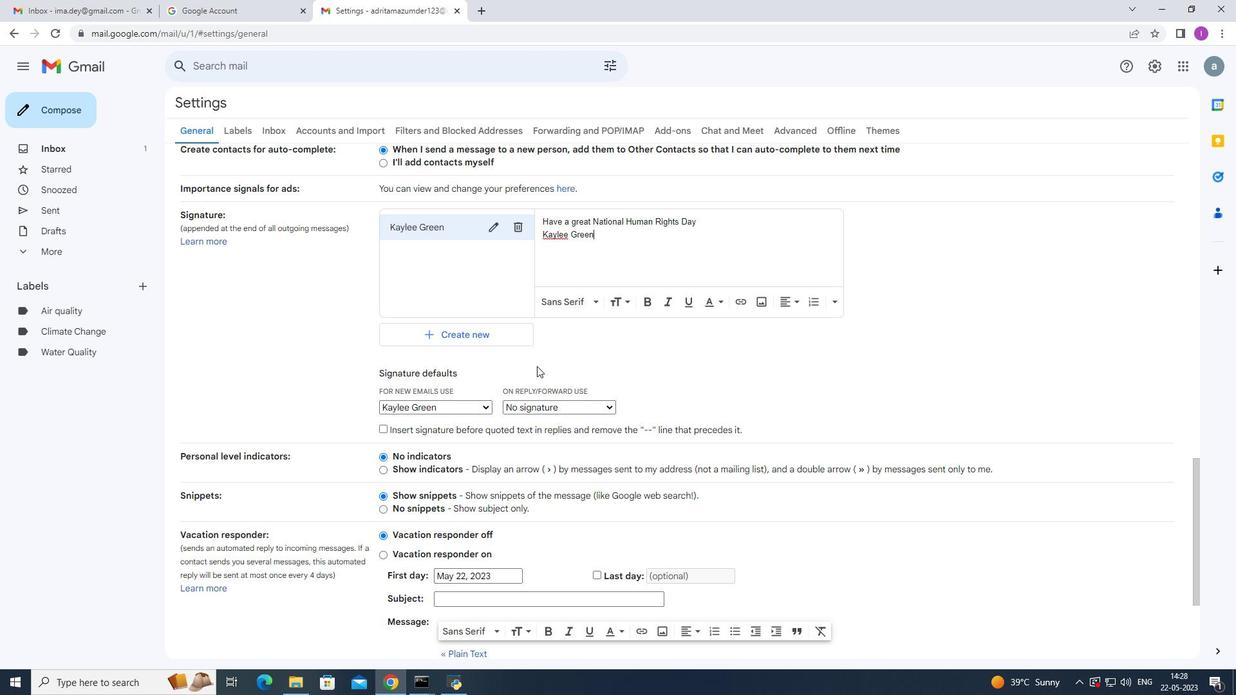 
Action: Mouse scrolled (539, 367) with delta (0, 0)
Screenshot: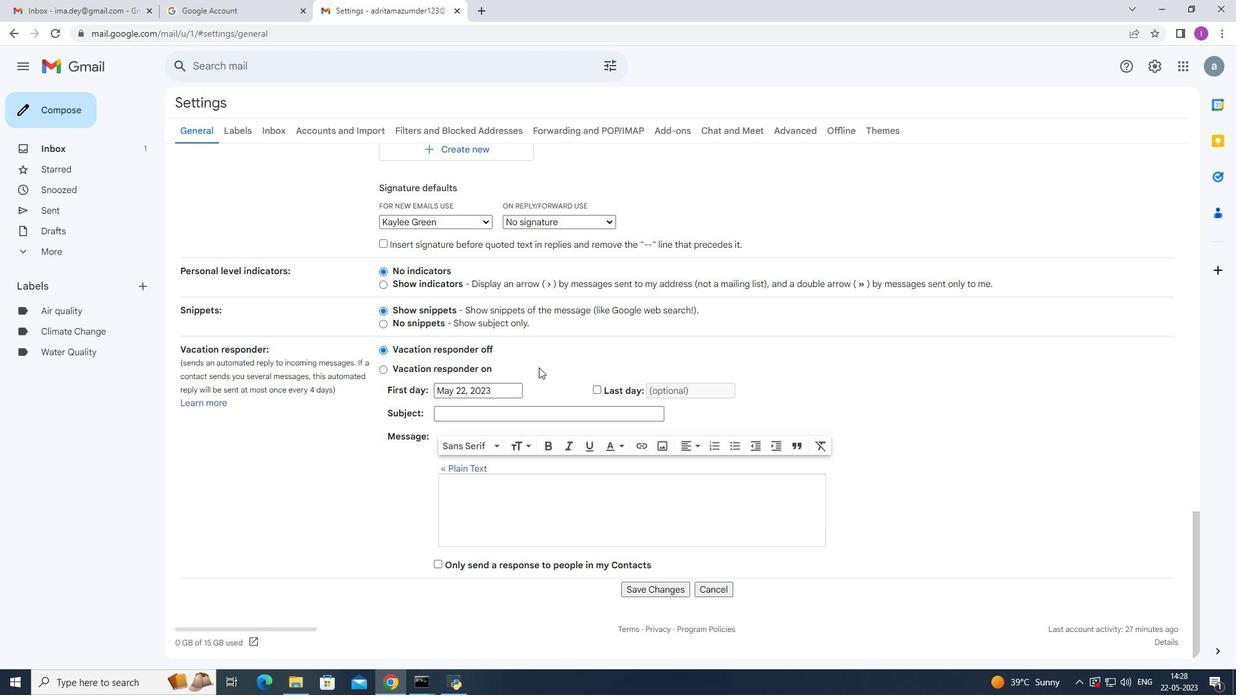 
Action: Mouse scrolled (539, 367) with delta (0, 0)
Screenshot: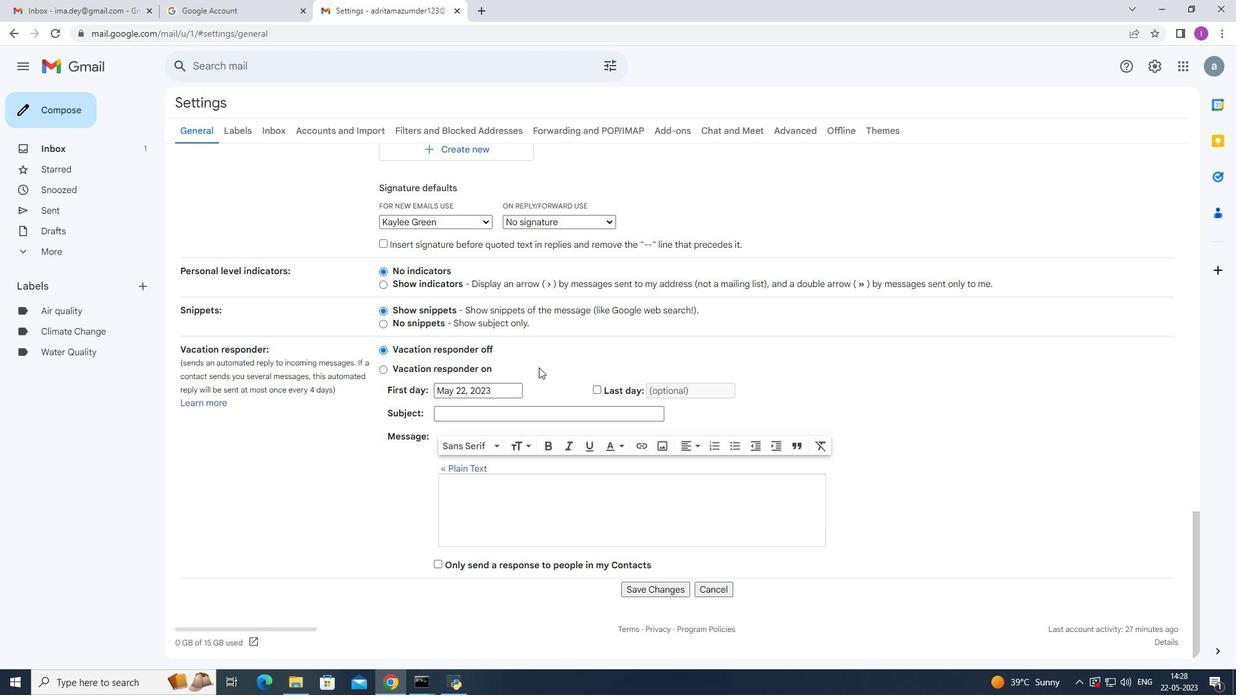 
Action: Mouse scrolled (539, 367) with delta (0, 0)
Screenshot: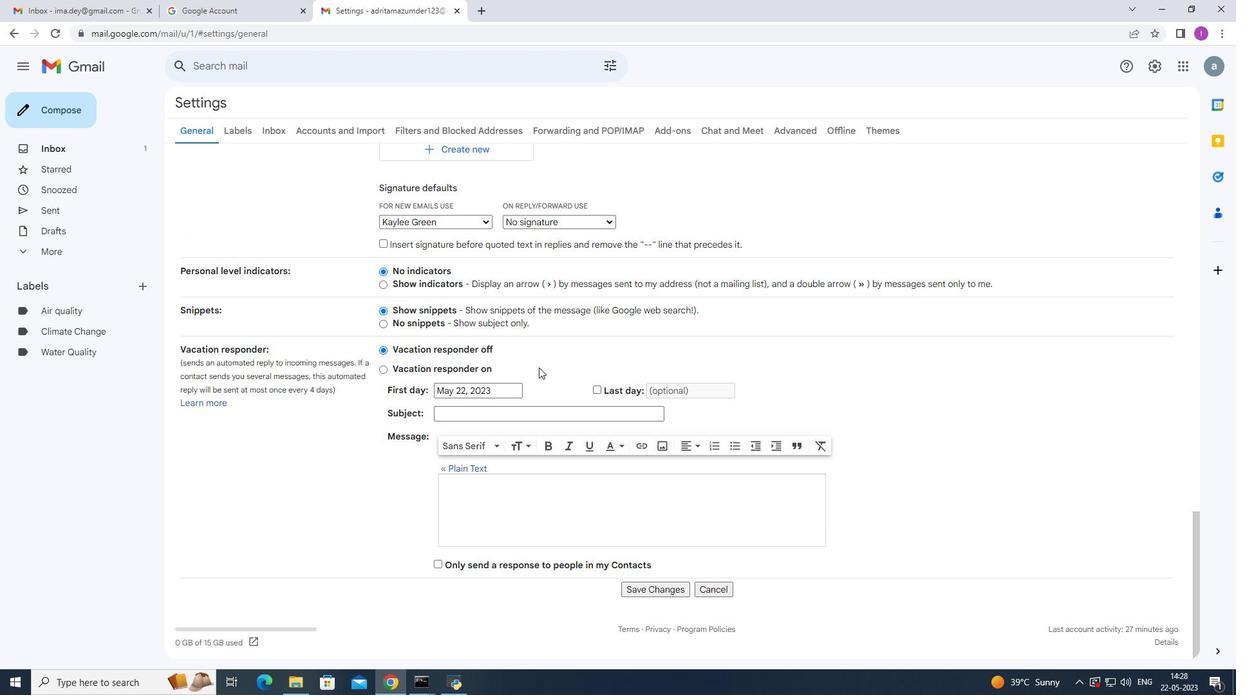 
Action: Mouse moved to (652, 586)
Screenshot: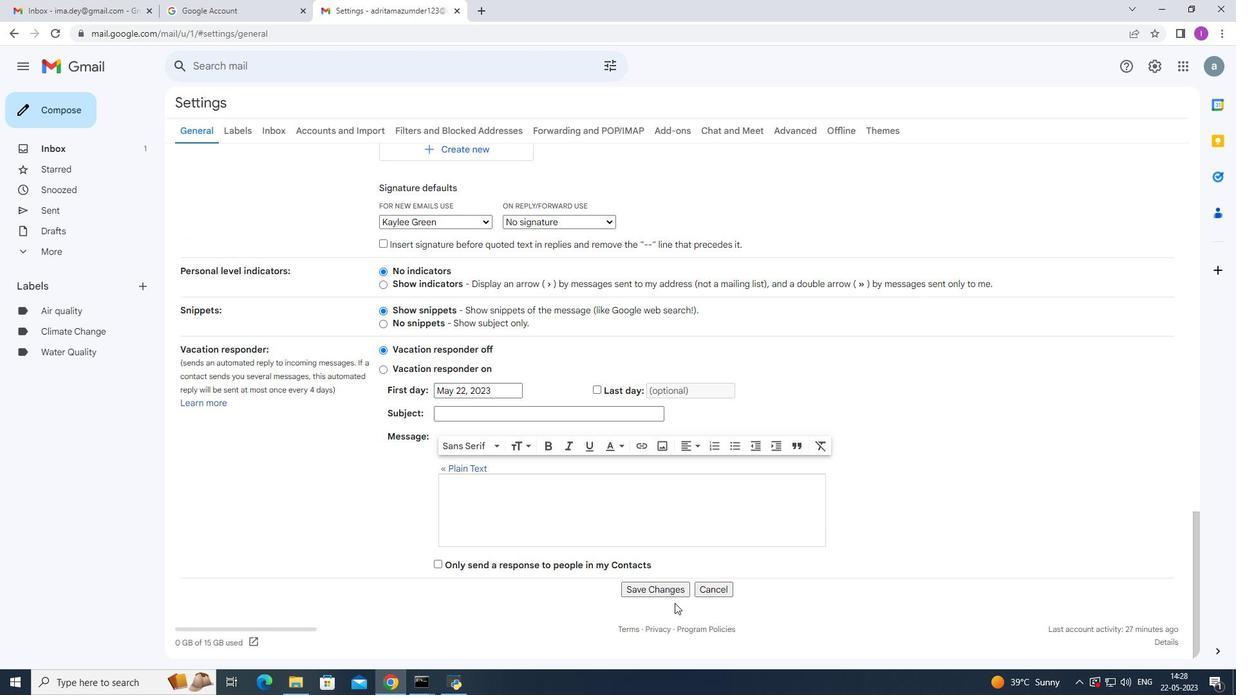 
Action: Mouse pressed left at (652, 586)
Screenshot: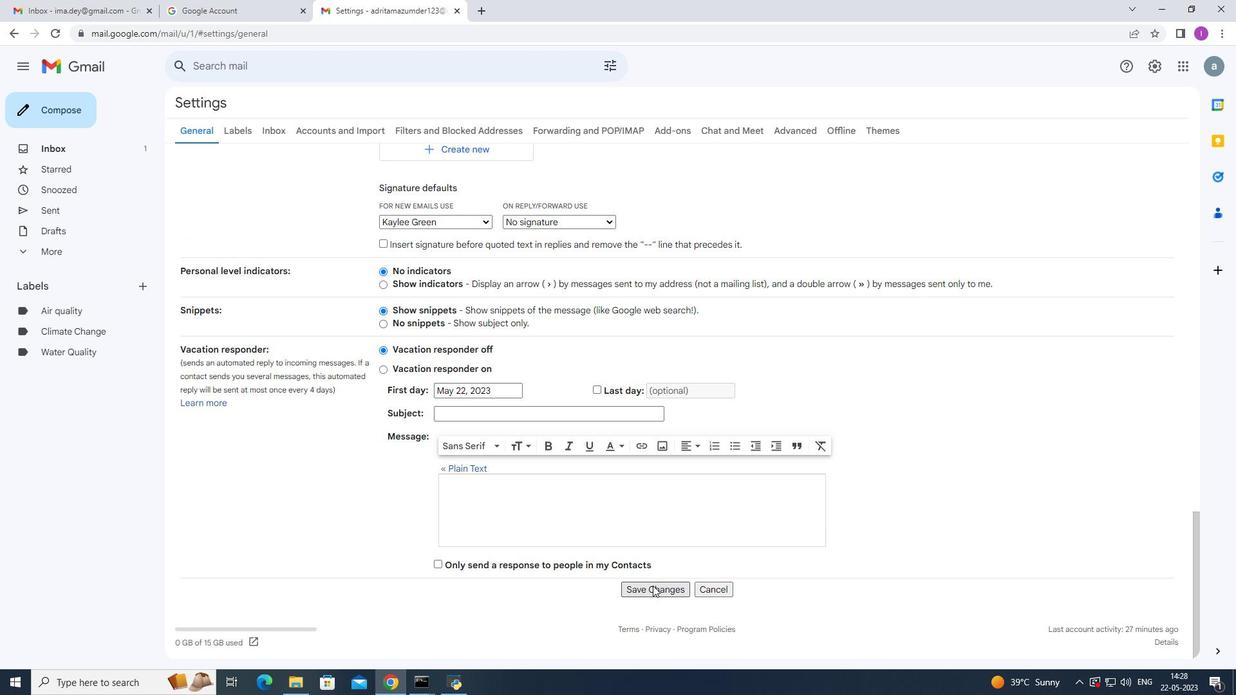 
Action: Mouse moved to (70, 108)
Screenshot: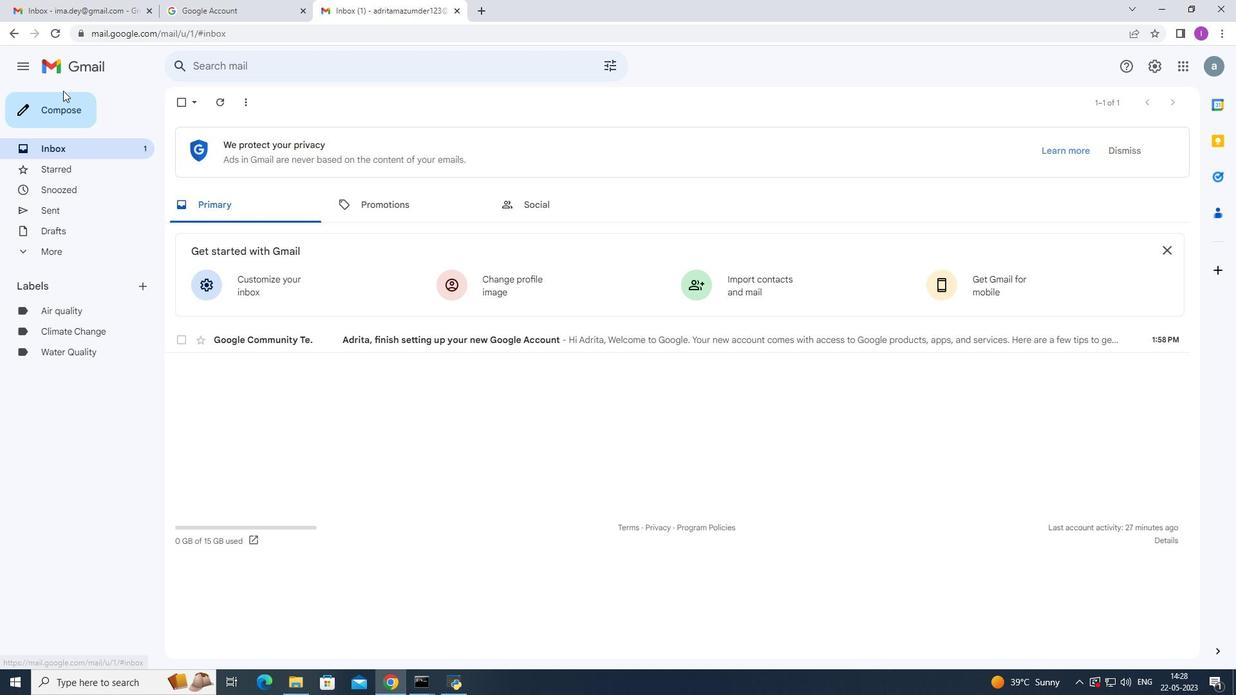 
Action: Mouse pressed left at (70, 108)
Screenshot: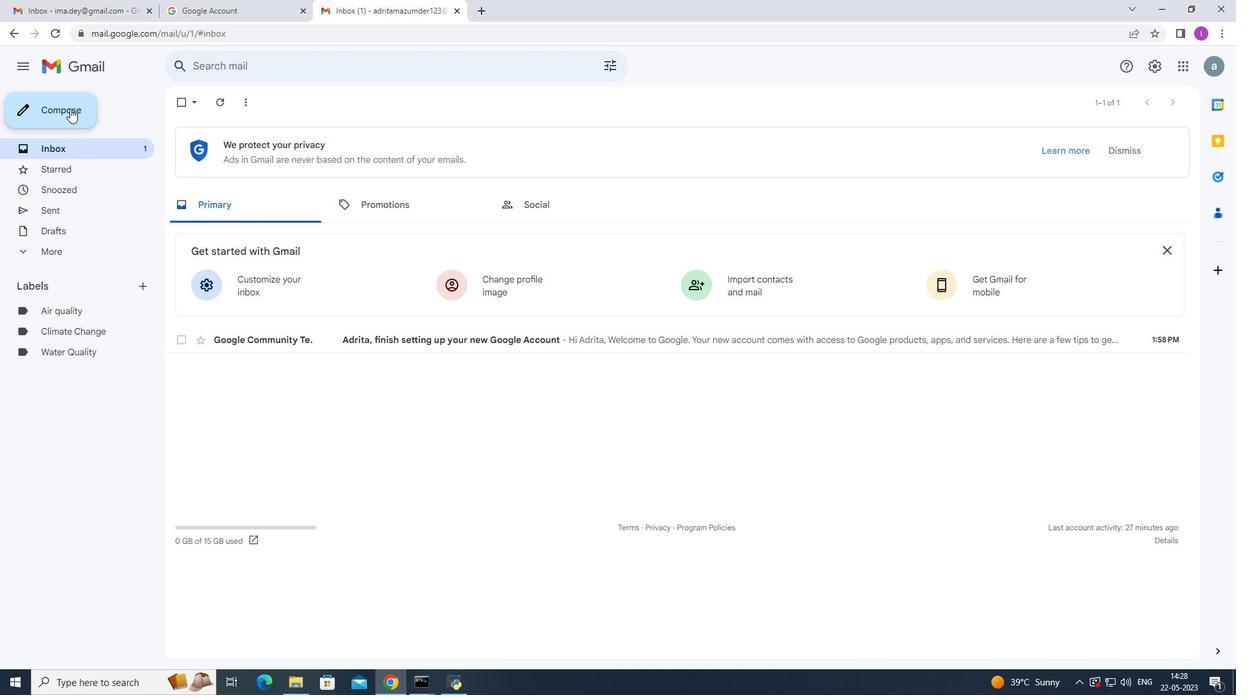 
Action: Mouse moved to (846, 312)
Screenshot: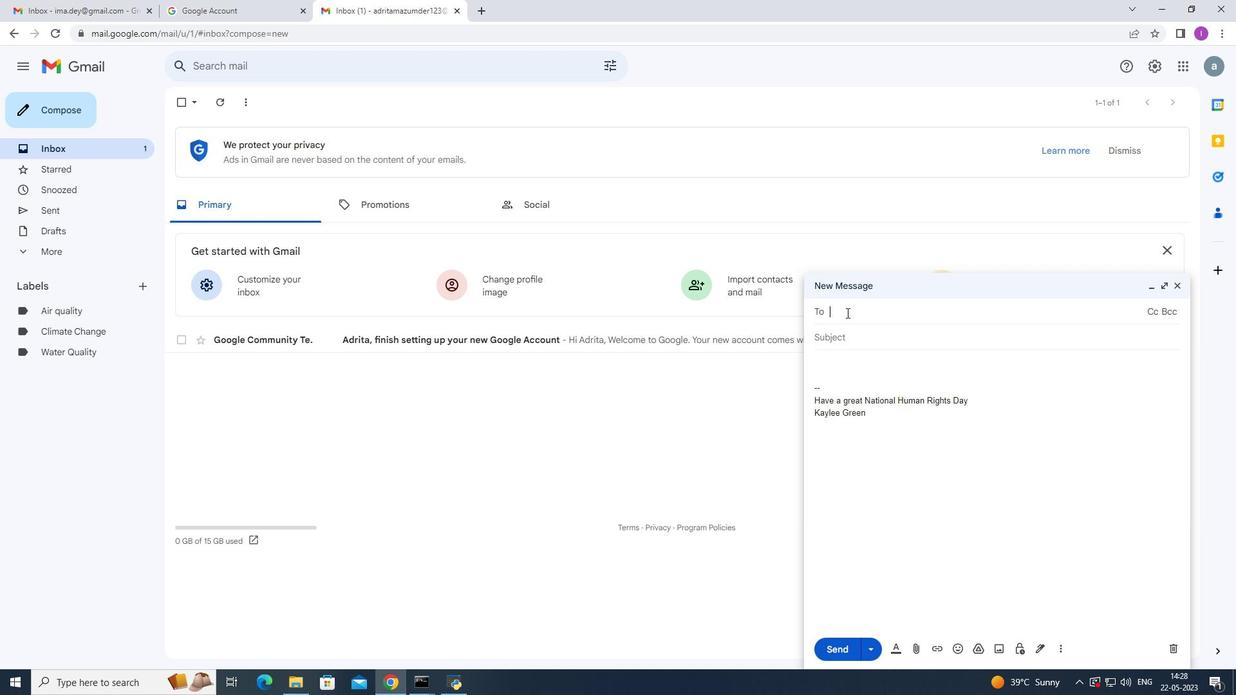 
Action: Key pressed <Key.shift>Softag
Screenshot: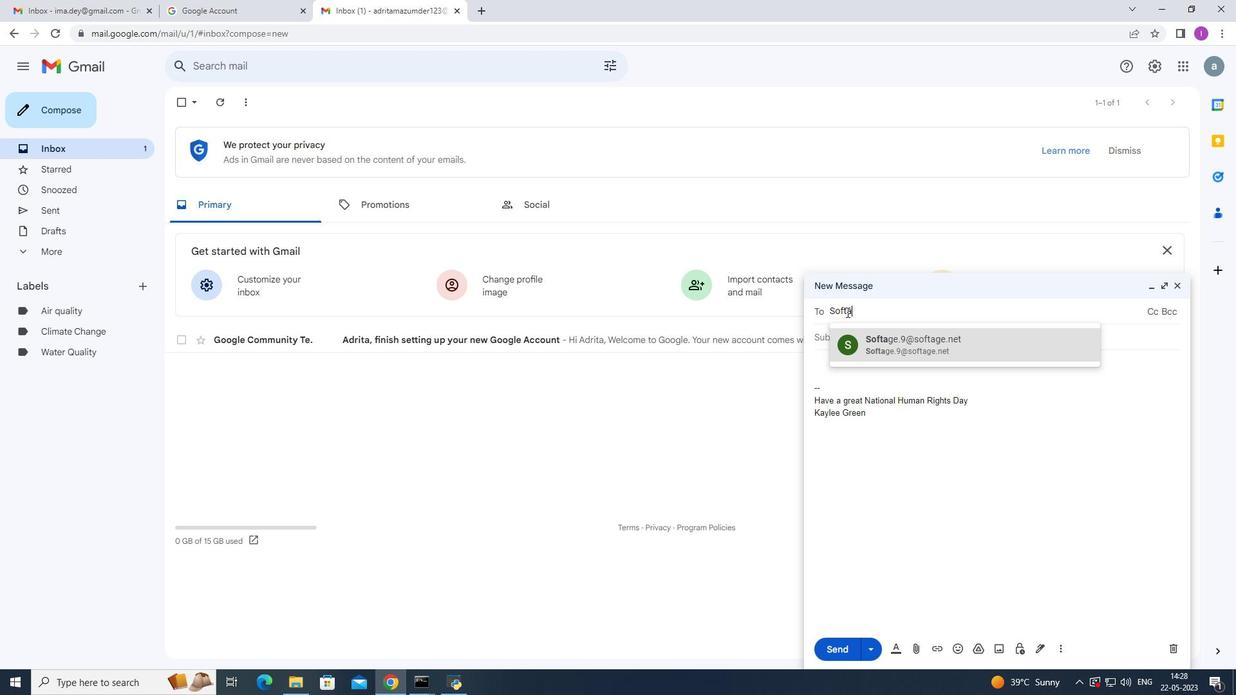 
Action: Mouse moved to (913, 354)
Screenshot: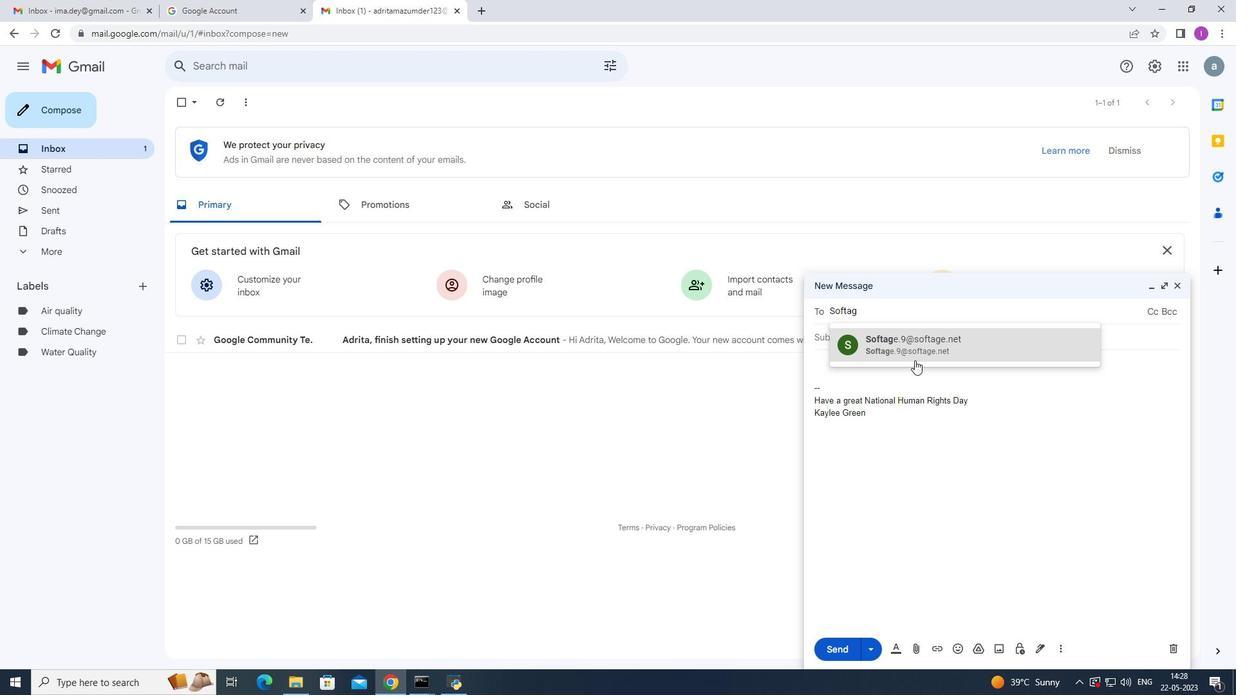 
Action: Mouse pressed left at (913, 354)
Screenshot: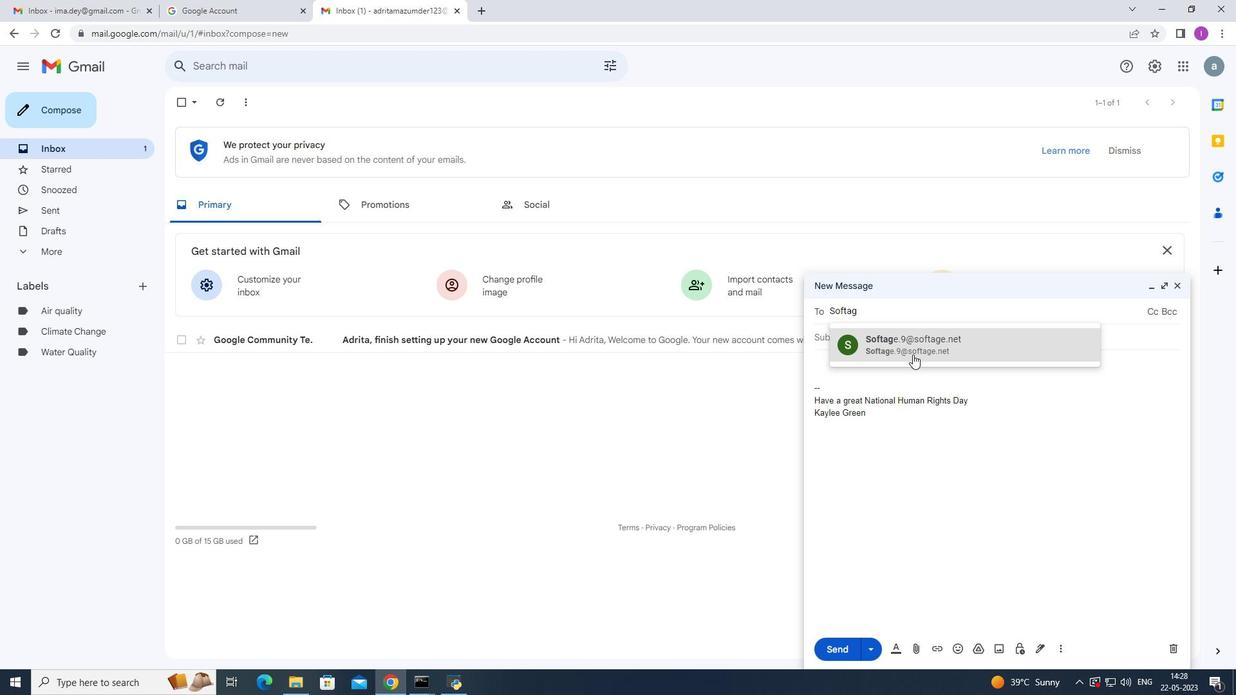
Action: Mouse moved to (1061, 645)
Screenshot: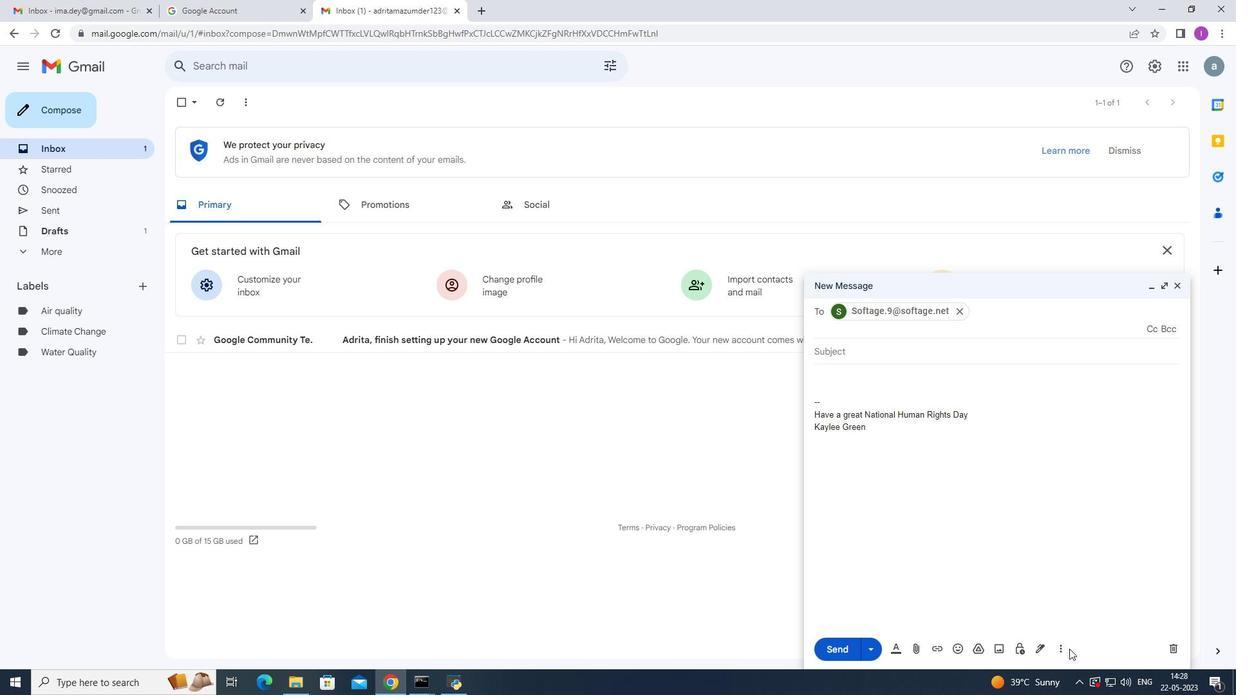 
Action: Mouse pressed left at (1061, 645)
Screenshot: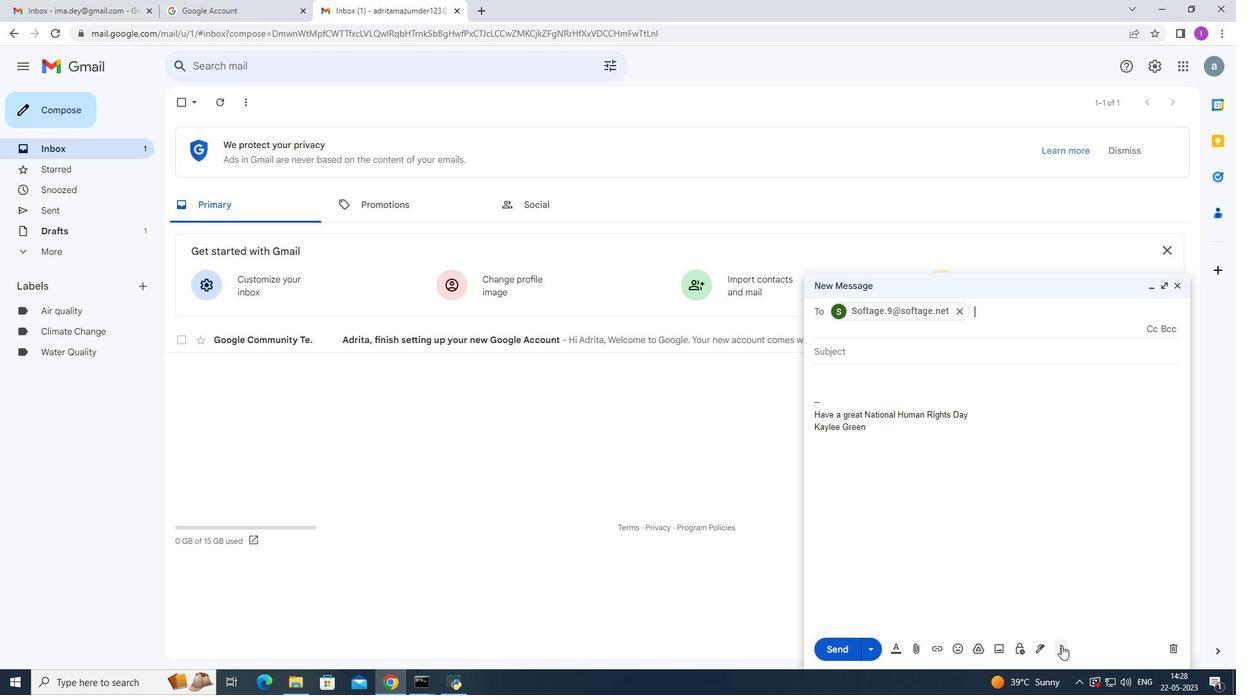 
Action: Mouse moved to (1086, 533)
Screenshot: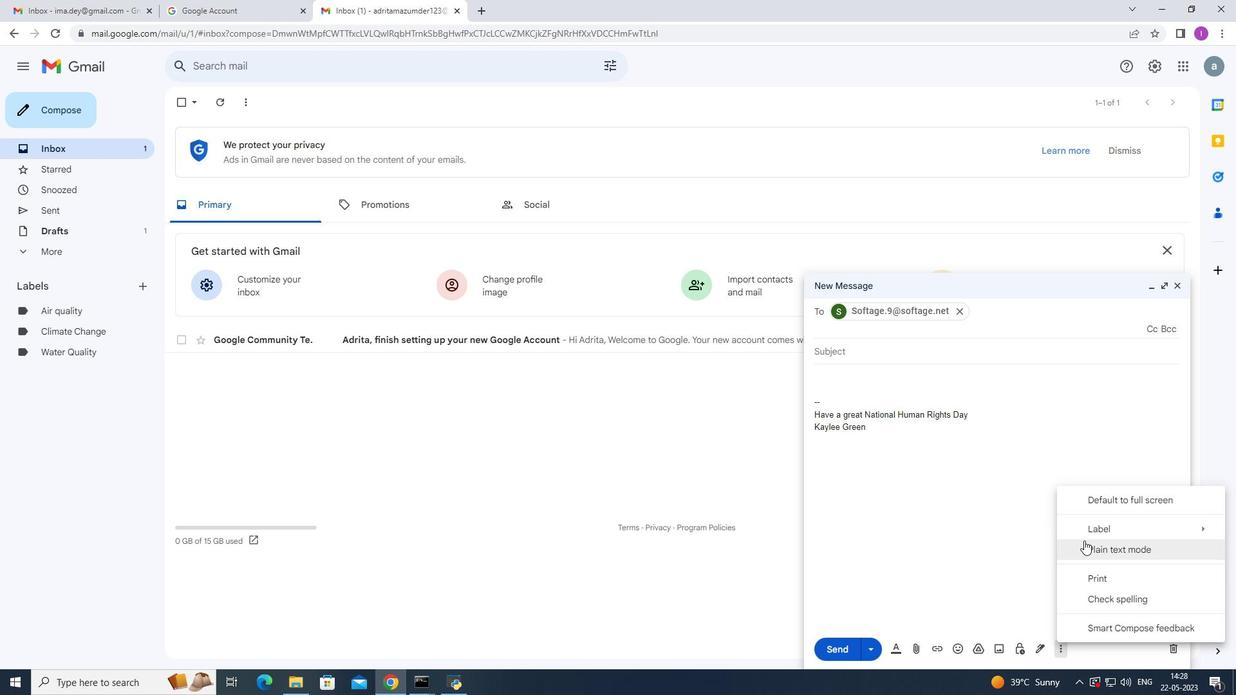 
Action: Mouse pressed left at (1086, 533)
Screenshot: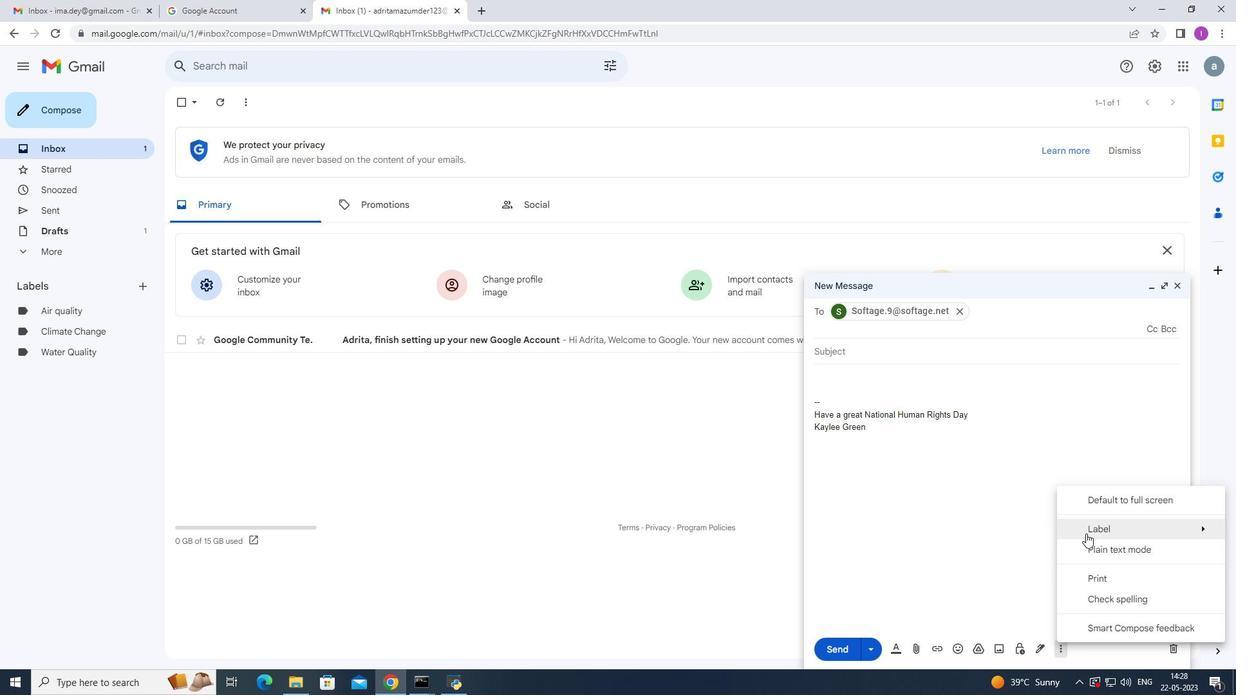
Action: Mouse moved to (951, 291)
Screenshot: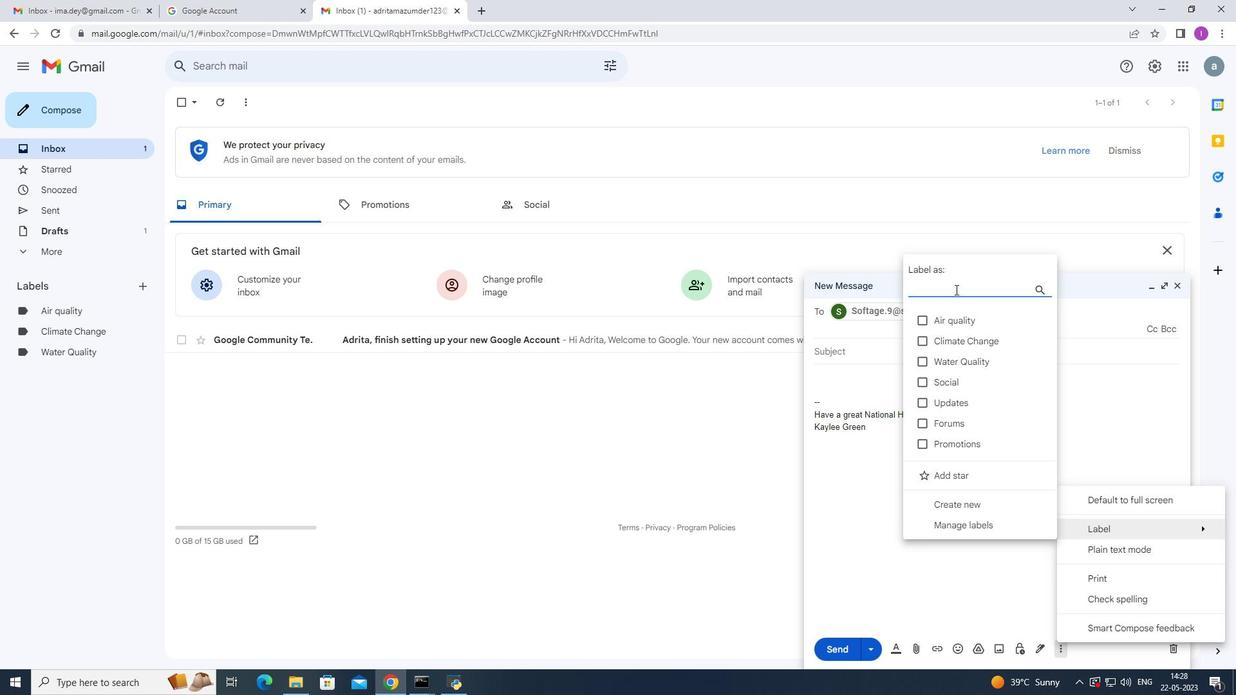 
Action: Mouse pressed left at (951, 291)
Screenshot: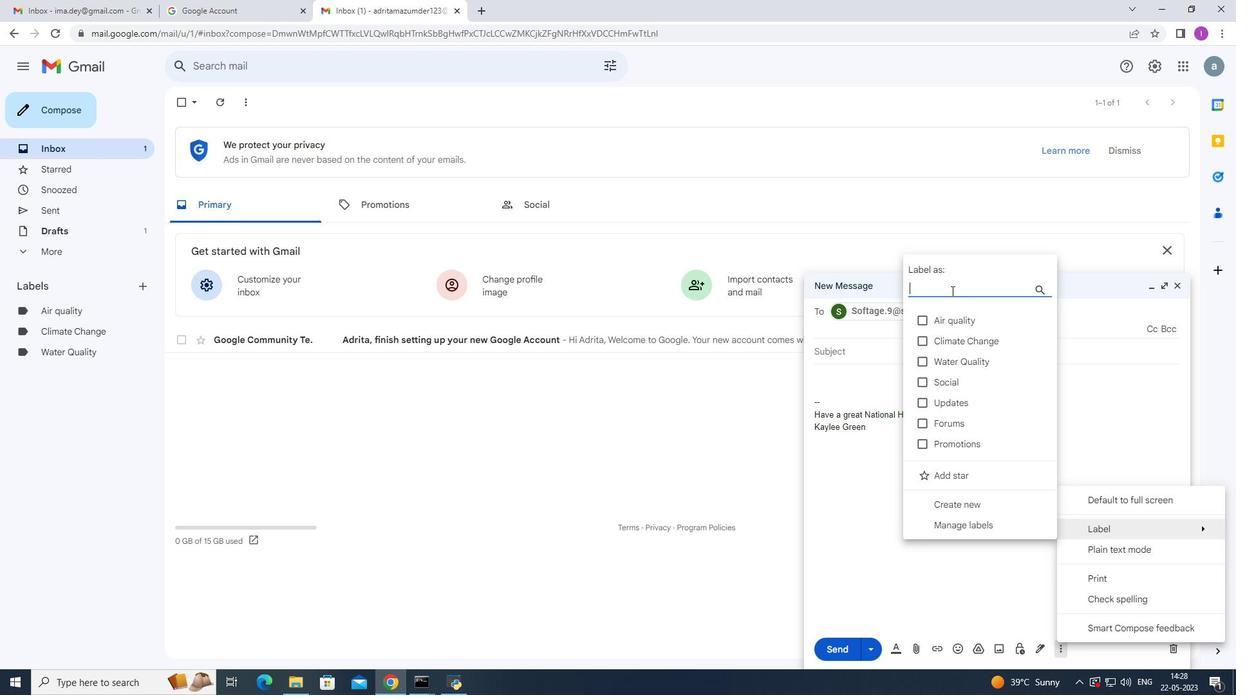 
Action: Key pressed <Key.shift><Key.shift><Key.shift><Key.shift><Key.shift><Key.shift><Key.shift><Key.shift><Key.shift><Key.shift><Key.shift><Key.shift><Key.shift>Wasr<Key.backspace>te<Key.space>management
Screenshot: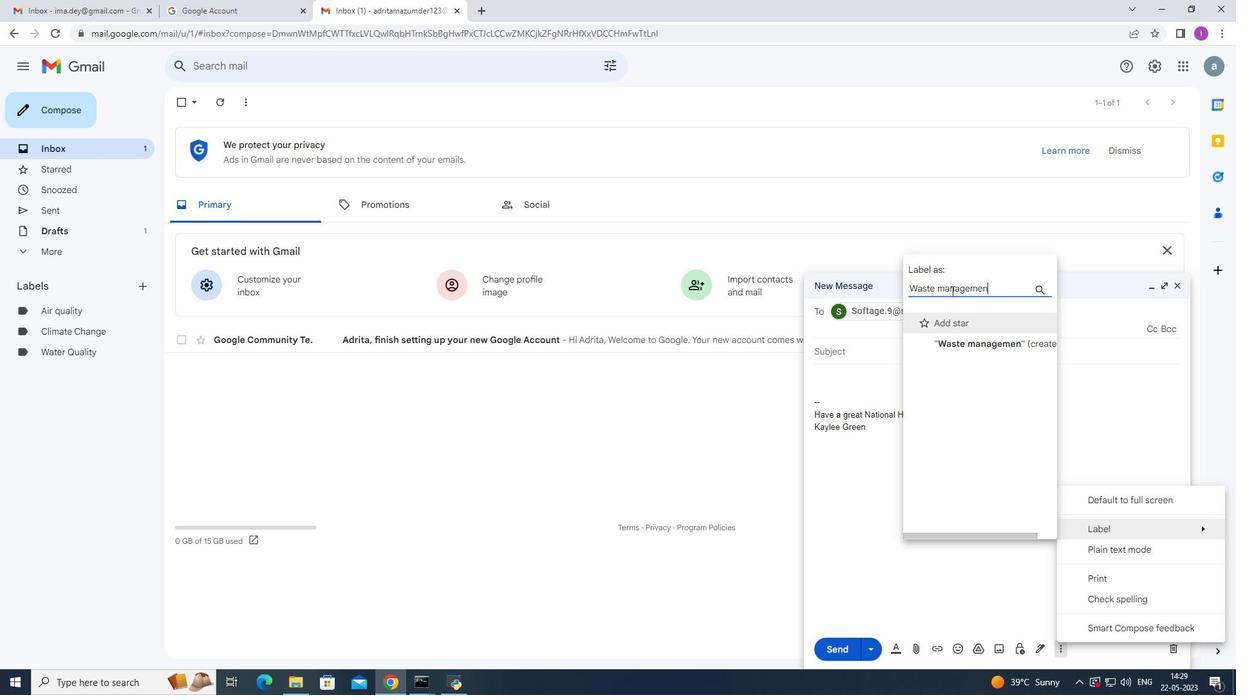 
Action: Mouse moved to (1040, 341)
Screenshot: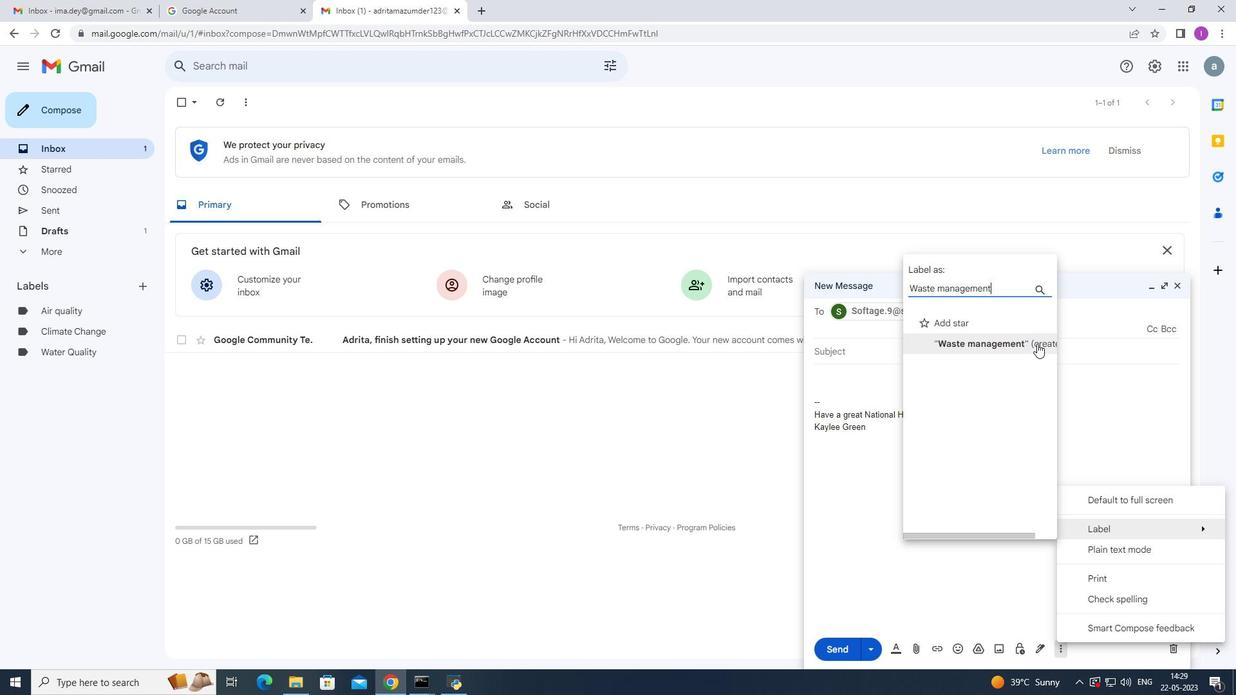 
Action: Mouse pressed left at (1040, 341)
Screenshot: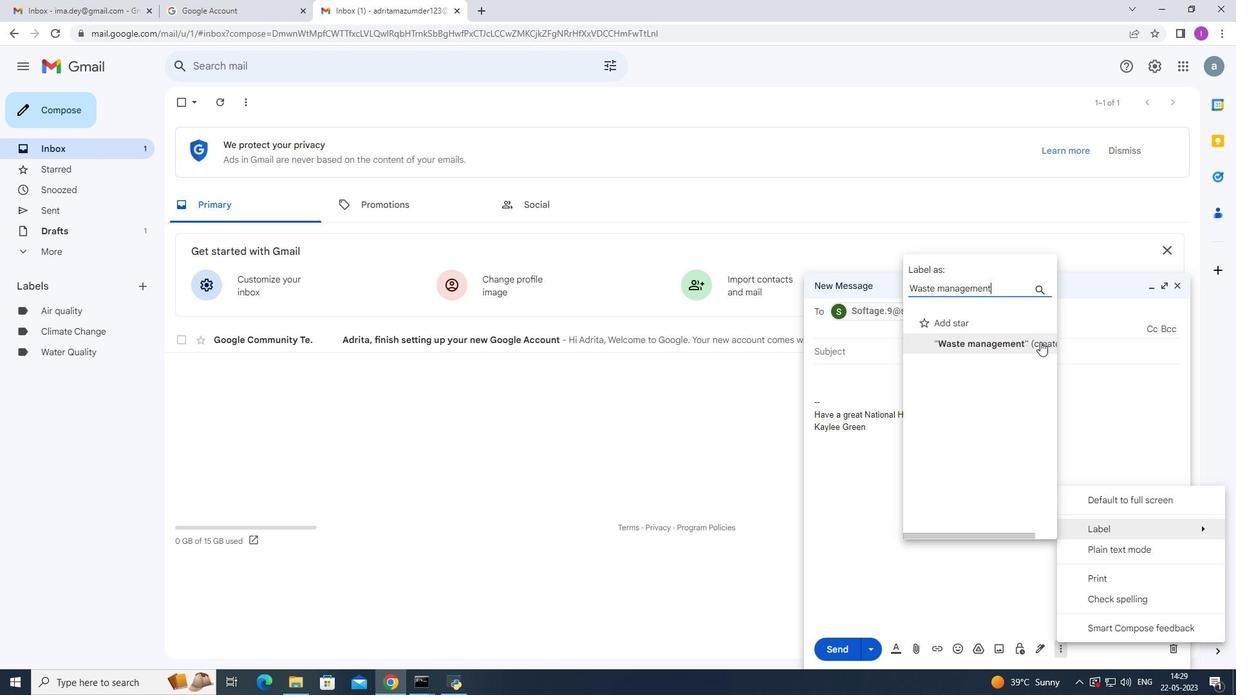 
Action: Mouse moved to (742, 407)
Screenshot: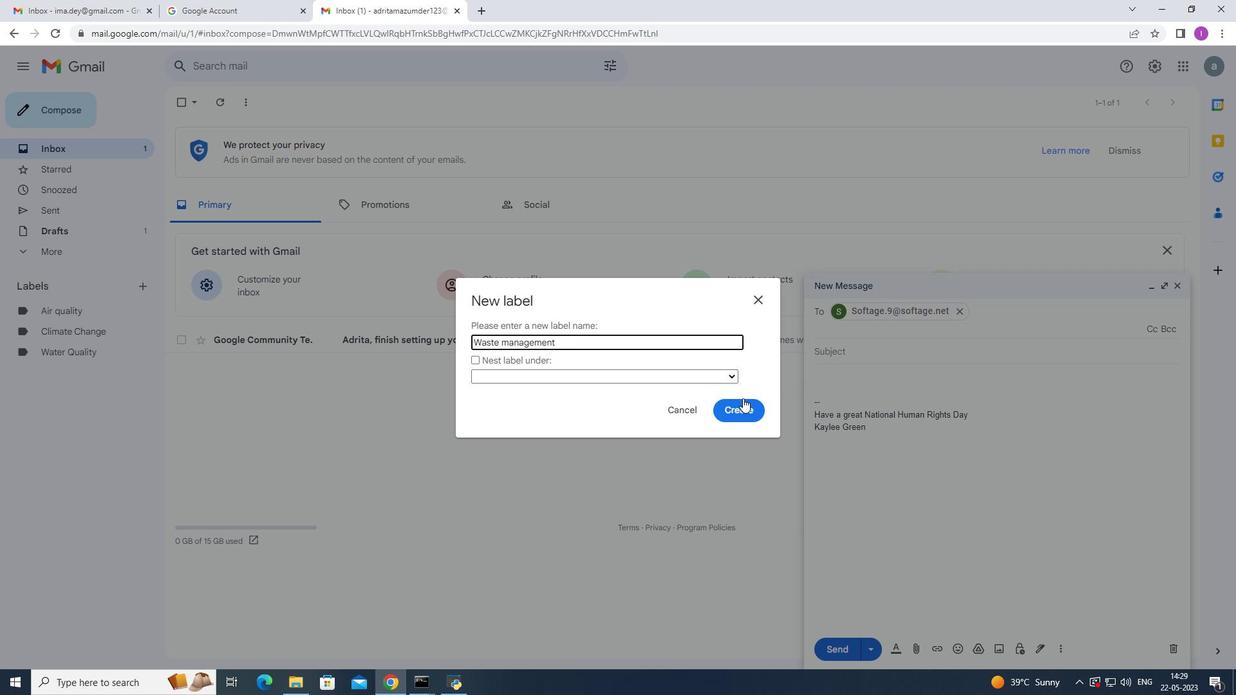 
Action: Mouse pressed left at (742, 407)
Screenshot: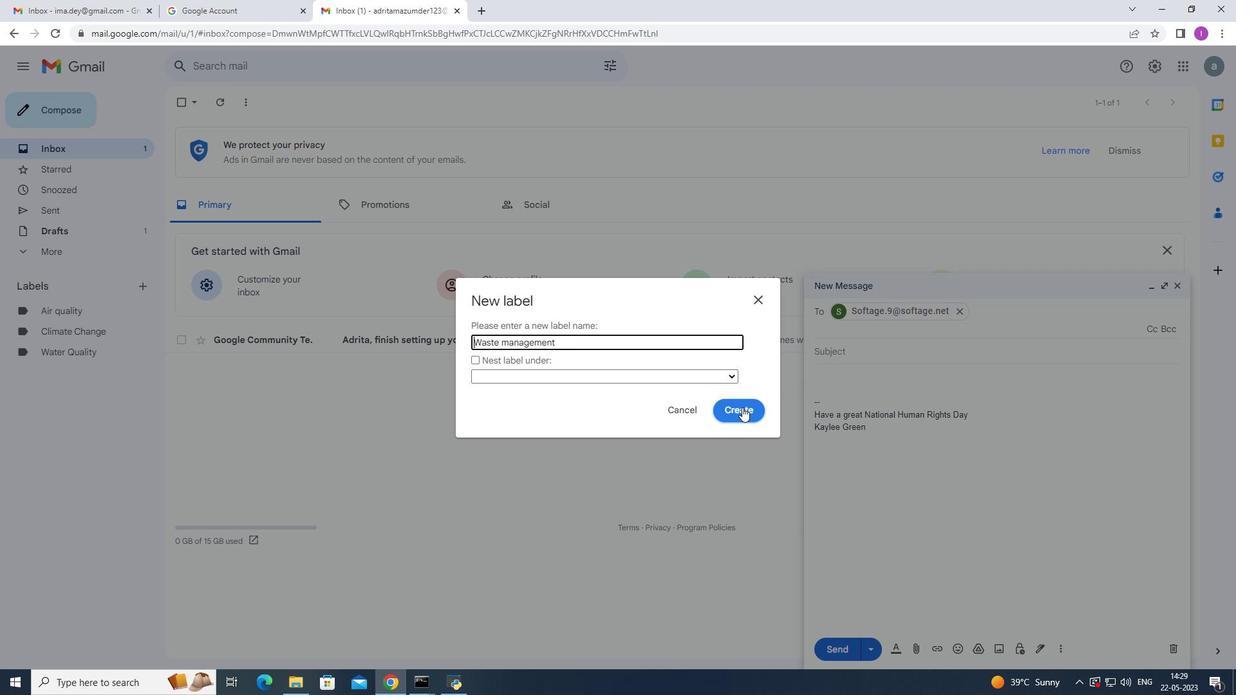 
Action: Mouse moved to (1060, 650)
Screenshot: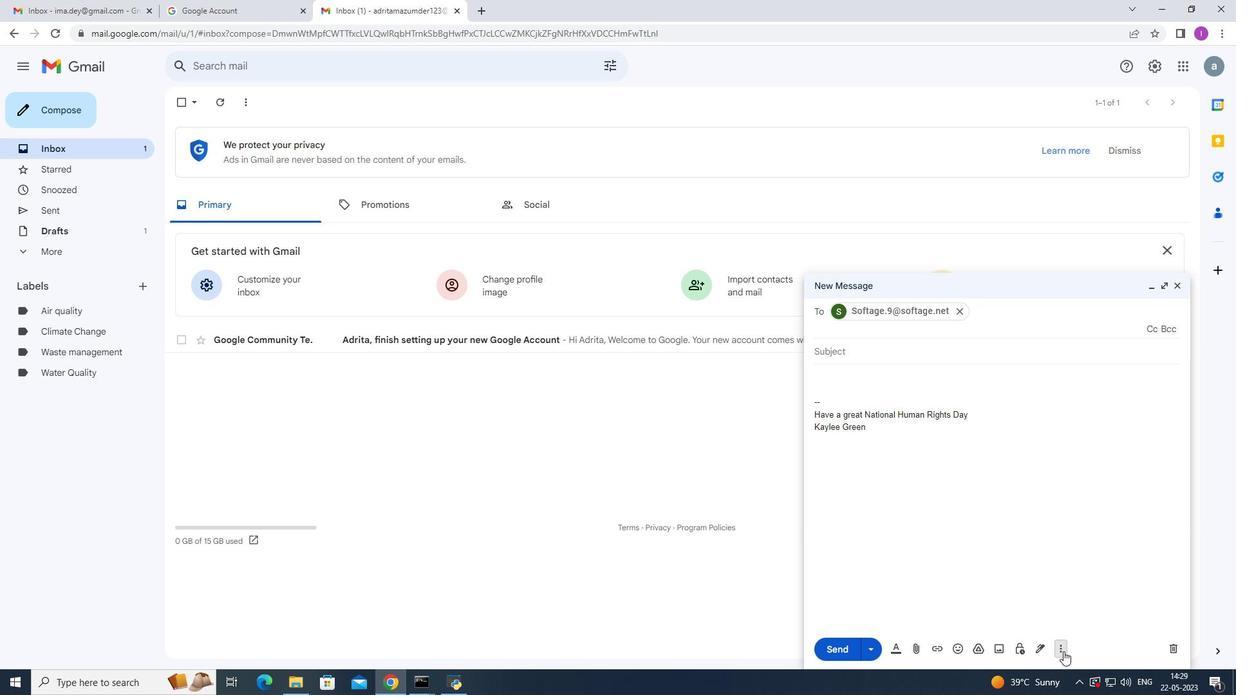 
Action: Mouse pressed left at (1060, 650)
Screenshot: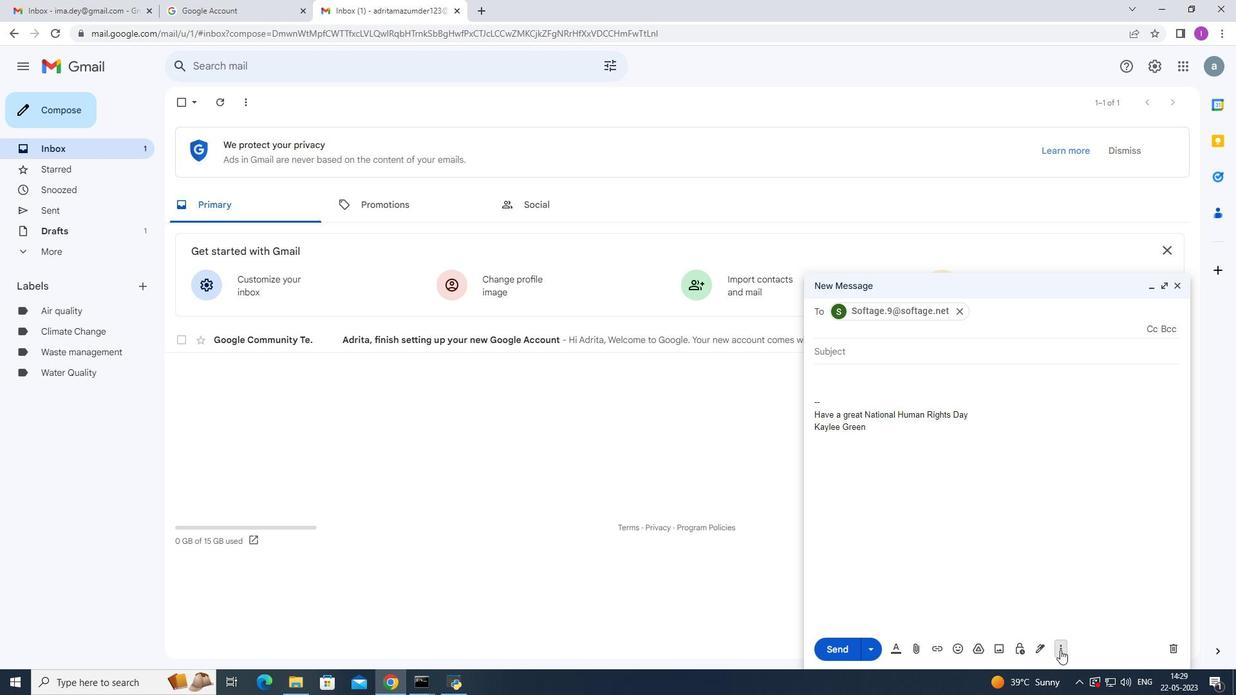 
Action: Mouse moved to (1092, 524)
Screenshot: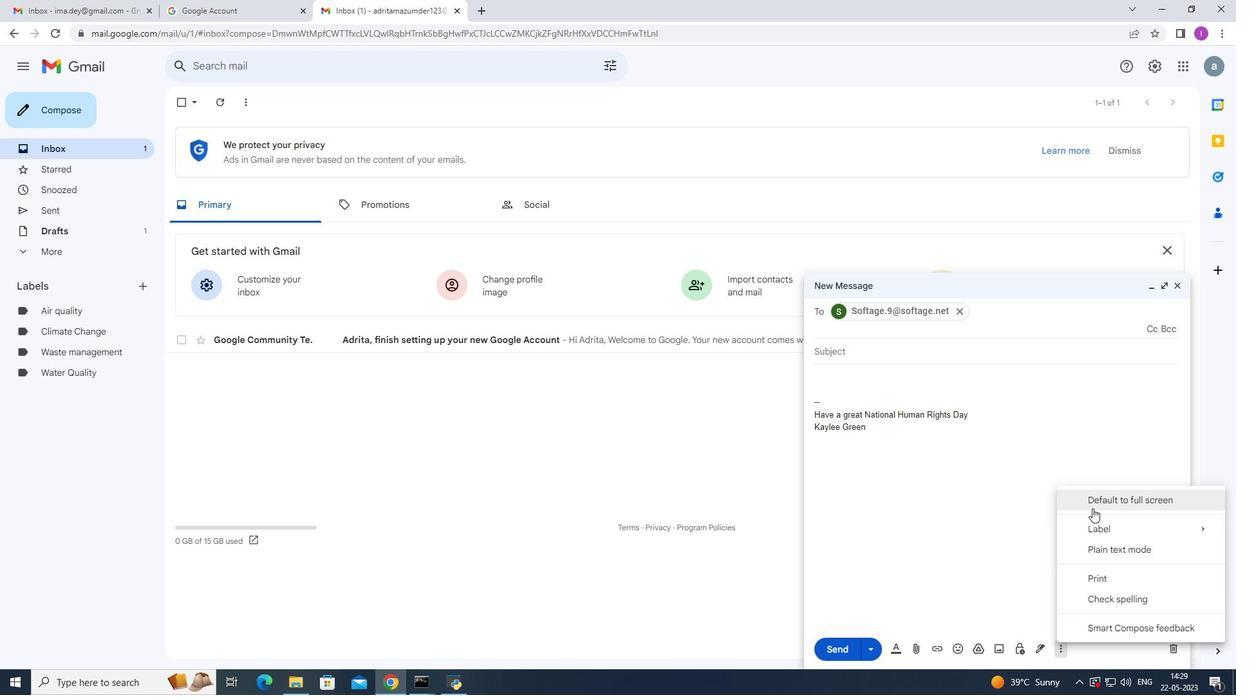 
Action: Mouse pressed left at (1092, 524)
Screenshot: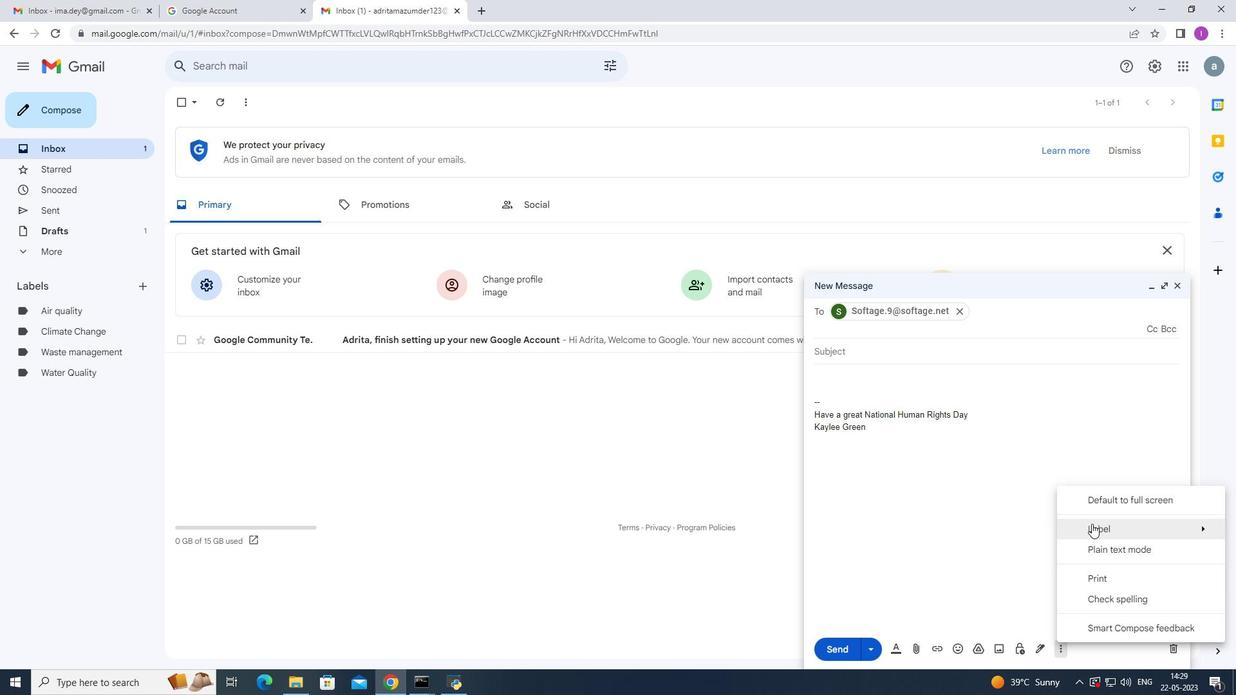 
Action: Mouse moved to (910, 580)
Screenshot: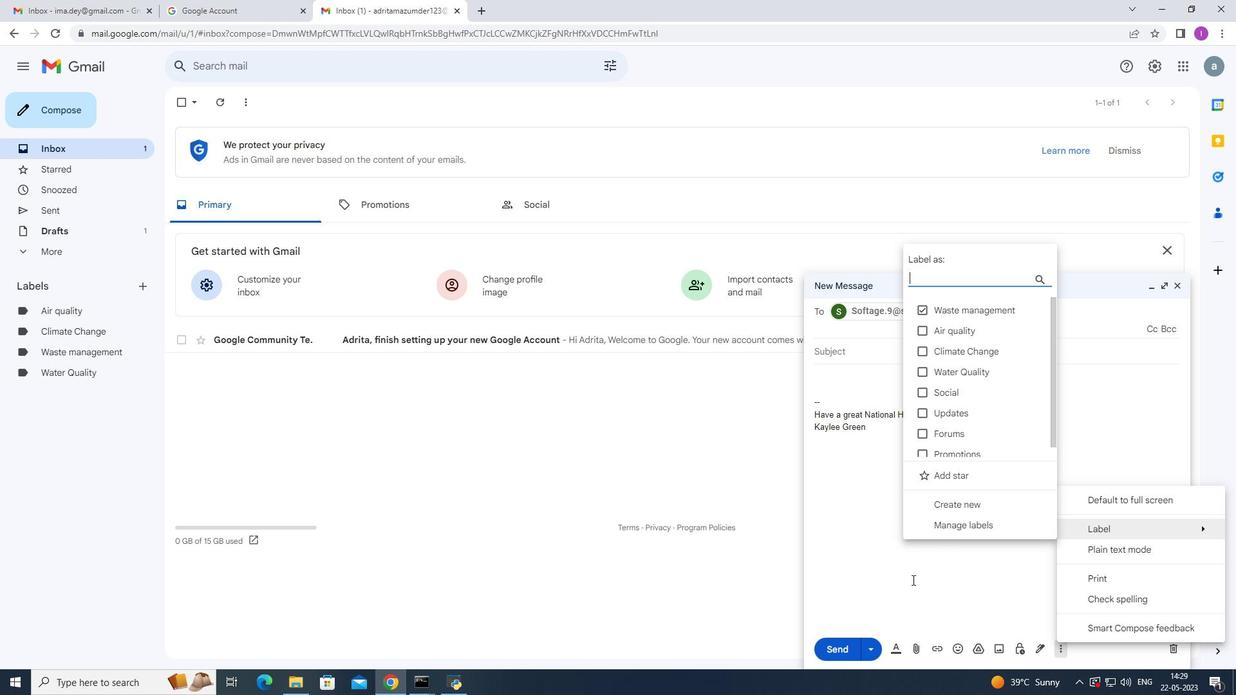 
Action: Mouse pressed left at (910, 580)
Screenshot: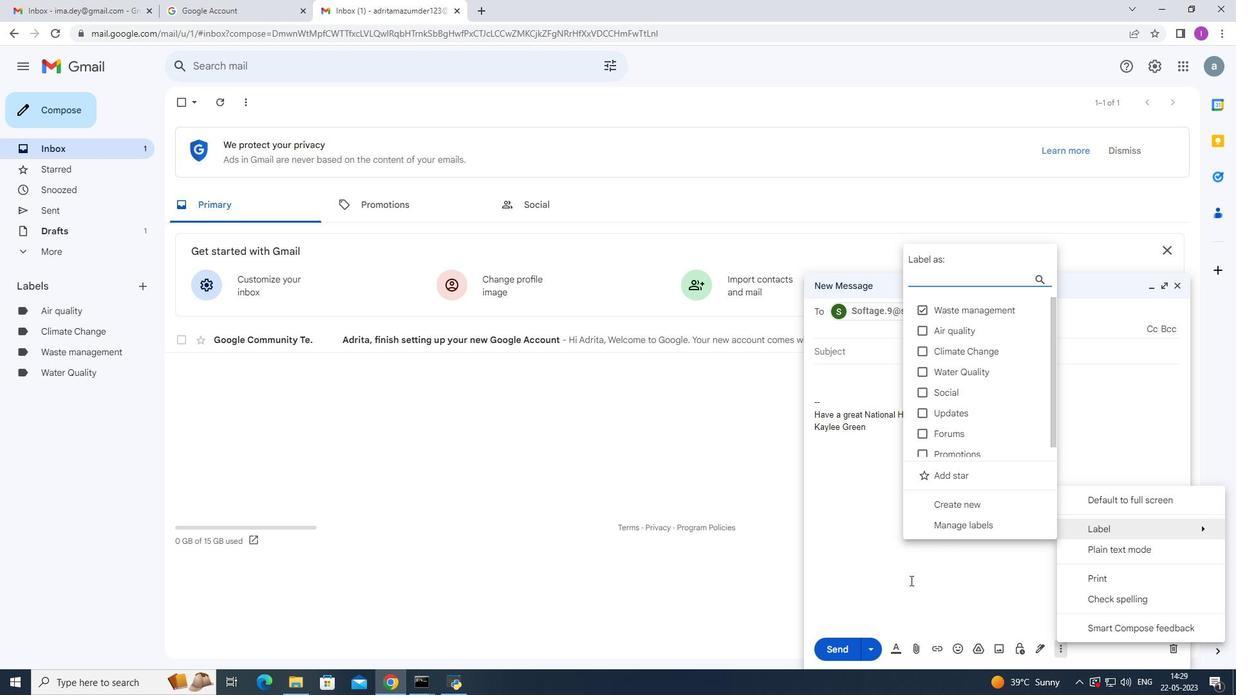 
Action: Mouse moved to (836, 654)
Screenshot: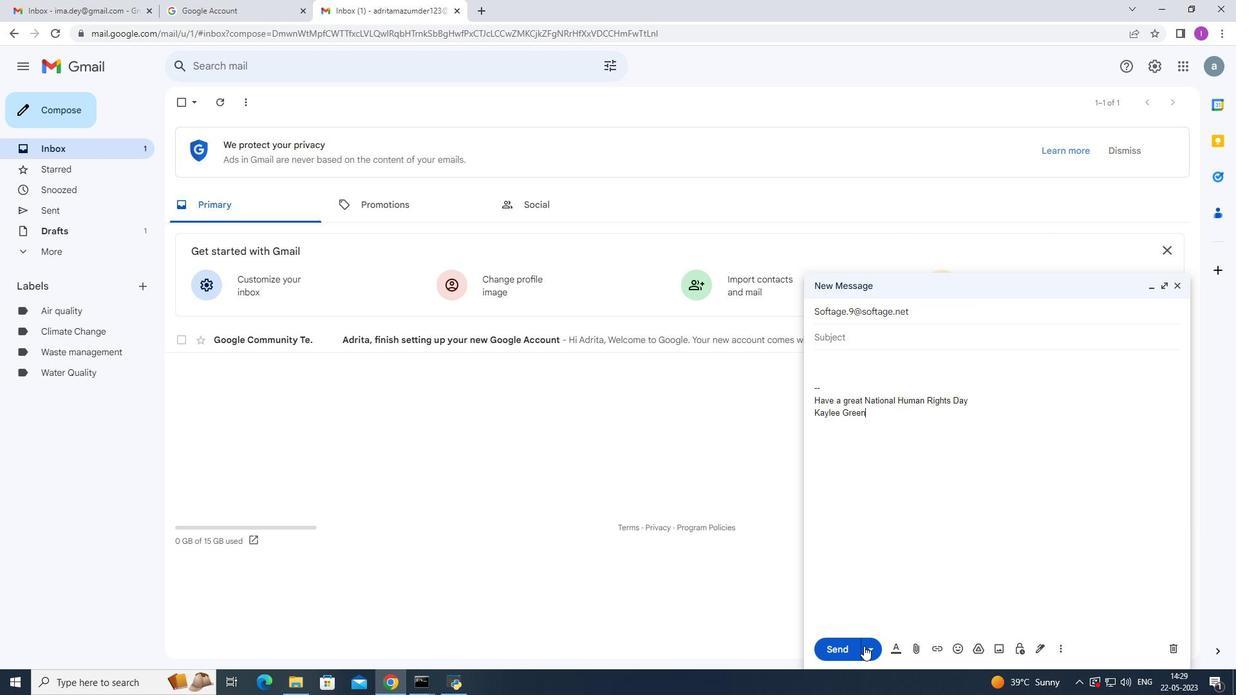 
Action: Mouse pressed left at (836, 654)
Screenshot: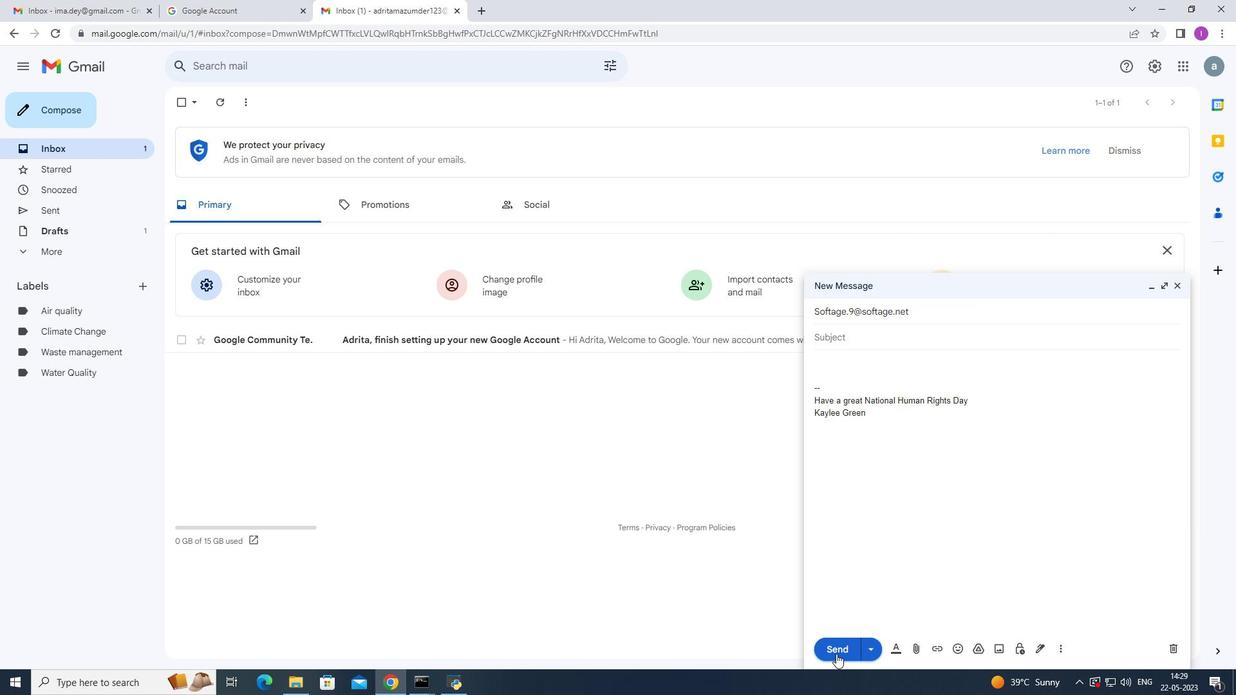 
